 Task: Personal: Travel Packing Checklist.
Action: Mouse moved to (224, 123)
Screenshot: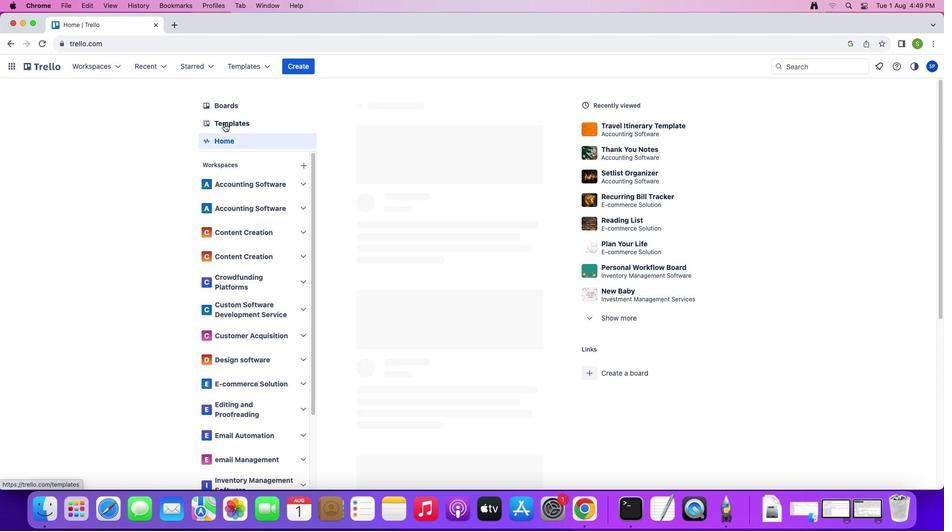 
Action: Mouse pressed left at (224, 123)
Screenshot: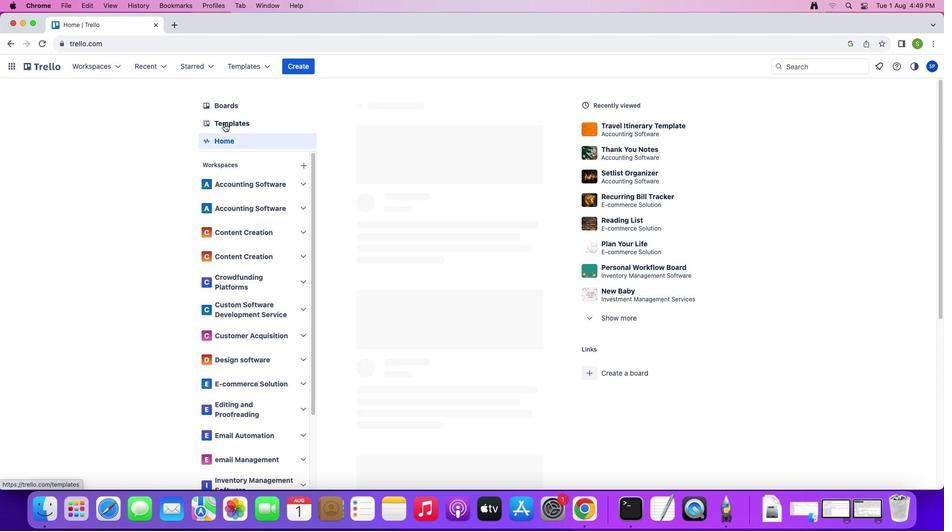 
Action: Mouse moved to (221, 261)
Screenshot: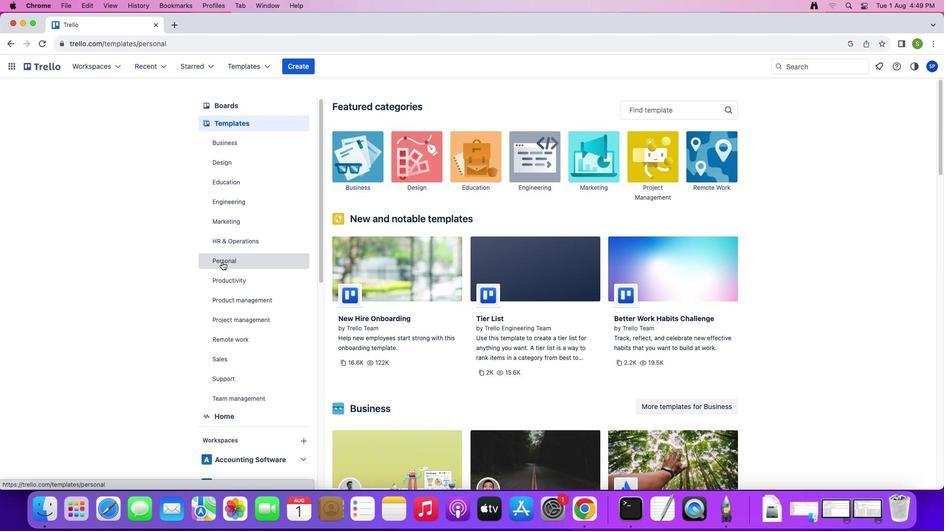 
Action: Mouse pressed left at (221, 261)
Screenshot: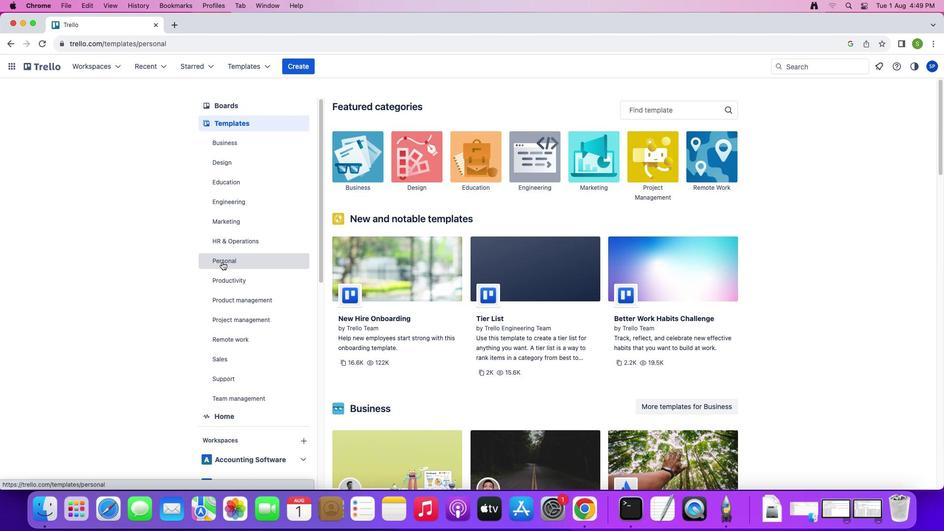 
Action: Mouse moved to (647, 102)
Screenshot: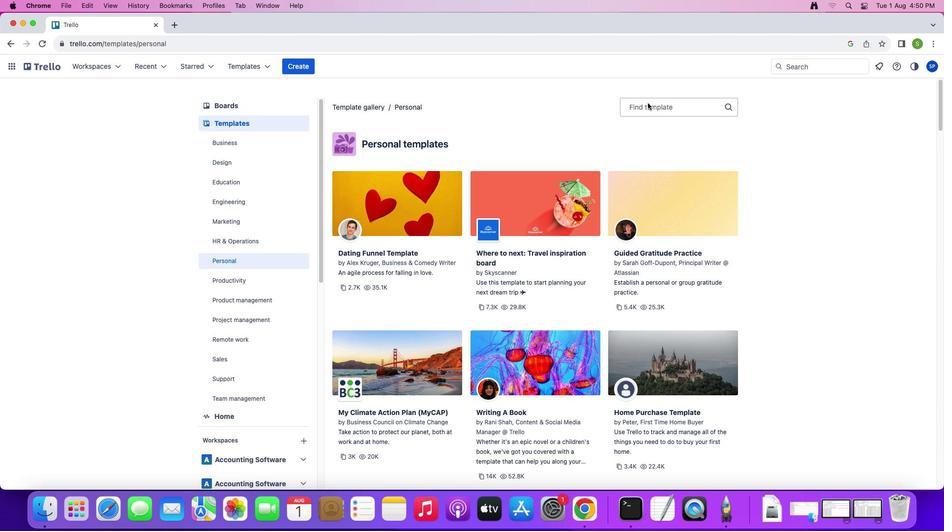 
Action: Mouse pressed left at (647, 102)
Screenshot: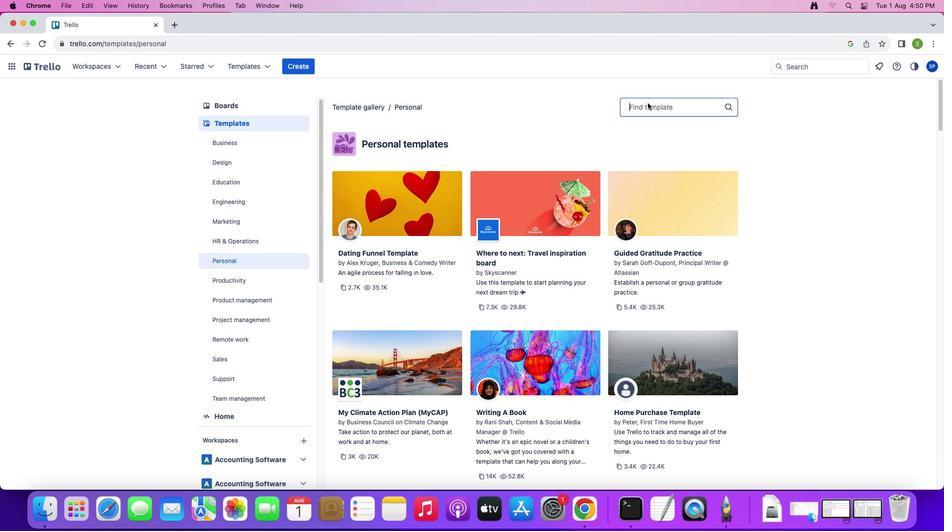 
Action: Mouse moved to (647, 103)
Screenshot: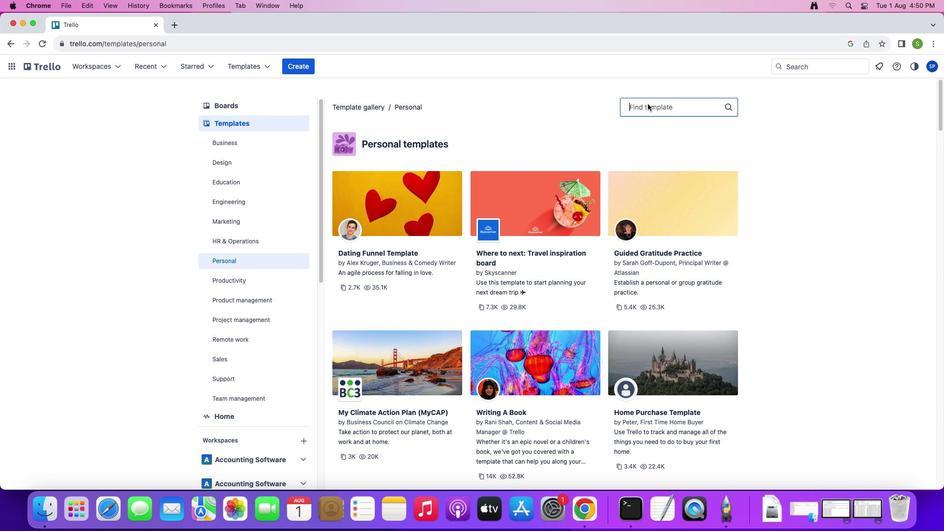 
Action: Key pressed 'T'Key.caps_lock'r''a''v''e''l'Key.spaceKey.caps_lock'P'Key.caps_lock'a''c''k''i''n''g'Key.spaceKey.caps_lock'C'Key.caps_lock'h'
Screenshot: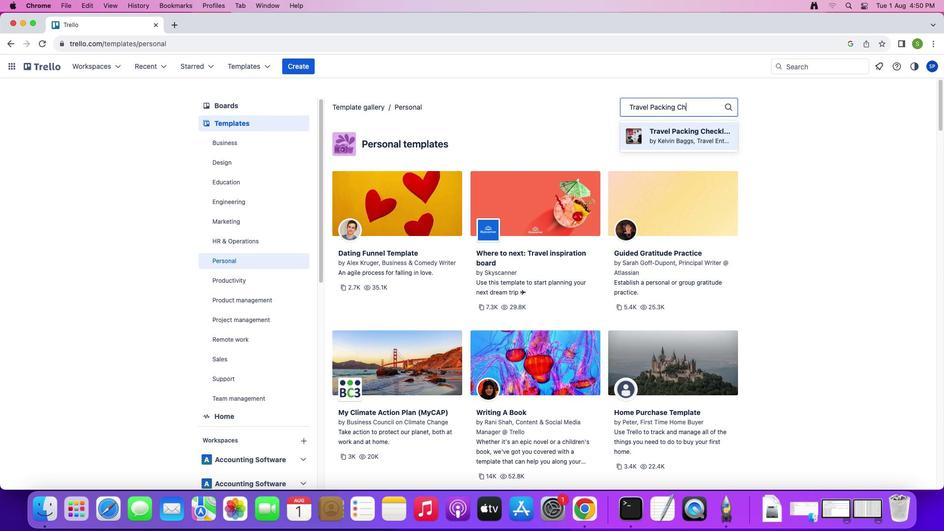 
Action: Mouse moved to (665, 130)
Screenshot: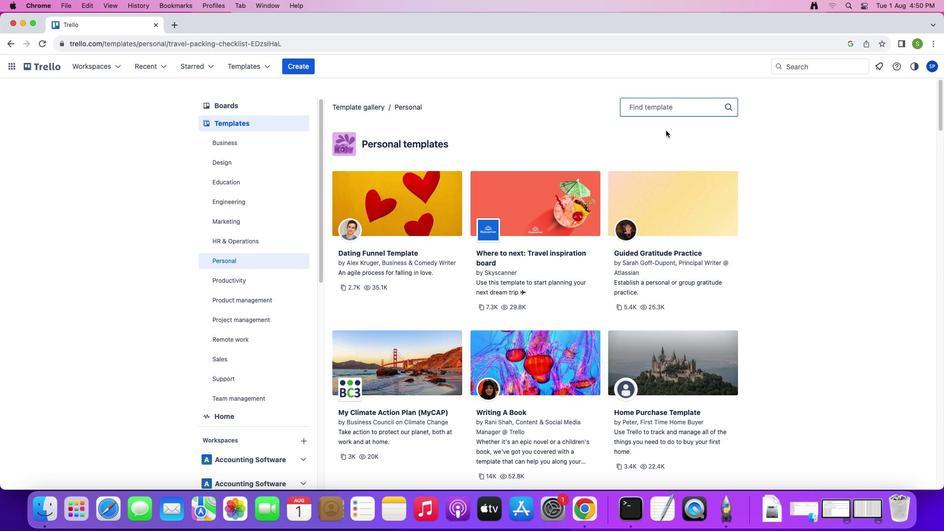 
Action: Mouse pressed left at (665, 130)
Screenshot: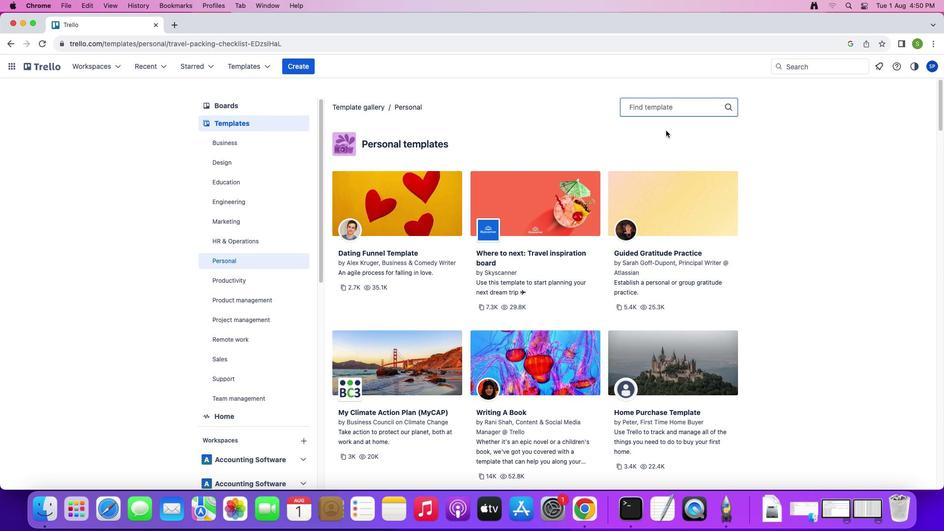 
Action: Mouse moved to (700, 147)
Screenshot: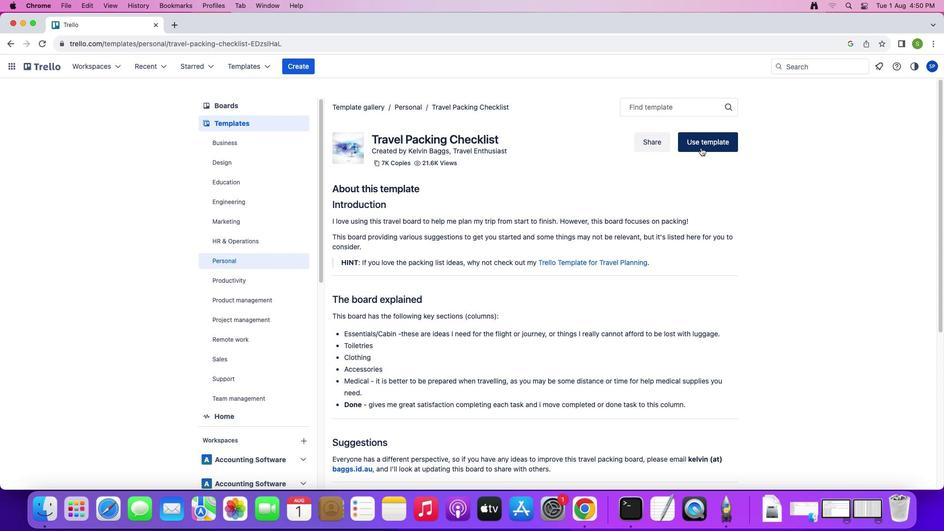 
Action: Mouse pressed left at (700, 147)
Screenshot: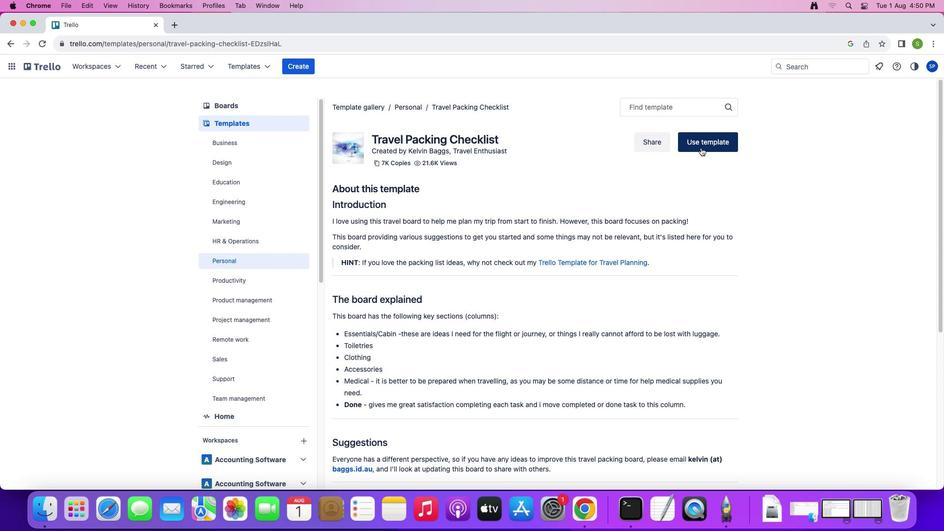 
Action: Mouse moved to (757, 231)
Screenshot: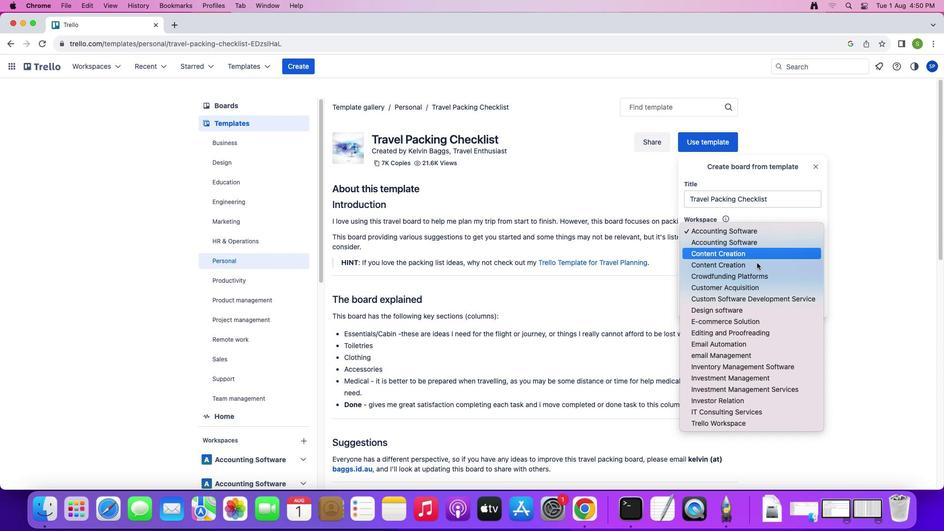 
Action: Mouse pressed left at (757, 231)
Screenshot: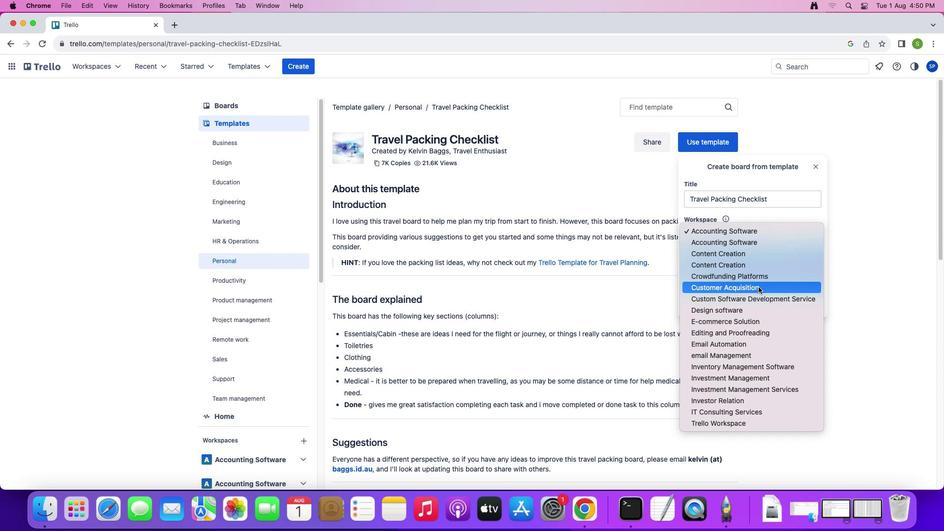 
Action: Mouse moved to (754, 316)
Screenshot: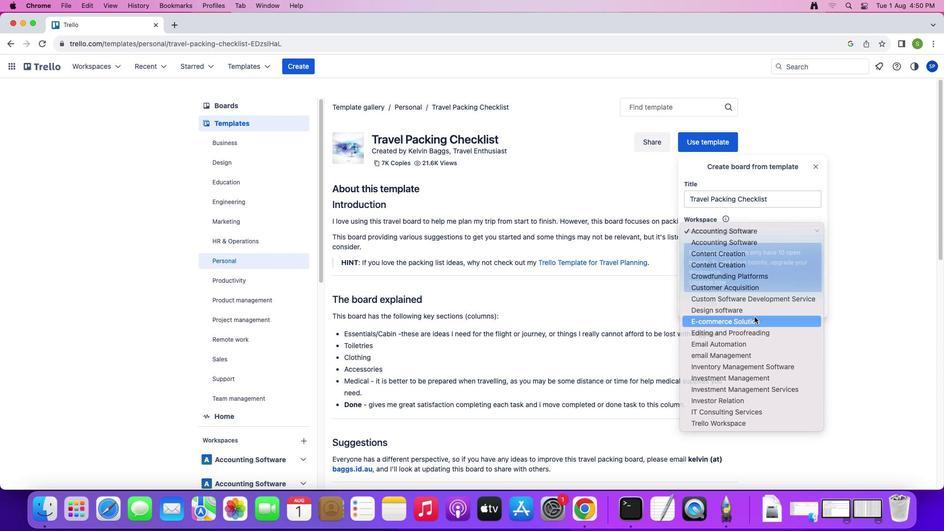 
Action: Mouse pressed left at (754, 316)
Screenshot: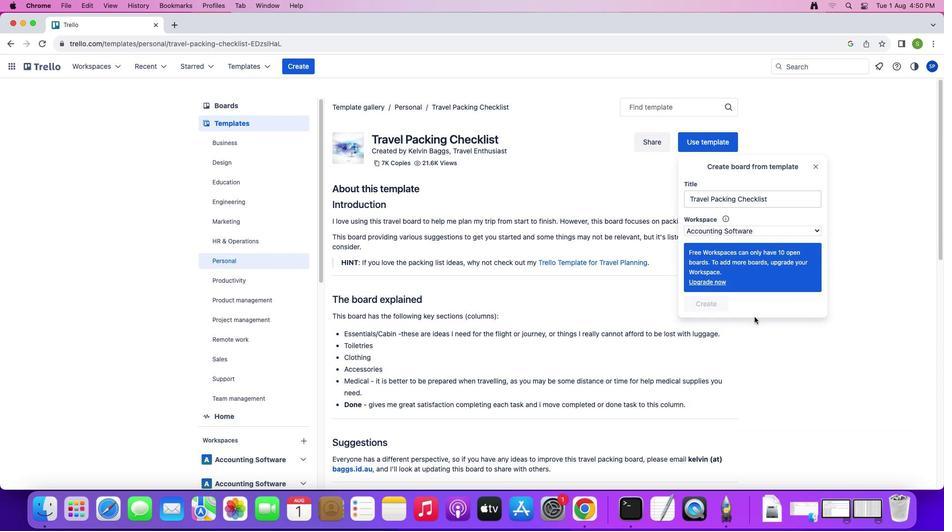 
Action: Mouse moved to (746, 228)
Screenshot: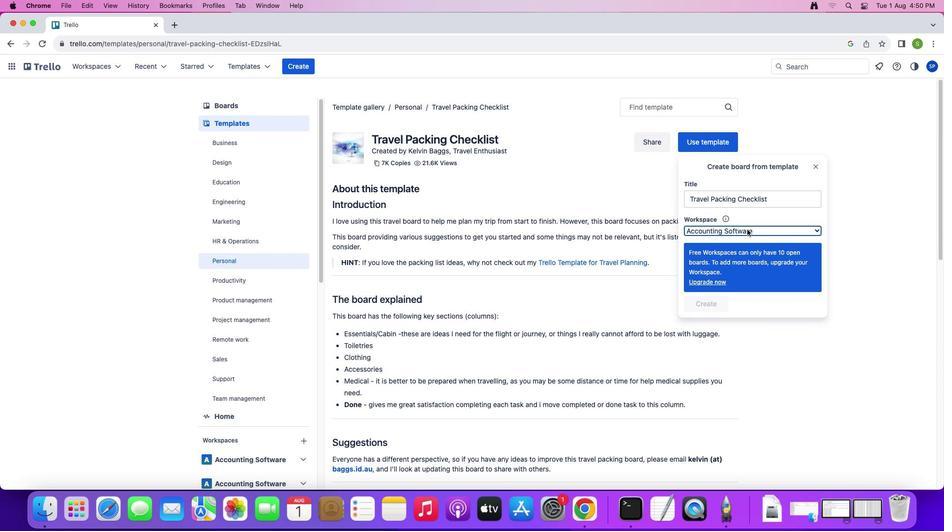 
Action: Mouse pressed left at (746, 228)
Screenshot: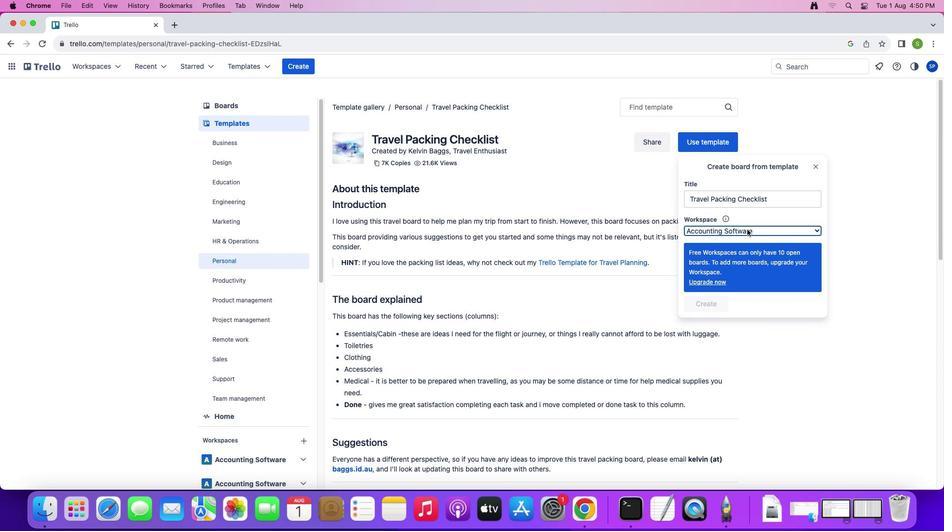 
Action: Mouse moved to (763, 232)
Screenshot: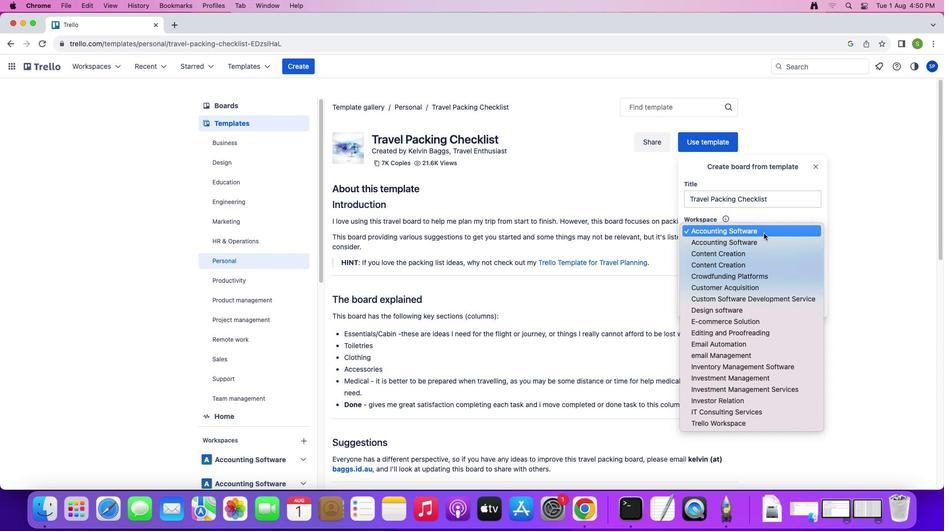 
Action: Mouse pressed left at (763, 232)
Screenshot: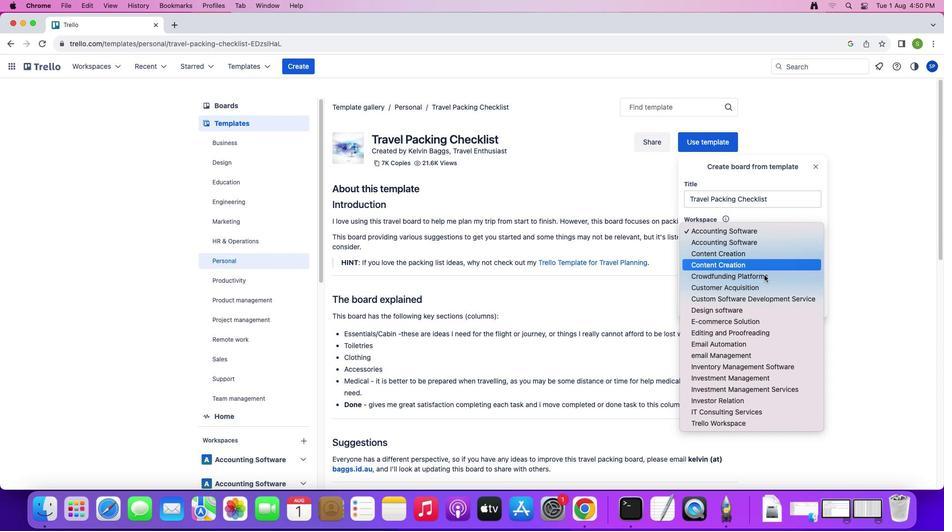 
Action: Mouse moved to (763, 396)
Screenshot: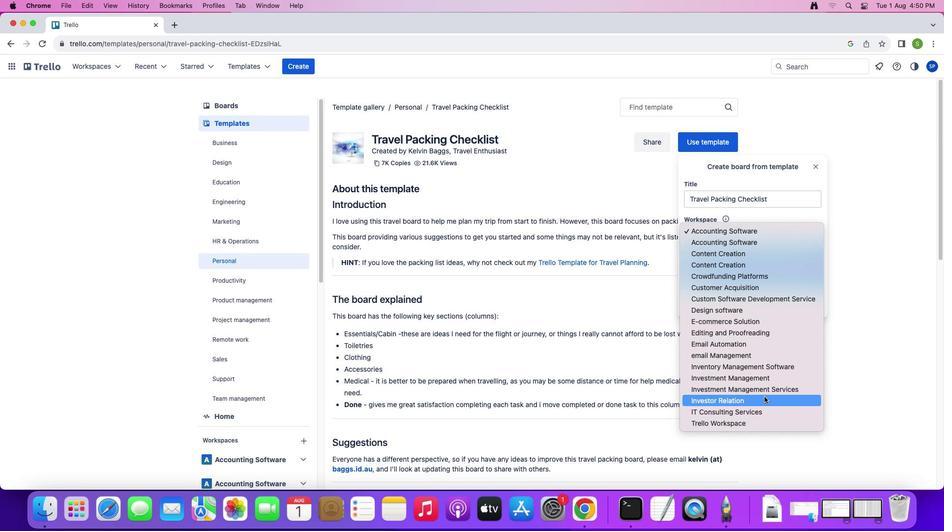 
Action: Mouse pressed left at (763, 396)
Screenshot: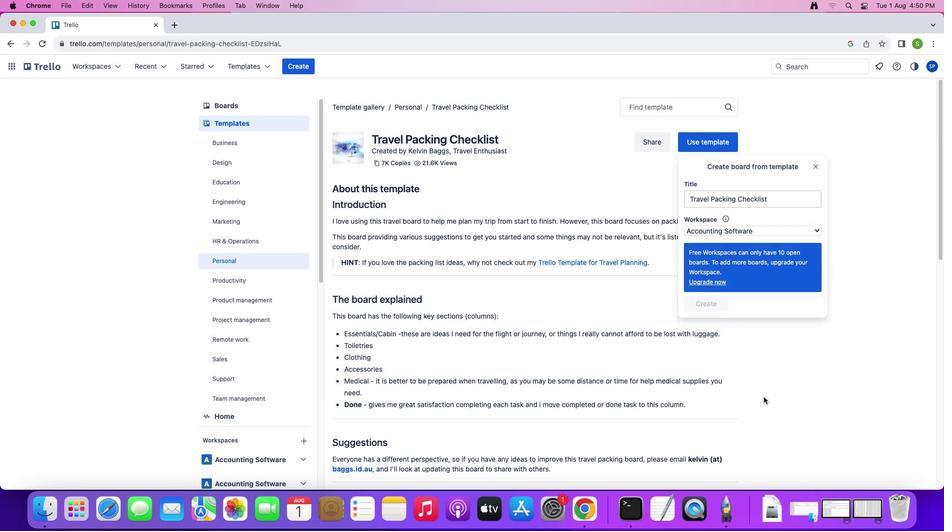 
Action: Mouse moved to (752, 230)
Screenshot: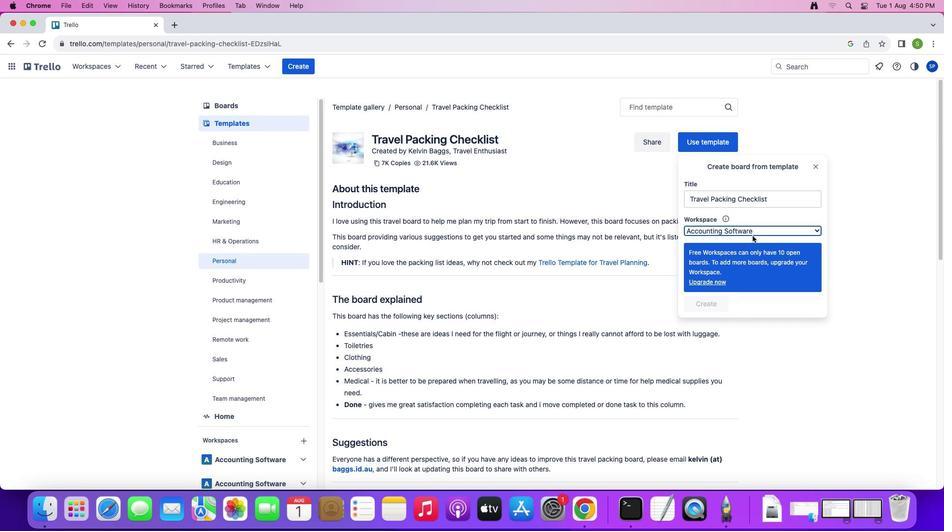 
Action: Mouse pressed left at (752, 230)
Screenshot: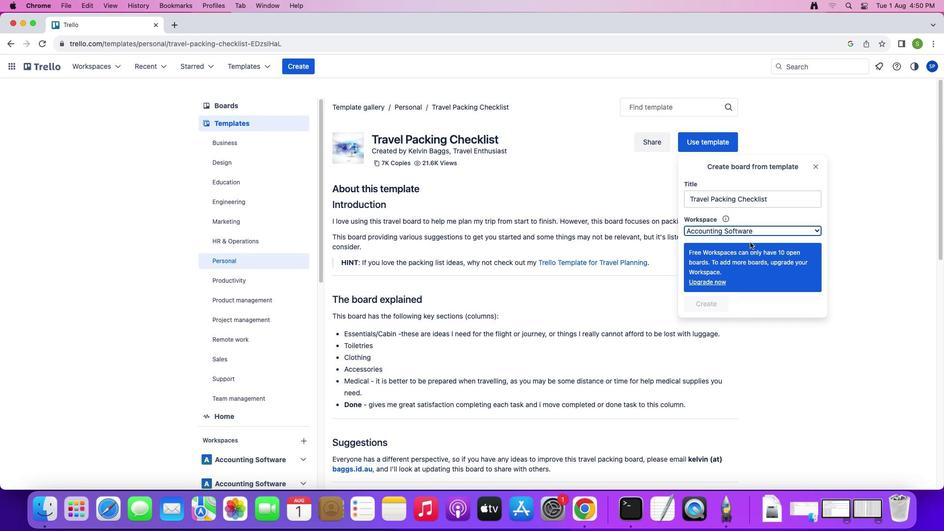 
Action: Mouse moved to (759, 230)
Screenshot: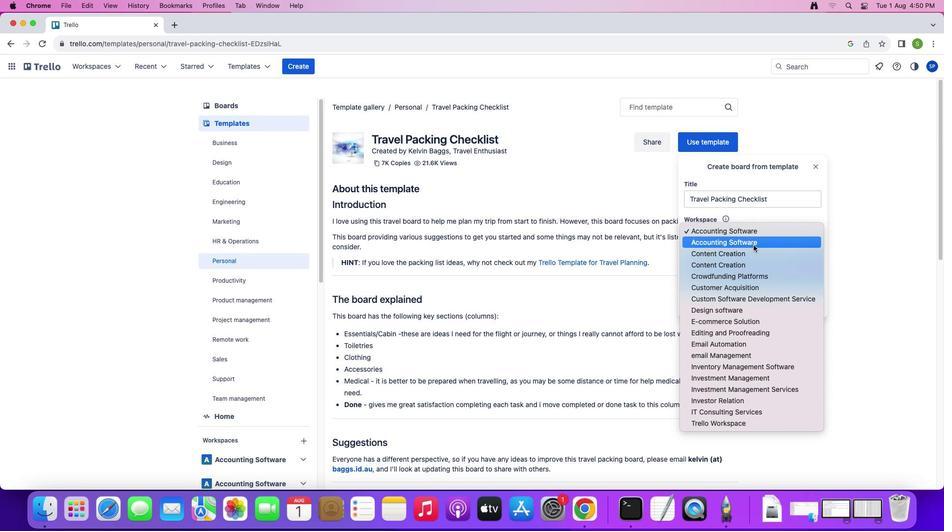 
Action: Mouse pressed left at (759, 230)
Screenshot: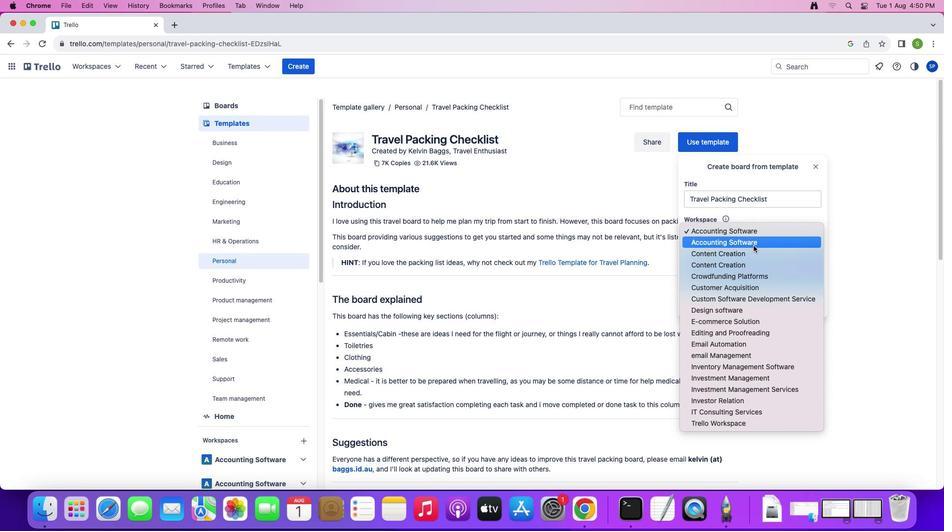 
Action: Mouse moved to (749, 257)
Screenshot: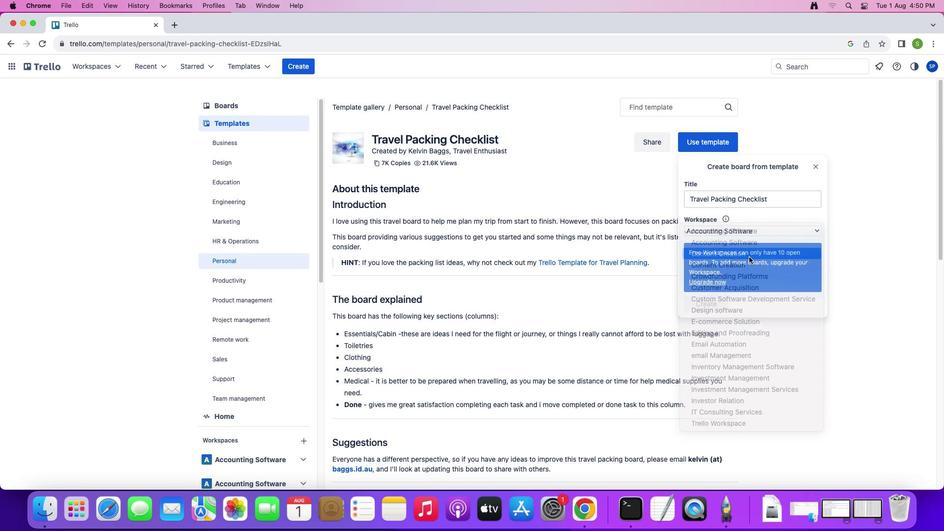 
Action: Mouse pressed left at (749, 257)
Screenshot: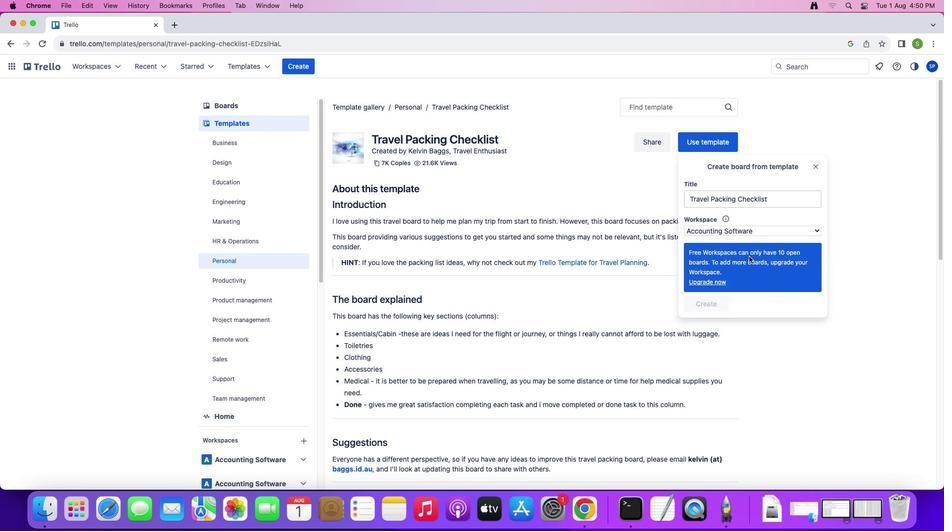 
Action: Mouse moved to (711, 333)
Screenshot: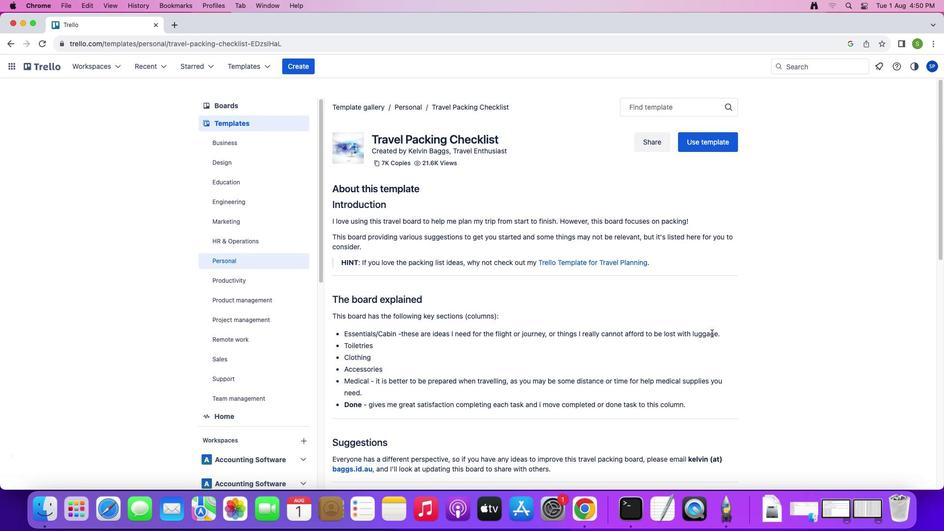 
Action: Mouse pressed left at (711, 333)
Screenshot: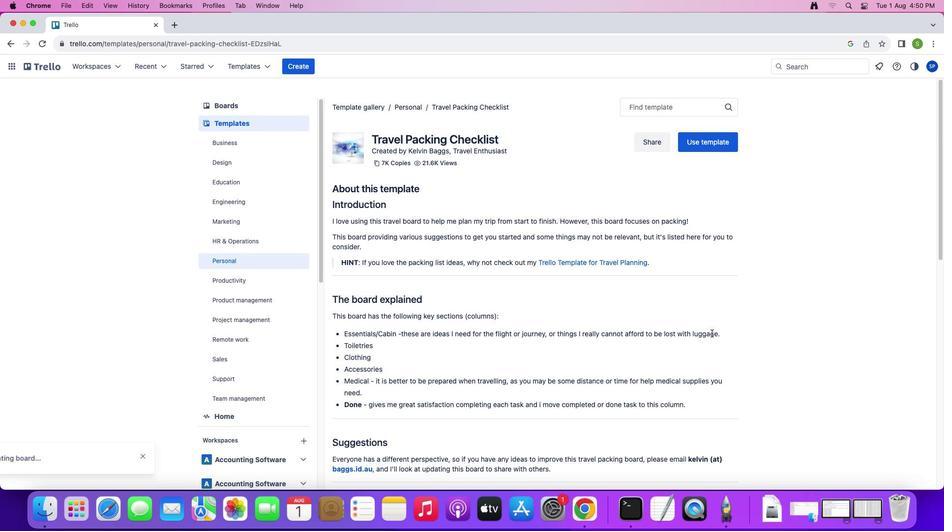 
Action: Mouse moved to (708, 150)
Screenshot: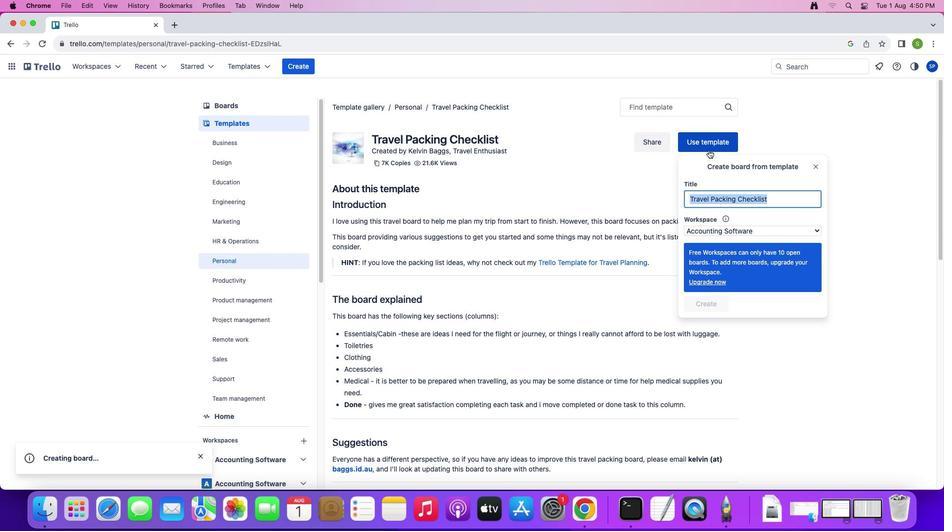 
Action: Mouse pressed left at (708, 150)
Screenshot: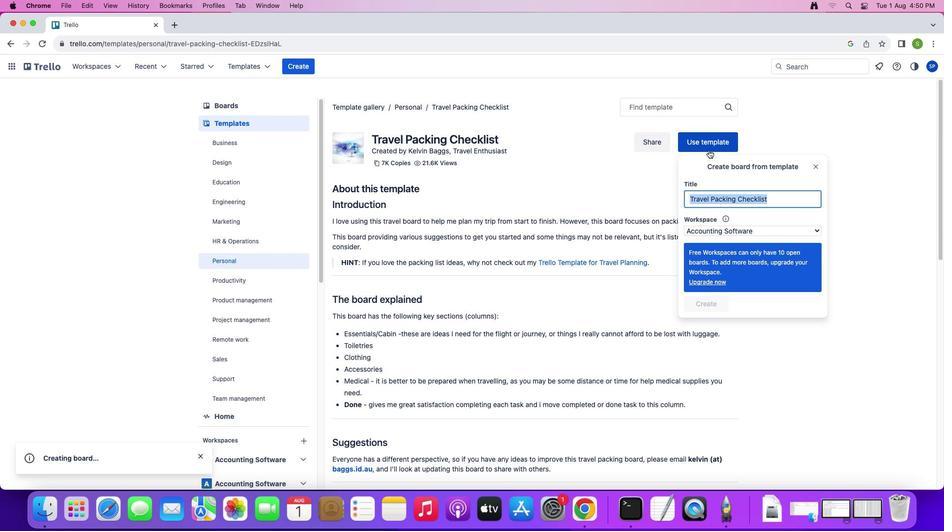
Action: Mouse moved to (817, 169)
Screenshot: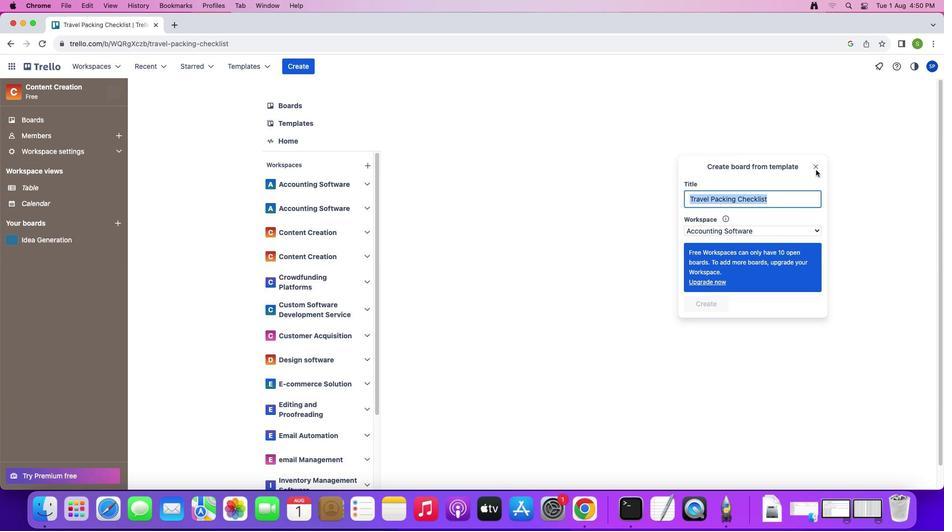 
Action: Mouse pressed left at (817, 169)
Screenshot: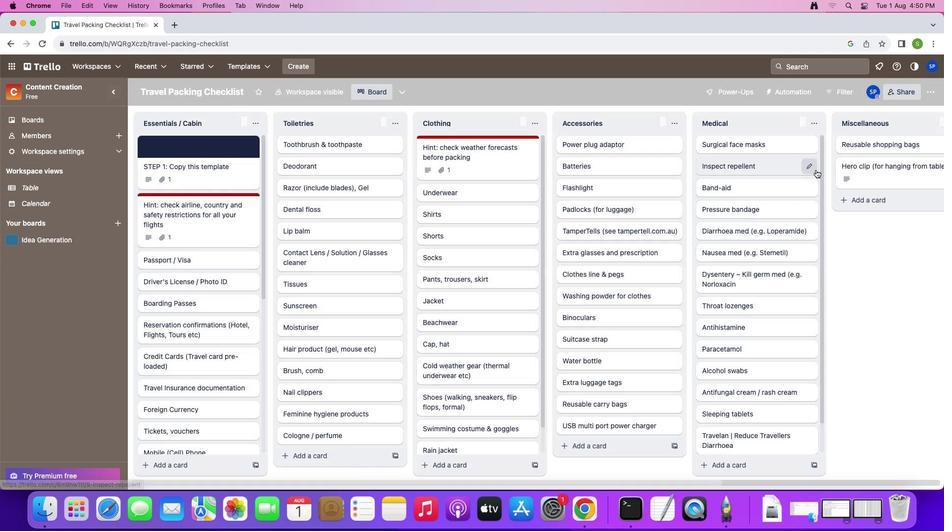 
Action: Mouse moved to (644, 93)
Screenshot: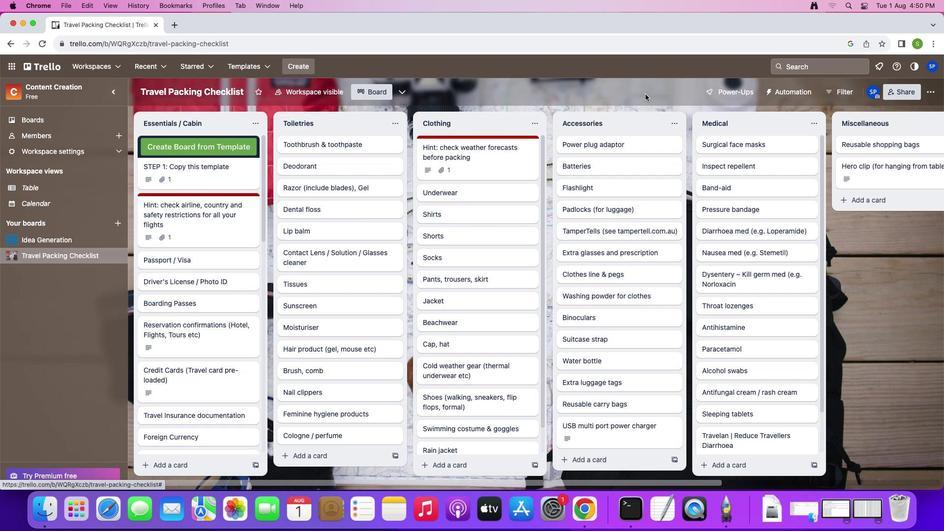 
Action: Mouse pressed left at (644, 93)
Screenshot: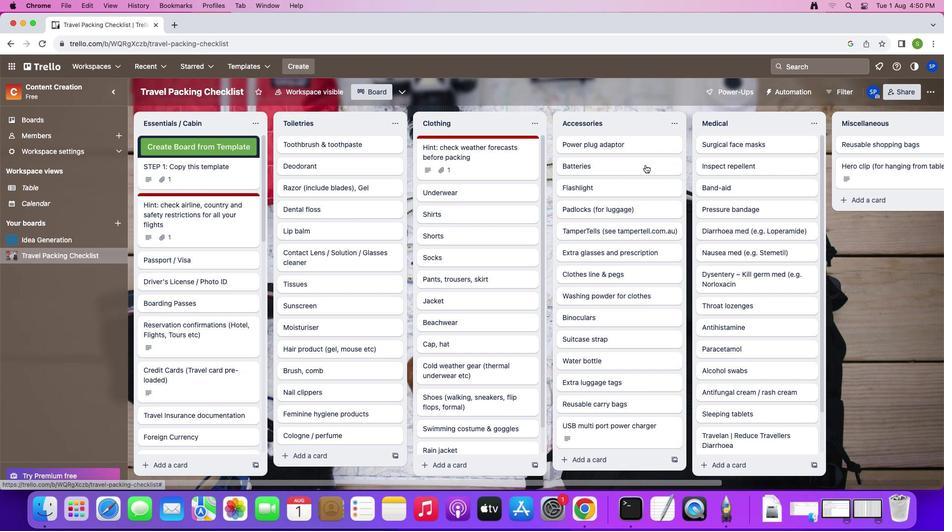 
Action: Mouse moved to (635, 485)
Screenshot: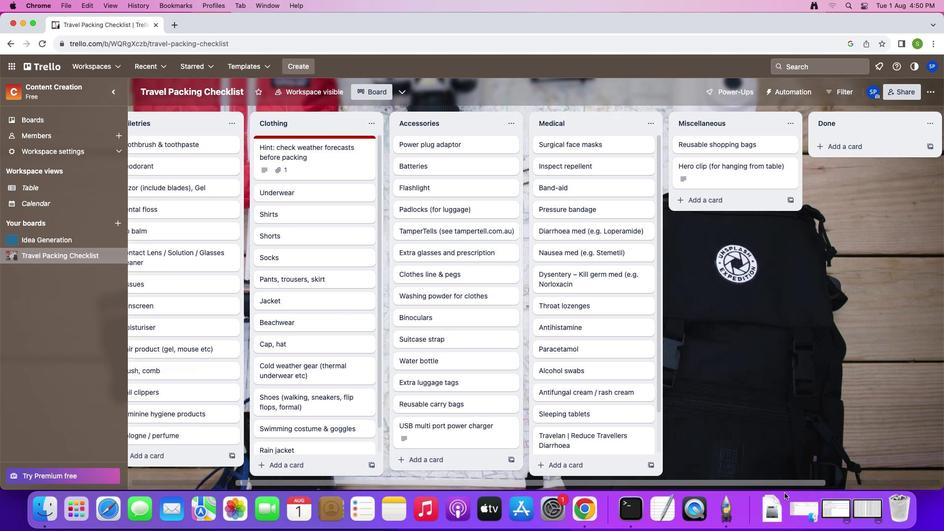 
Action: Mouse pressed left at (635, 485)
Screenshot: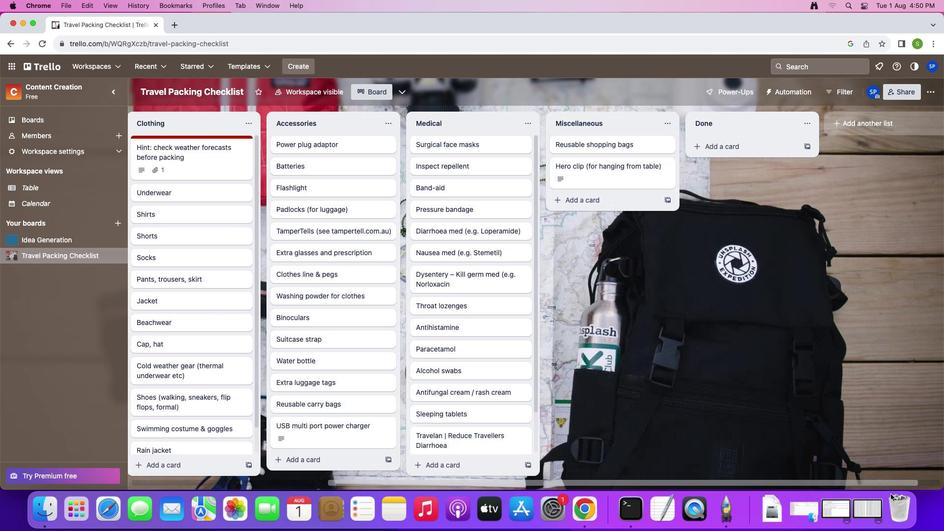 
Action: Mouse moved to (853, 123)
Screenshot: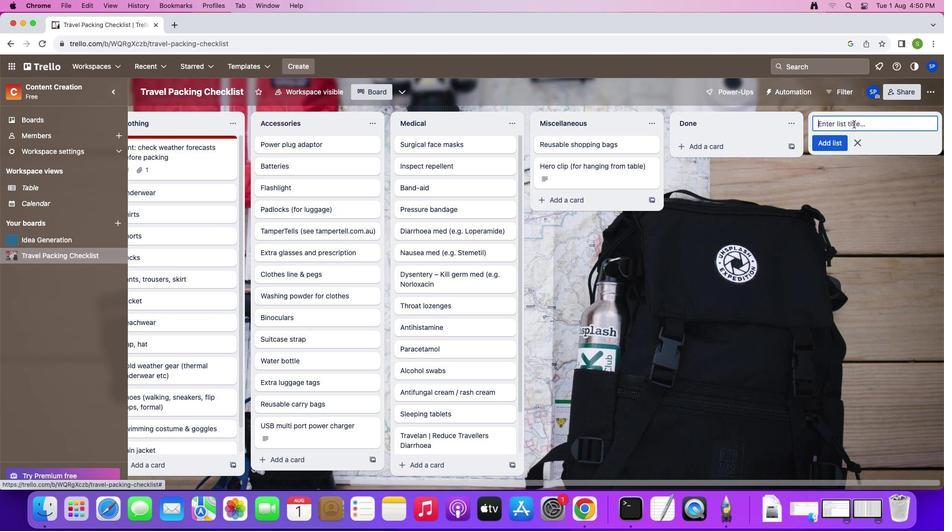 
Action: Mouse pressed left at (853, 123)
Screenshot: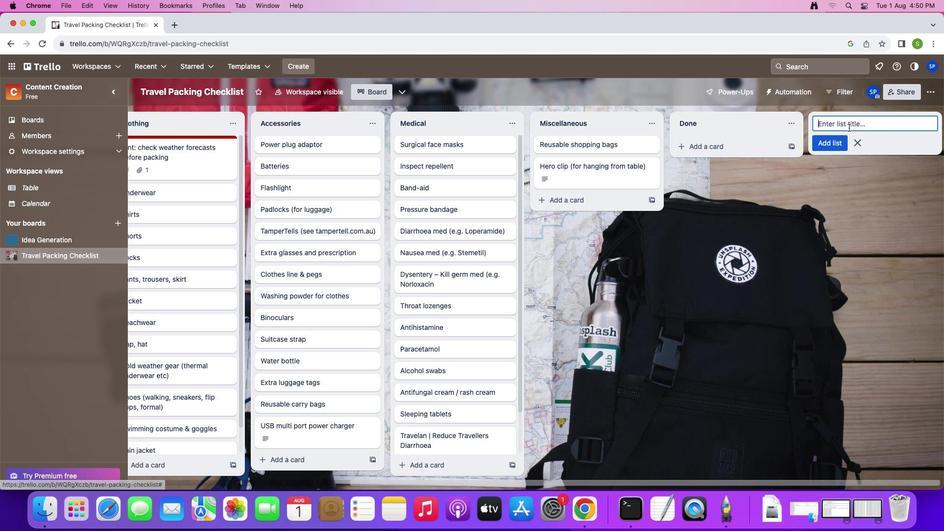 
Action: Mouse moved to (805, 242)
Screenshot: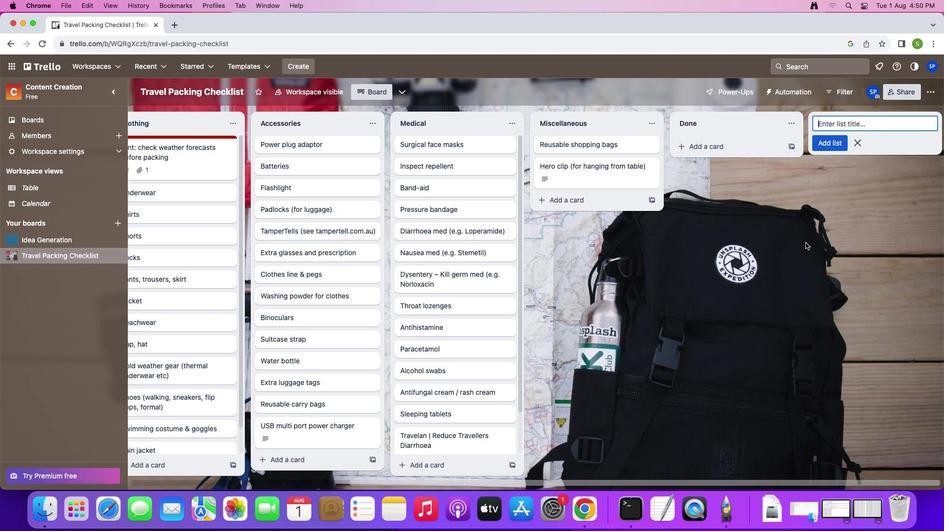 
Action: Key pressed Key.shift'T''r''a''v''e''l'Key.spaceKey.shift'P''l''a''n''n''i''n''g'Key.spaceKey.shift'T''e''m''p''l''a''t''e'Key.enterKey.shift'O'Key.backspaceKey.shift'P''l''a''n'Key.spaceKey.shift'Y''o''u''r'Key.spaceKey.shift'L''i''f''e'Key.enterKey.shift'F''i''n''d'Key.spaceKey.shift'Y''o''u''r'Key.spaceKey.shift'P''a''s''s''i''o''n'Key.spaceKey.shift'I''n'Key.spaceKey.shift'L''i''f''e'Key.enter
Screenshot: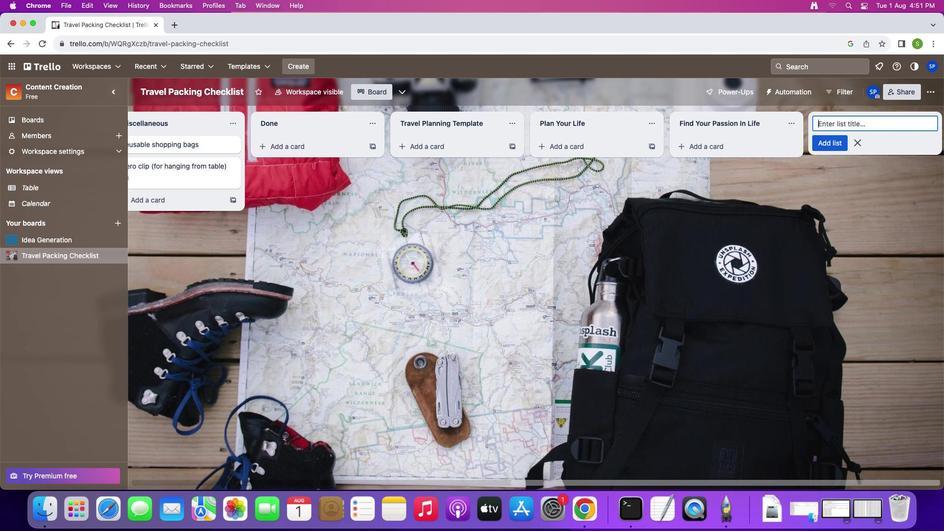 
Action: Mouse moved to (857, 145)
Screenshot: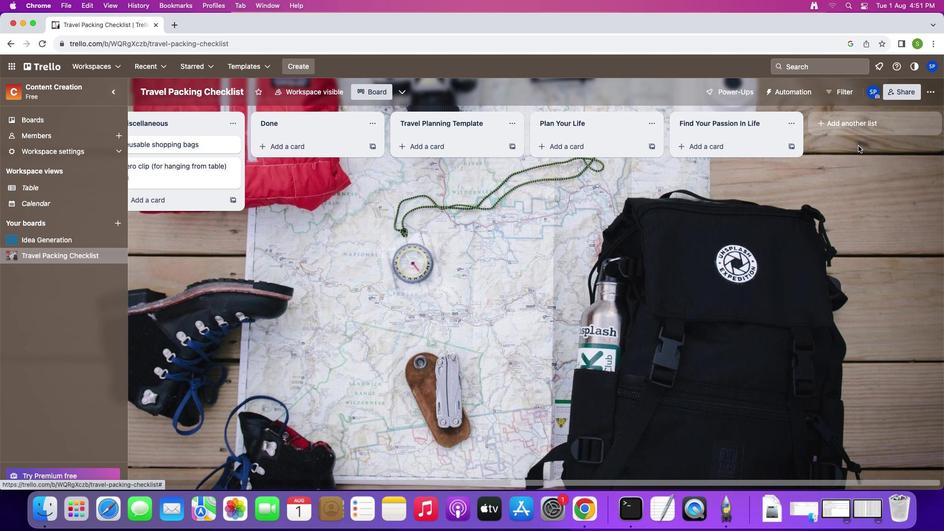 
Action: Mouse pressed left at (857, 145)
Screenshot: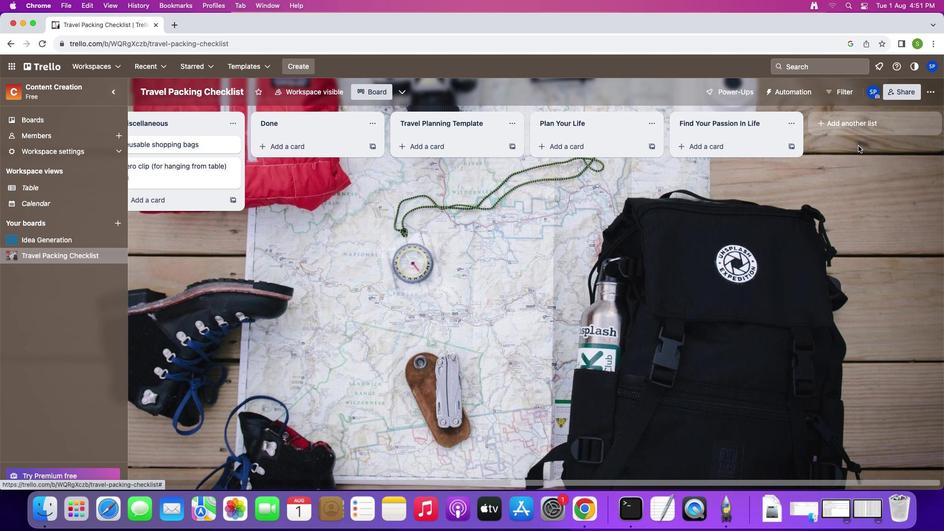 
Action: Mouse moved to (423, 142)
Screenshot: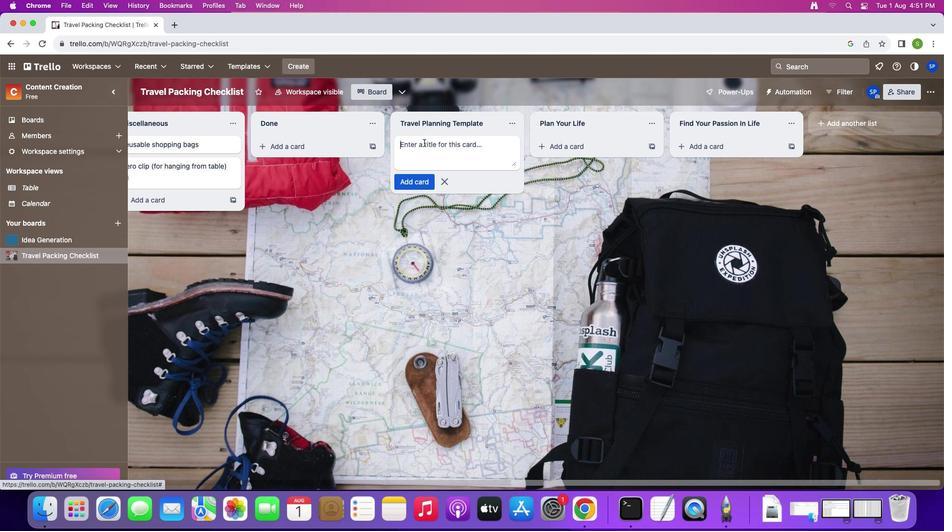 
Action: Mouse pressed left at (423, 142)
Screenshot: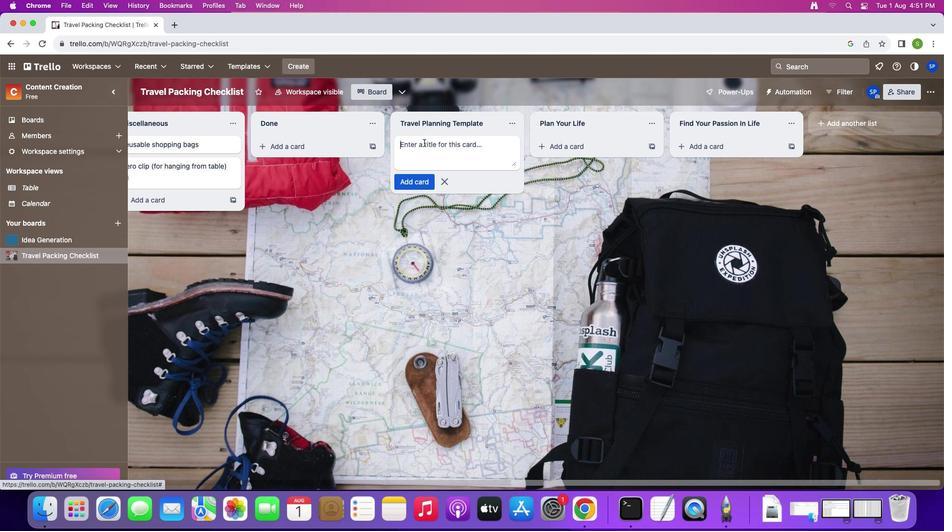 
Action: Mouse moved to (429, 149)
Screenshot: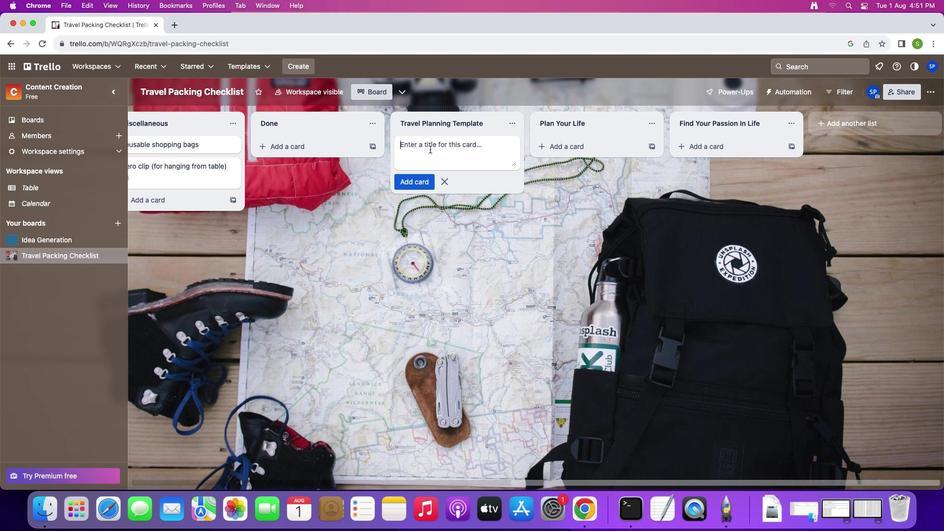 
Action: Key pressed Key.shift'T''r''a''v''e''l'Key.spaceKey.shift'P''l''a''n''n''i''n''g'Key.enter
Screenshot: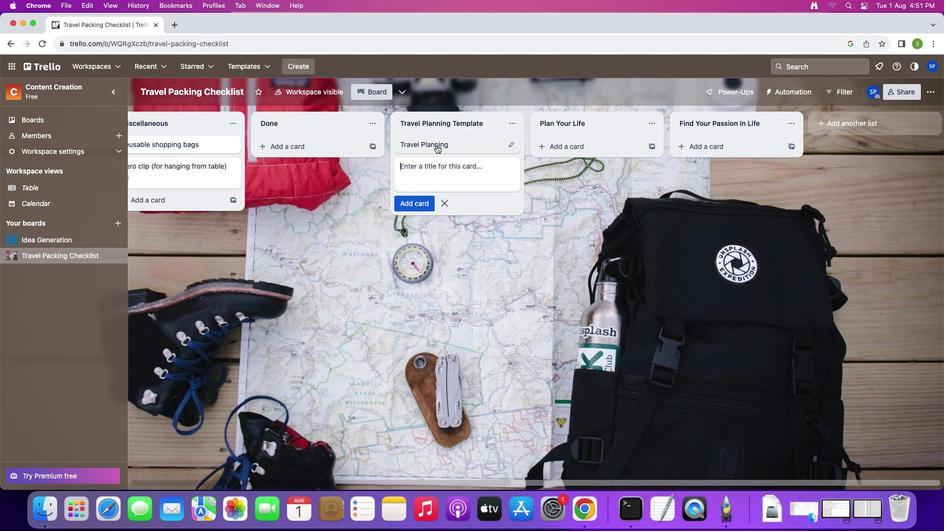 
Action: Mouse moved to (570, 145)
Screenshot: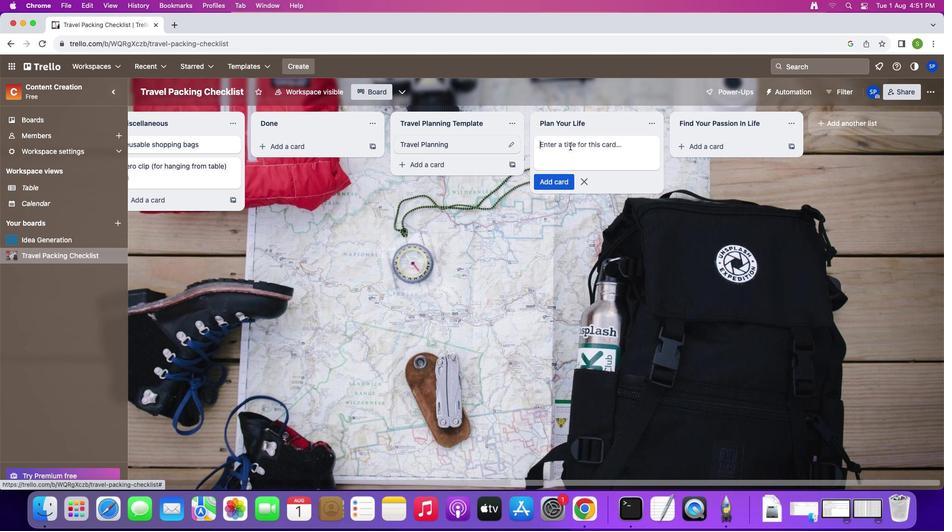 
Action: Mouse pressed left at (570, 145)
Screenshot: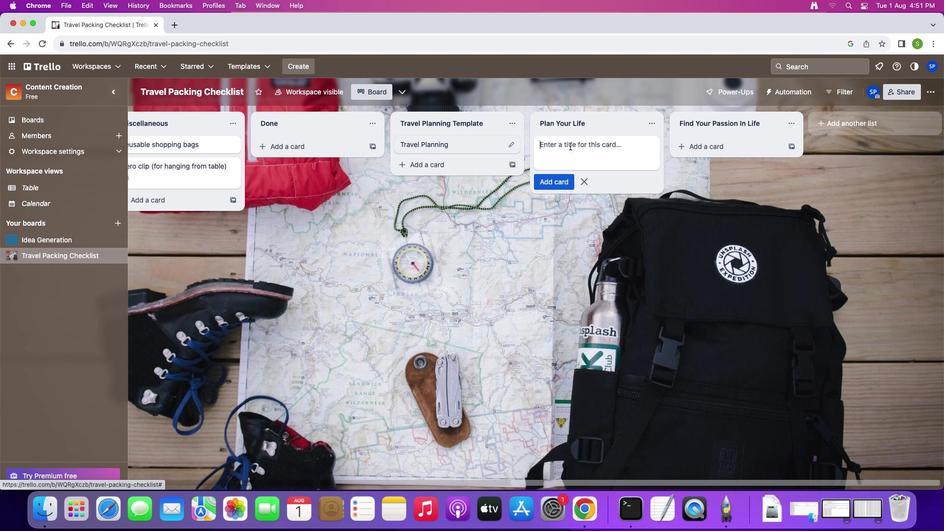 
Action: Key pressed Key.shift'P''l''a''n'Key.enter
Screenshot: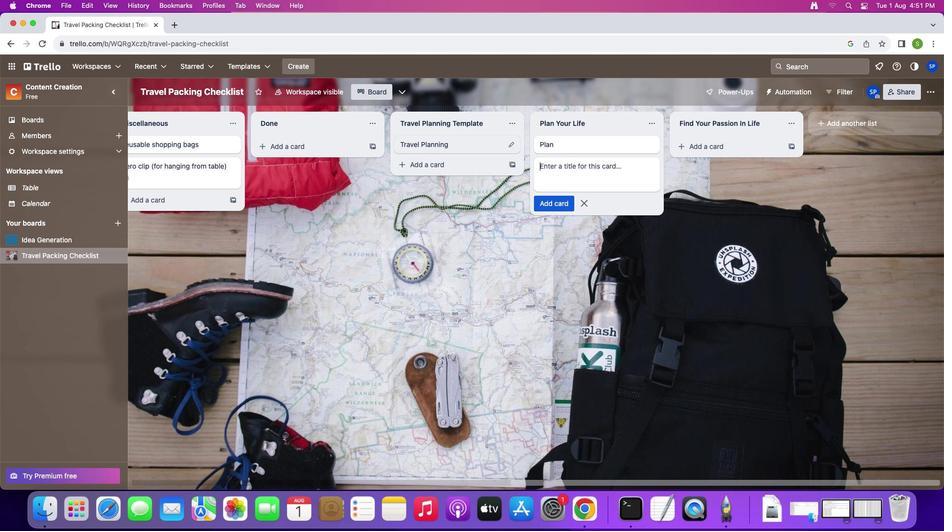 
Action: Mouse moved to (717, 142)
Screenshot: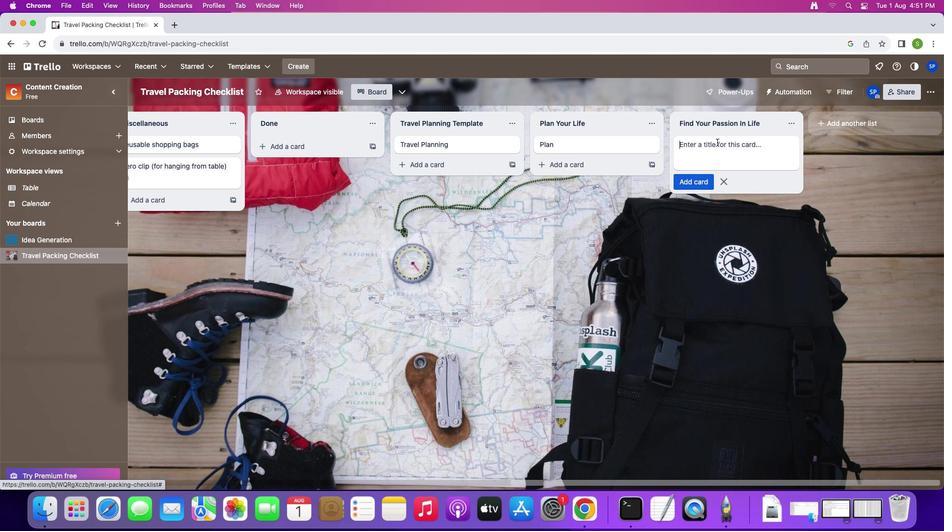 
Action: Mouse pressed left at (717, 142)
Screenshot: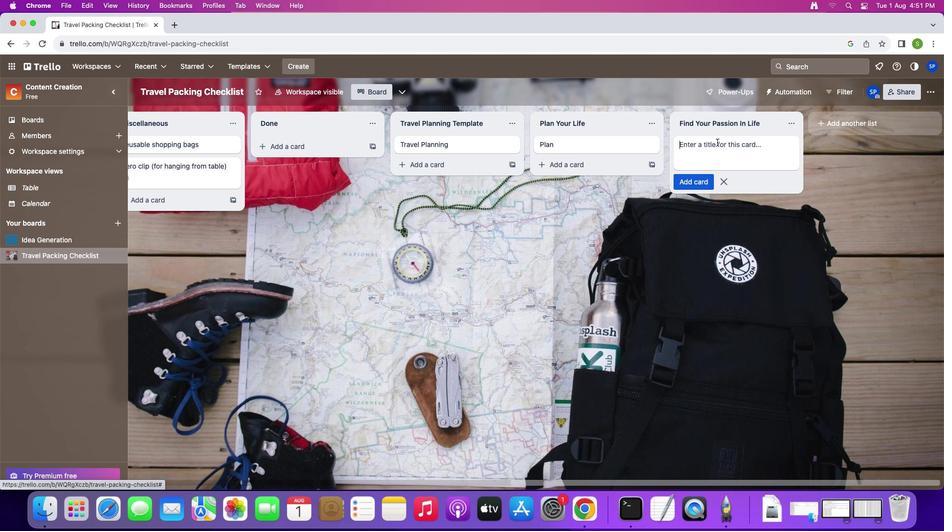 
Action: Key pressed Key.shift'P''a''s''s''i''o''n'Key.enter
Screenshot: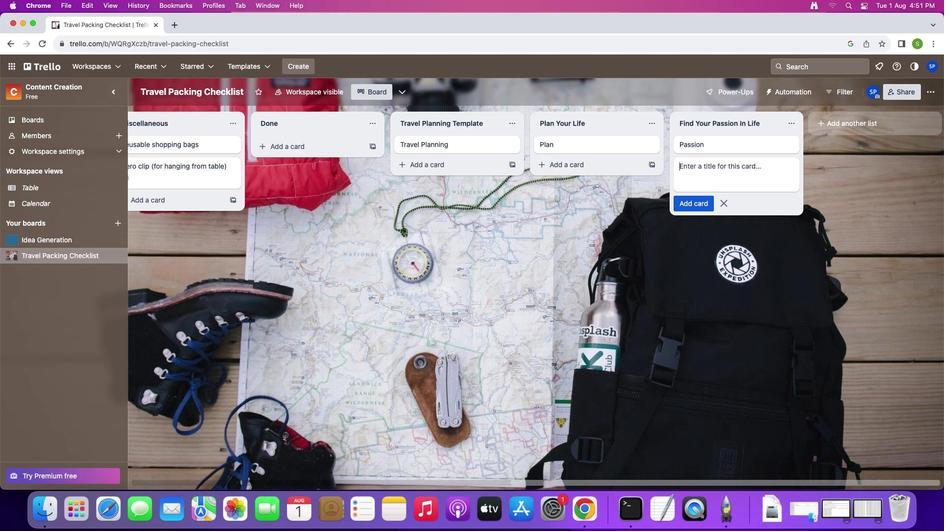 
Action: Mouse moved to (427, 138)
Screenshot: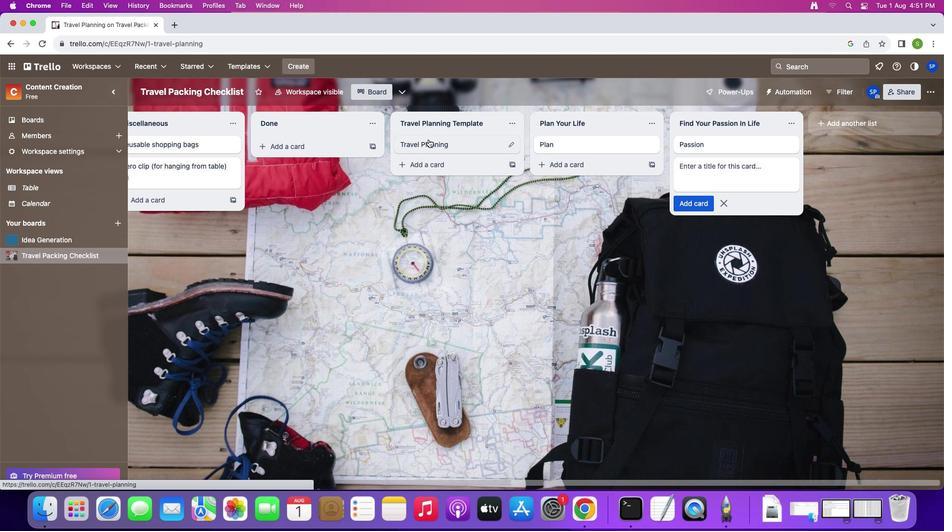 
Action: Mouse pressed left at (427, 138)
Screenshot: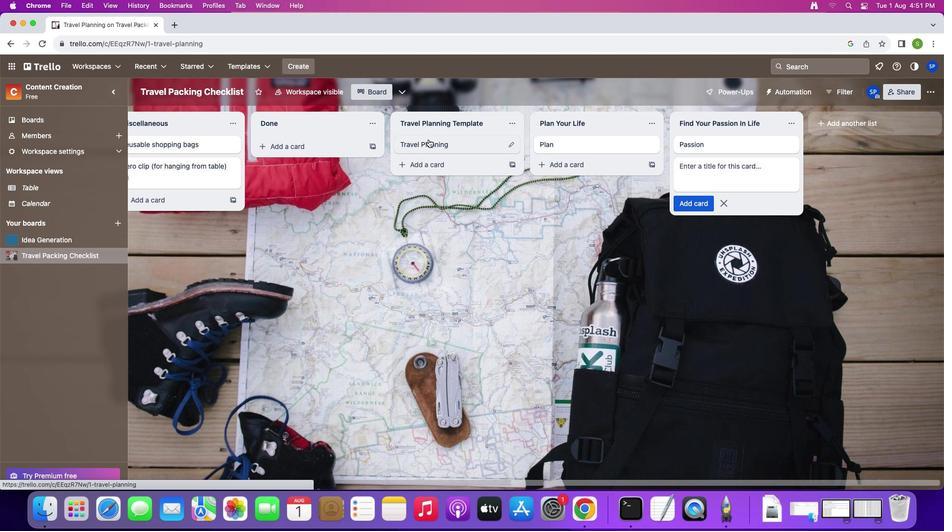 
Action: Mouse moved to (598, 142)
Screenshot: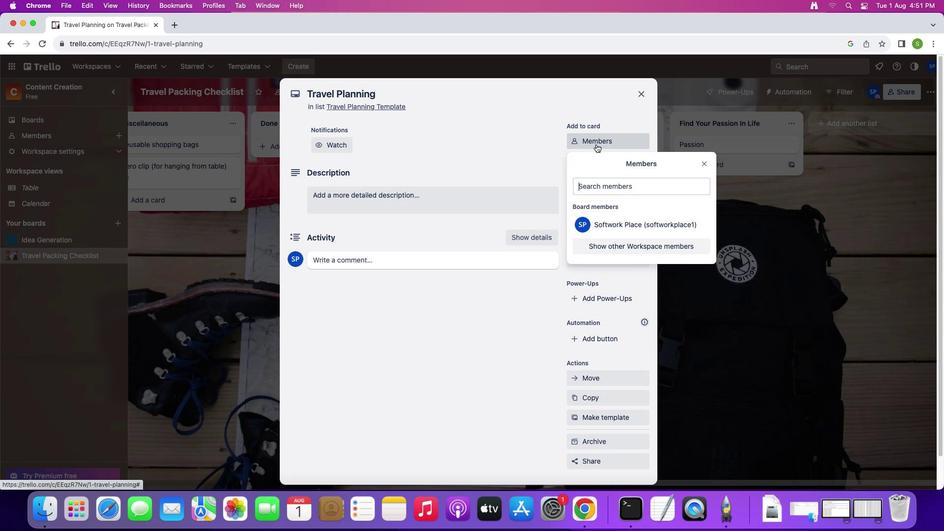 
Action: Mouse pressed left at (598, 142)
Screenshot: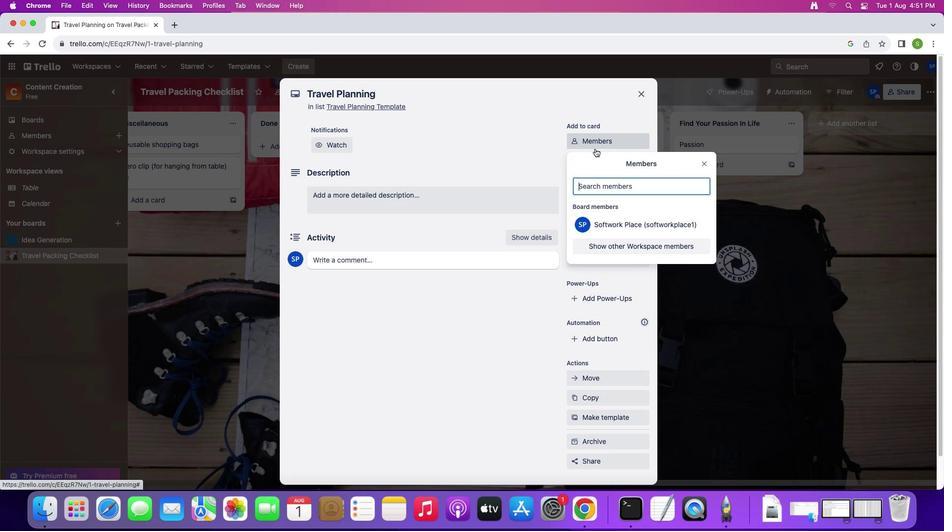 
Action: Mouse moved to (596, 183)
Screenshot: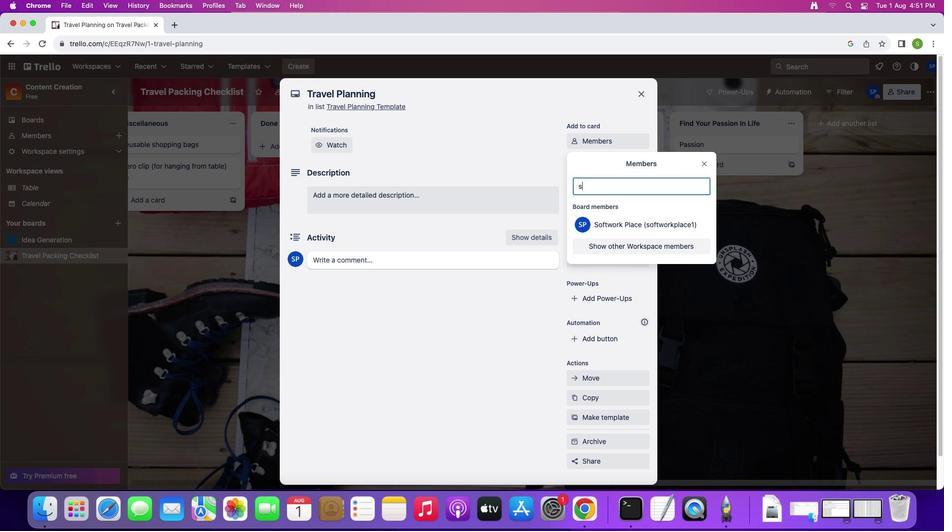 
Action: Key pressed 's''o''f''t''a''g''e''.''3'Key.shift'@''s''o''f''t''a''g''e''.''n''e''t'
Screenshot: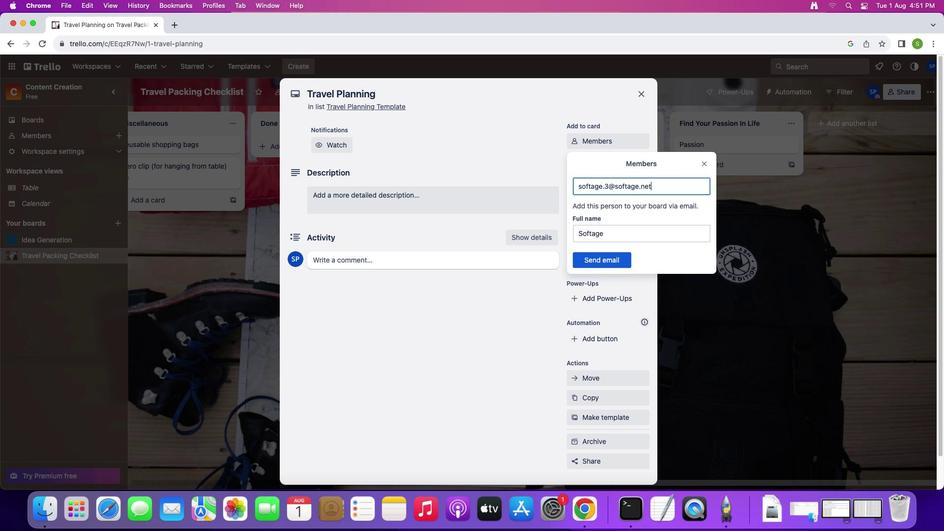
Action: Mouse moved to (604, 262)
Screenshot: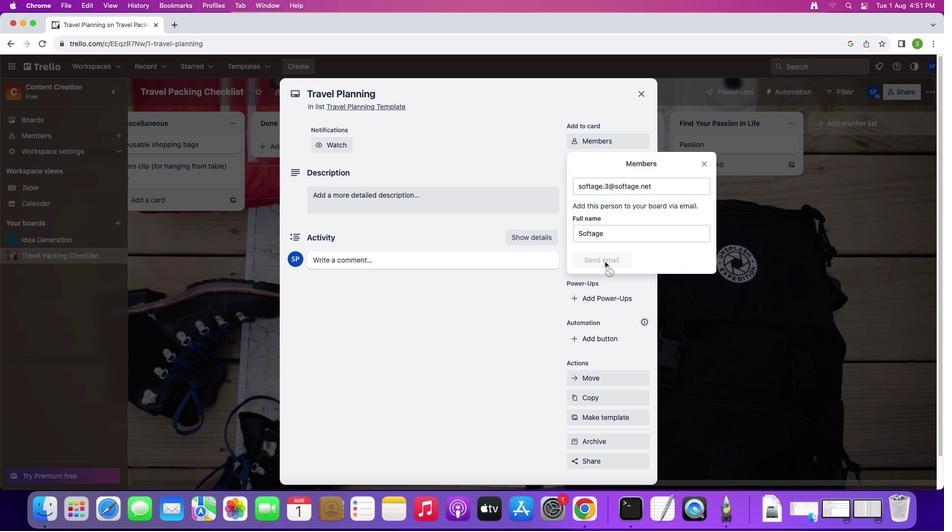 
Action: Mouse pressed left at (604, 262)
Screenshot: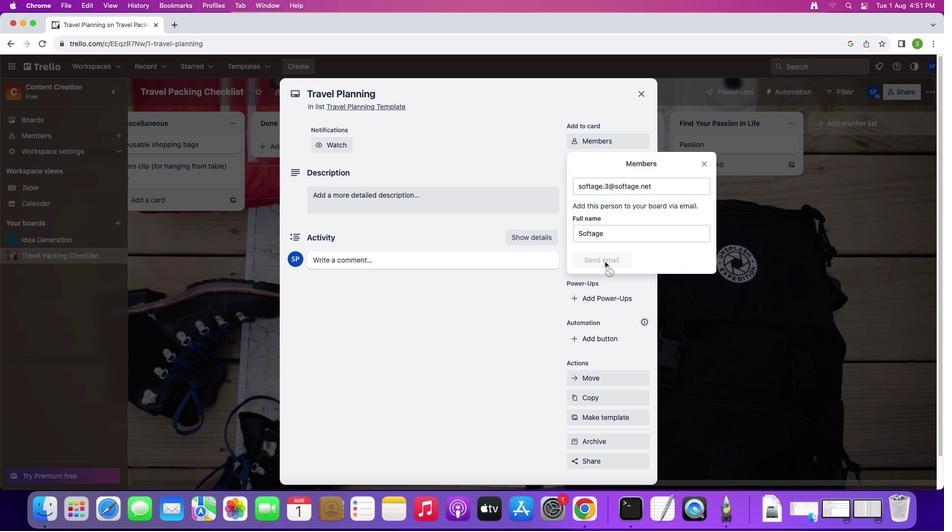 
Action: Mouse moved to (594, 194)
Screenshot: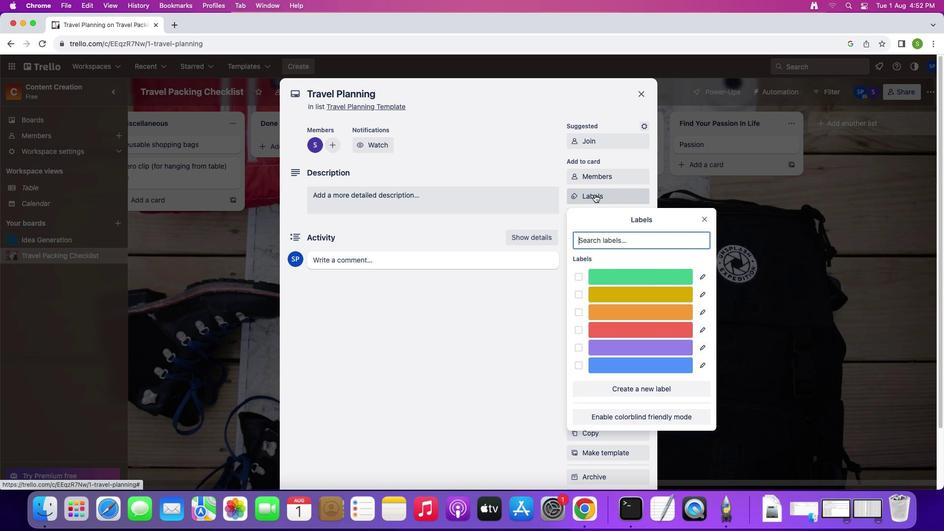 
Action: Mouse pressed left at (594, 194)
Screenshot: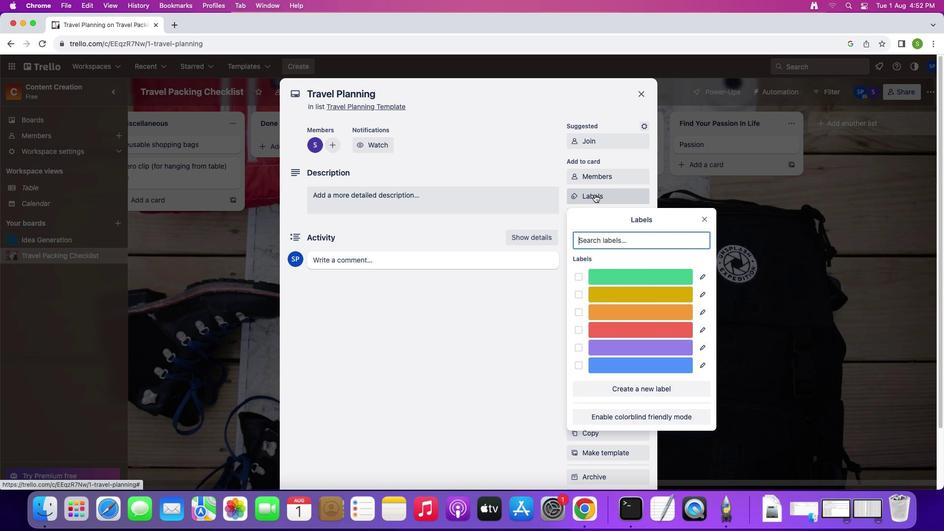 
Action: Mouse moved to (608, 346)
Screenshot: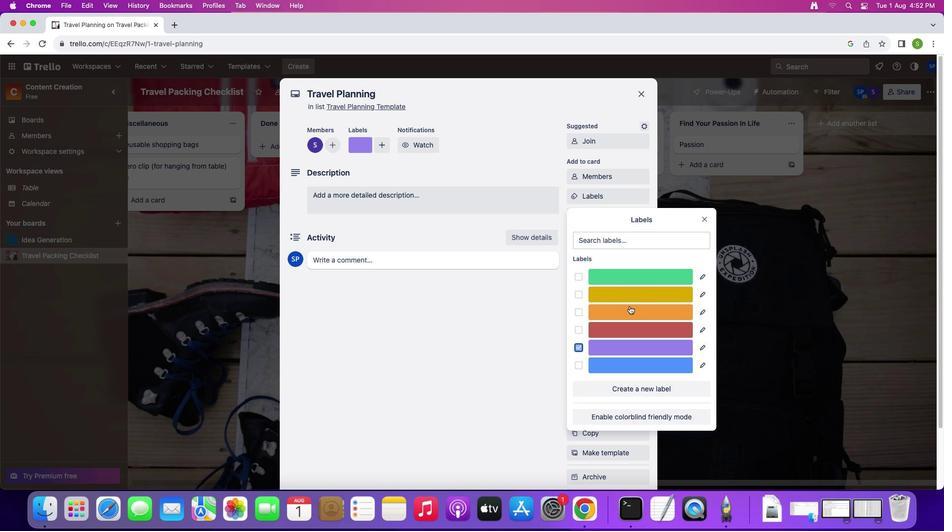 
Action: Mouse pressed left at (608, 346)
Screenshot: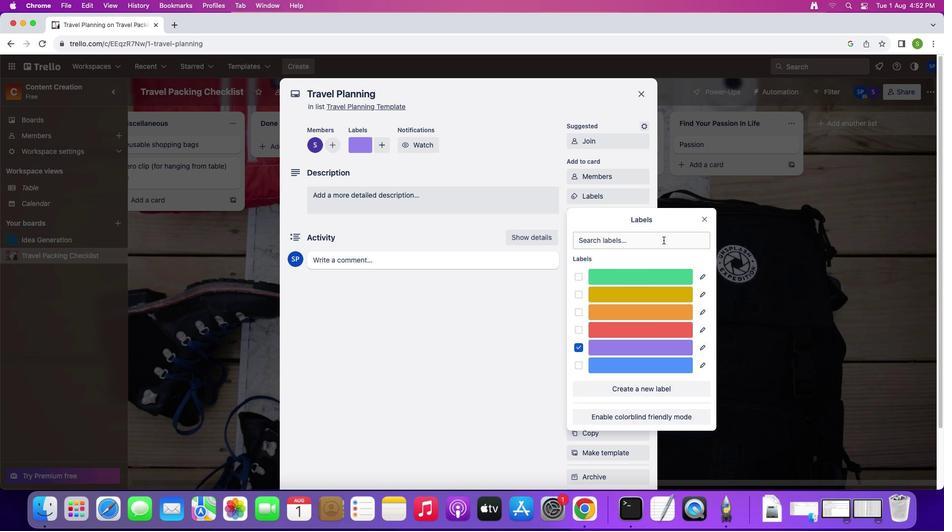 
Action: Mouse moved to (704, 223)
Screenshot: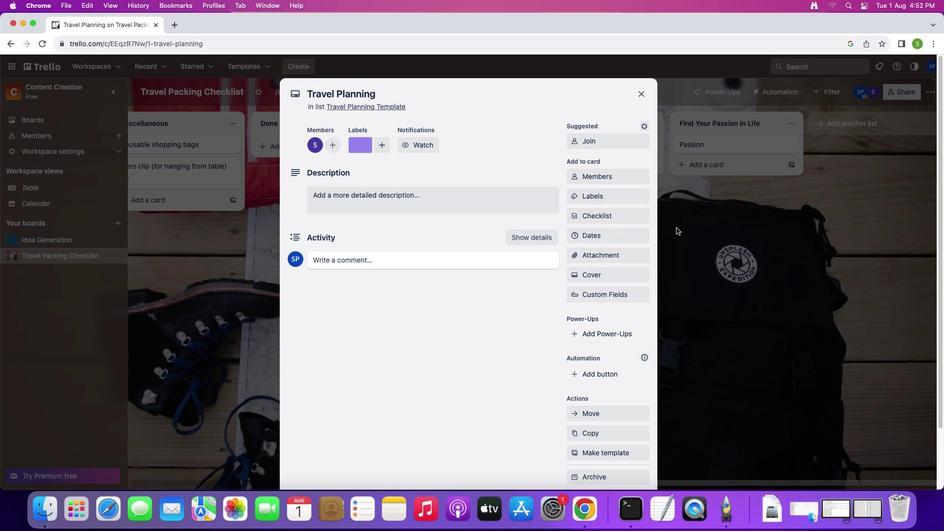 
Action: Mouse pressed left at (704, 223)
Screenshot: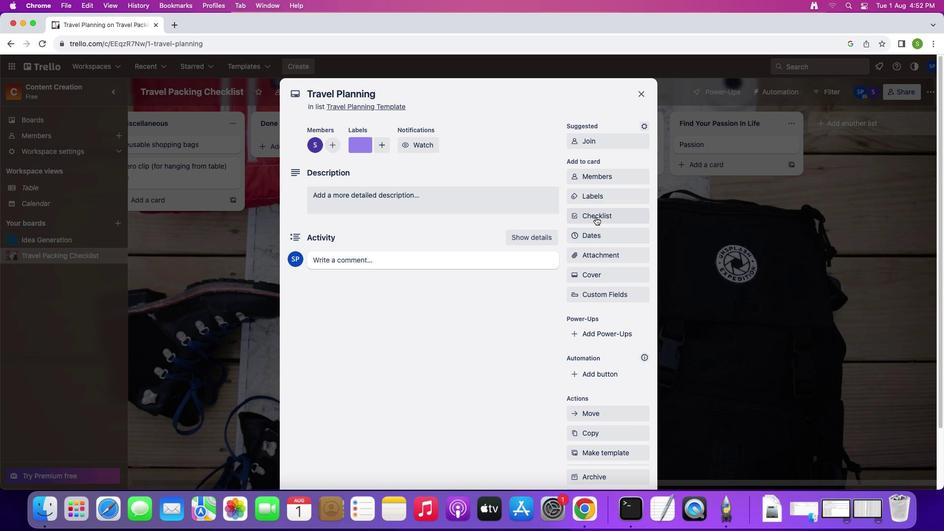 
Action: Mouse moved to (595, 216)
Screenshot: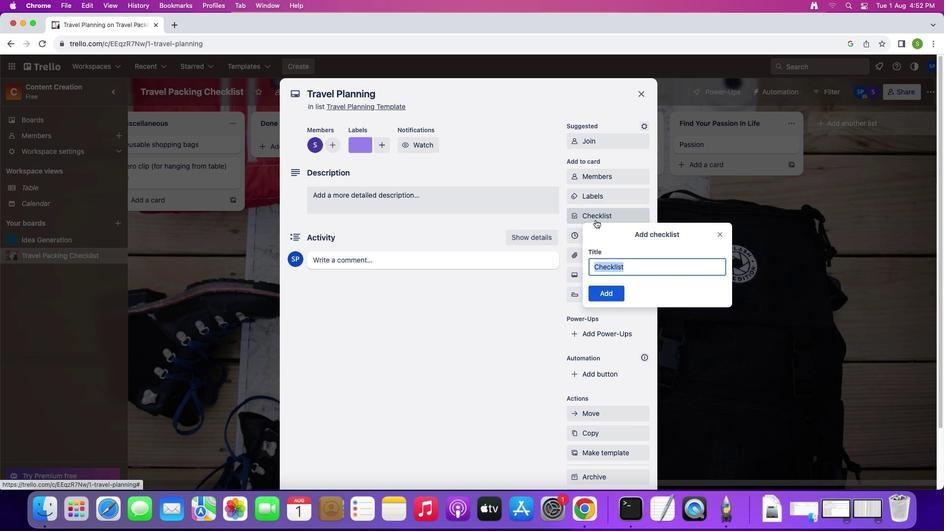 
Action: Mouse pressed left at (595, 216)
Screenshot: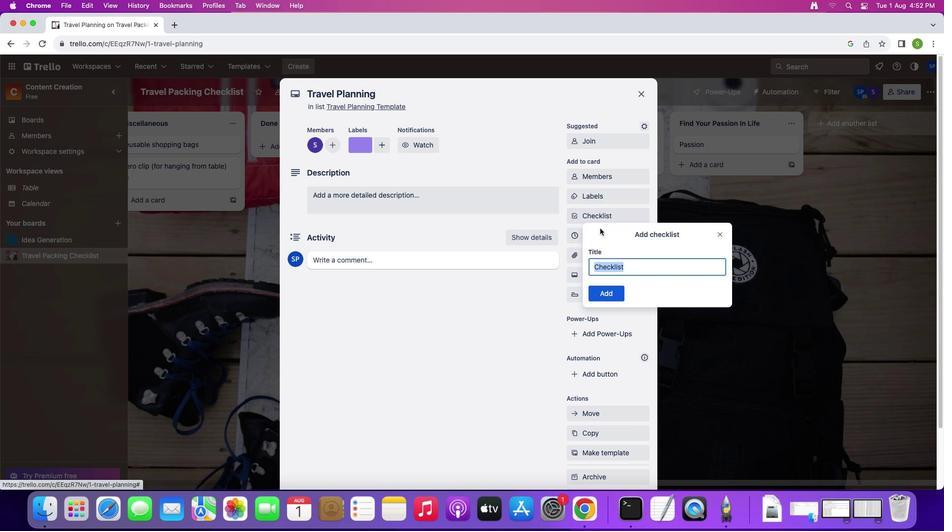 
Action: Mouse moved to (610, 229)
Screenshot: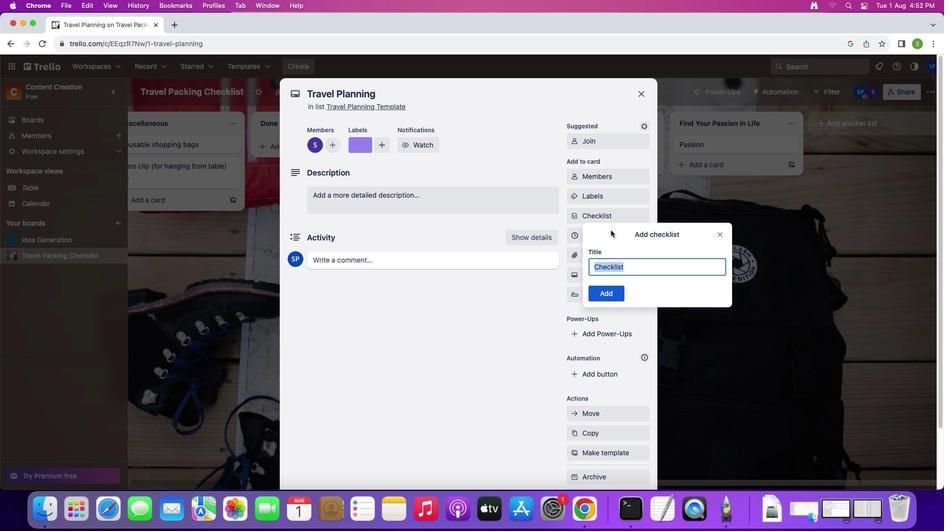 
Action: Key pressed Key.shift'p''l''a''n'
Screenshot: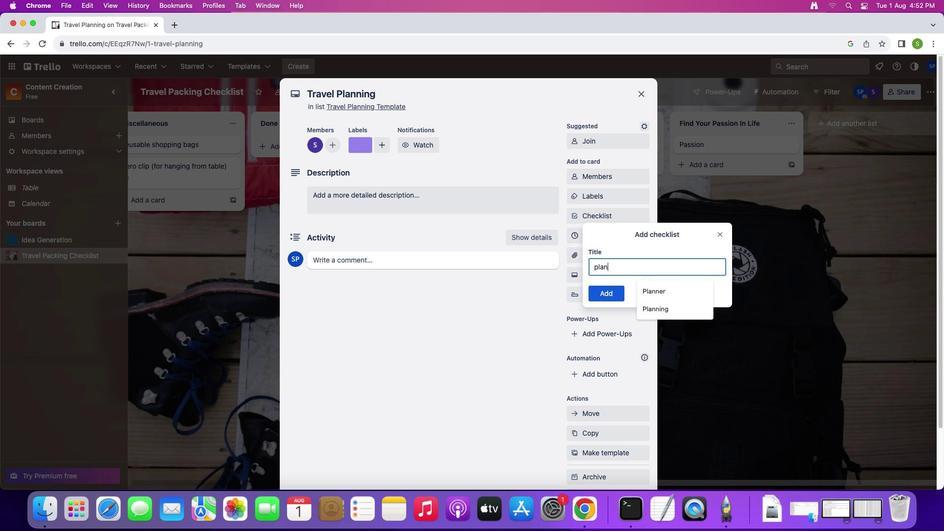 
Action: Mouse moved to (591, 290)
Screenshot: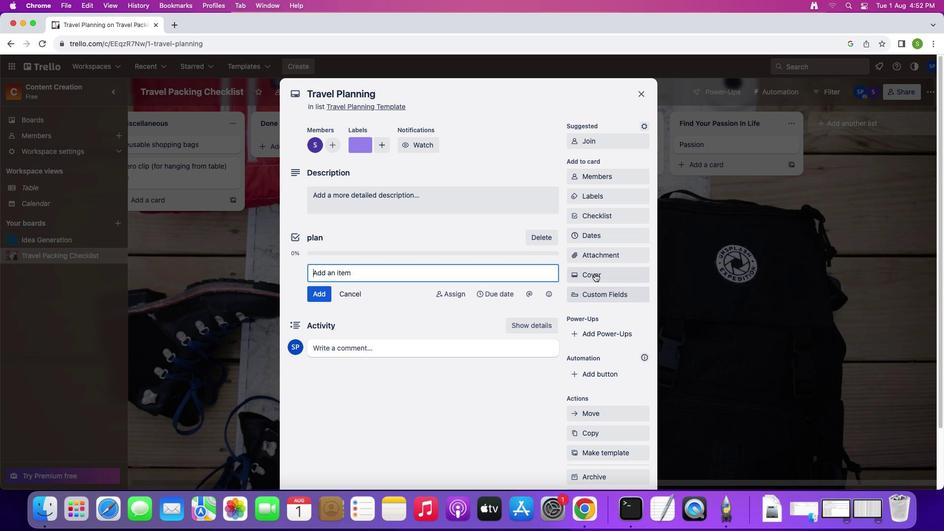 
Action: Mouse pressed left at (591, 290)
Screenshot: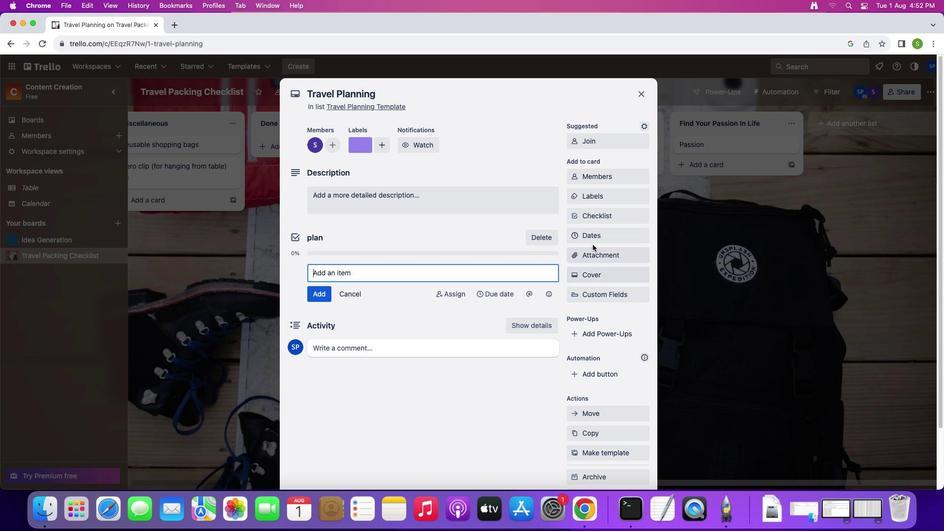 
Action: Mouse moved to (608, 235)
Screenshot: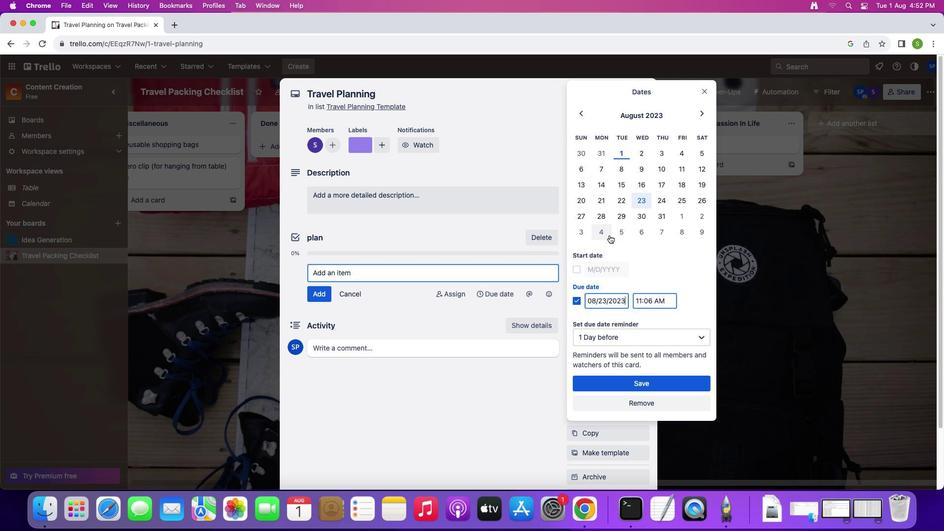
Action: Mouse pressed left at (608, 235)
Screenshot: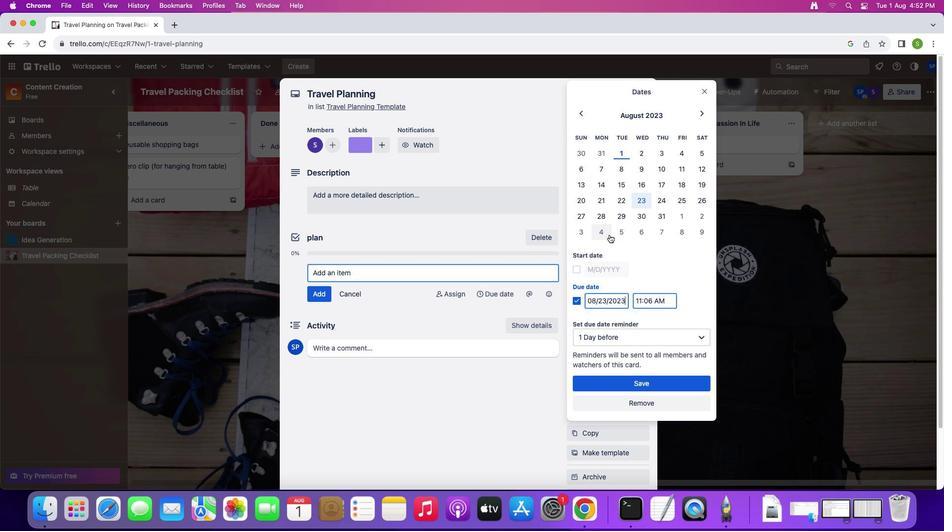
Action: Mouse moved to (668, 199)
Screenshot: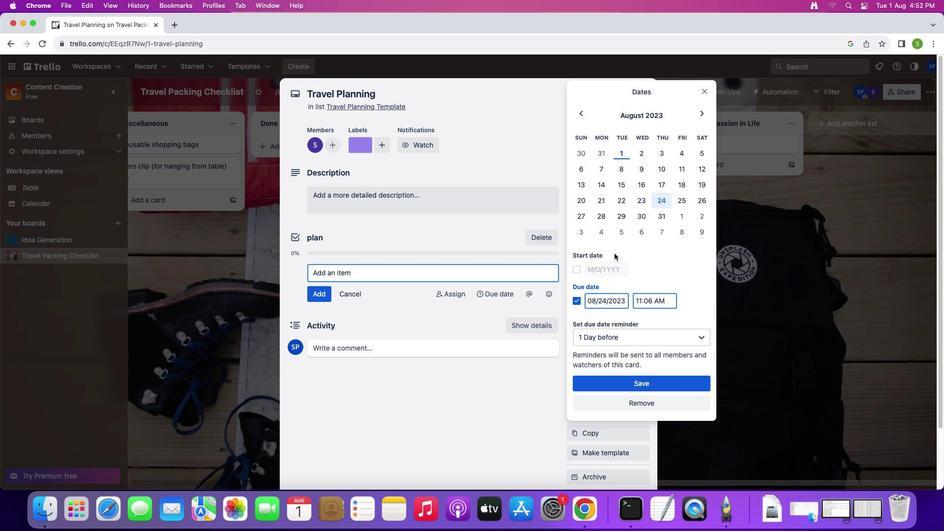 
Action: Mouse pressed left at (668, 199)
Screenshot: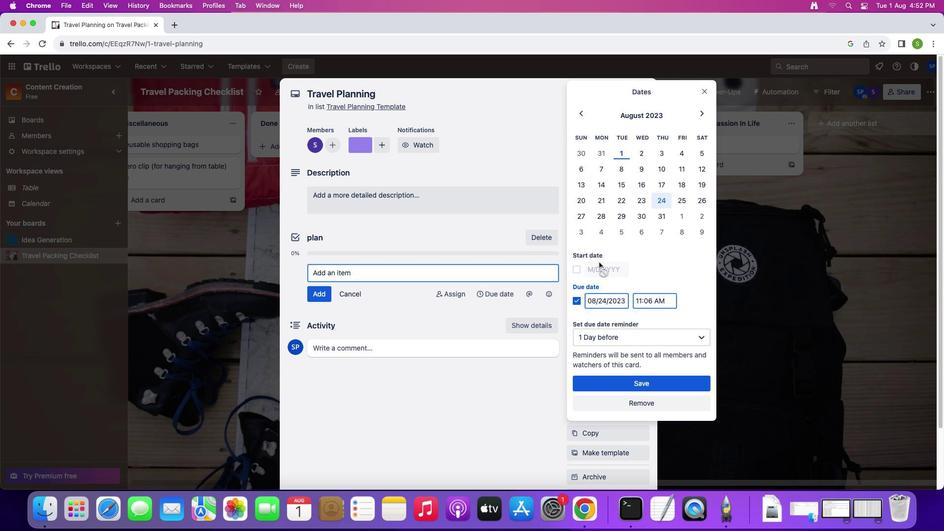 
Action: Mouse moved to (580, 271)
Screenshot: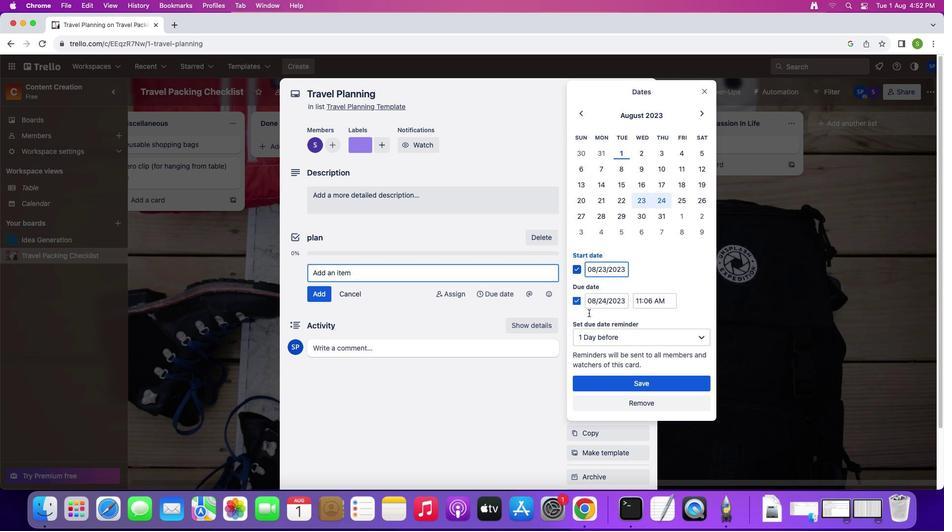 
Action: Mouse pressed left at (580, 271)
Screenshot: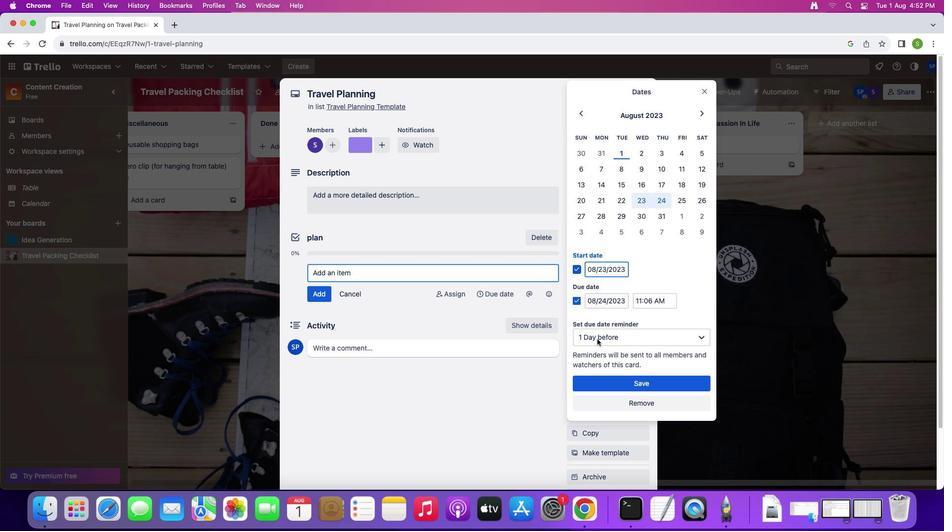 
Action: Mouse moved to (622, 385)
Screenshot: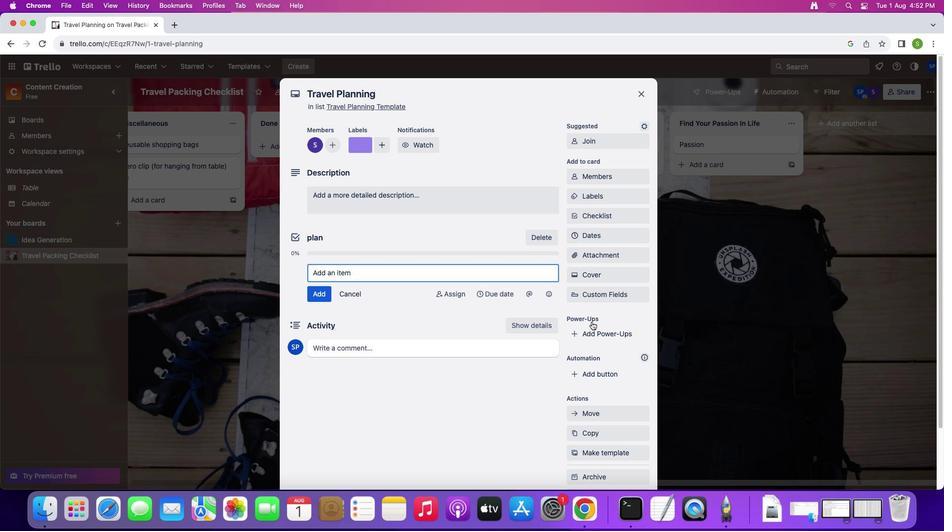 
Action: Mouse pressed left at (622, 385)
Screenshot: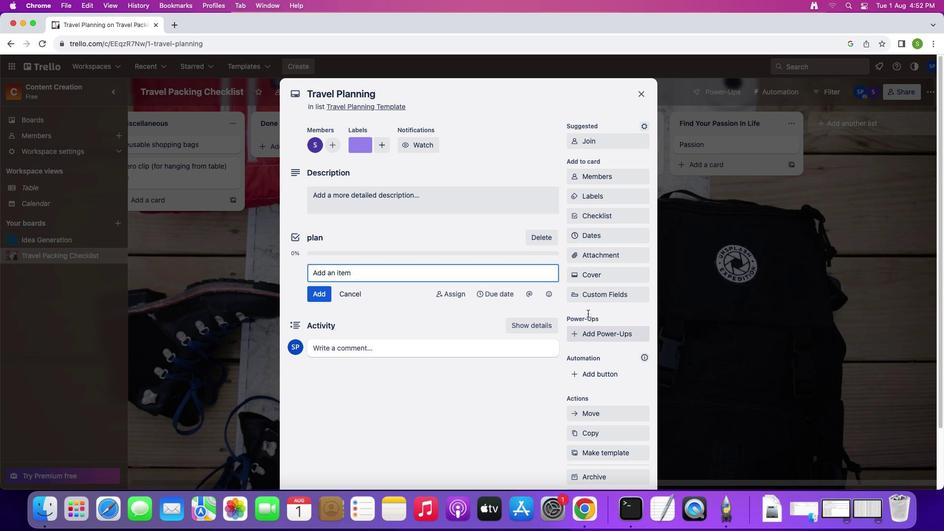 
Action: Mouse moved to (609, 273)
Screenshot: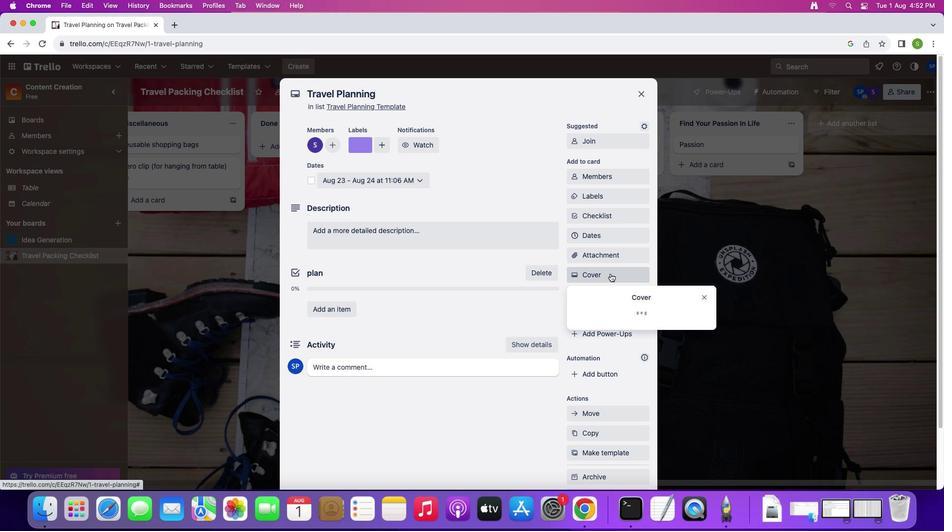 
Action: Mouse pressed left at (609, 273)
Screenshot: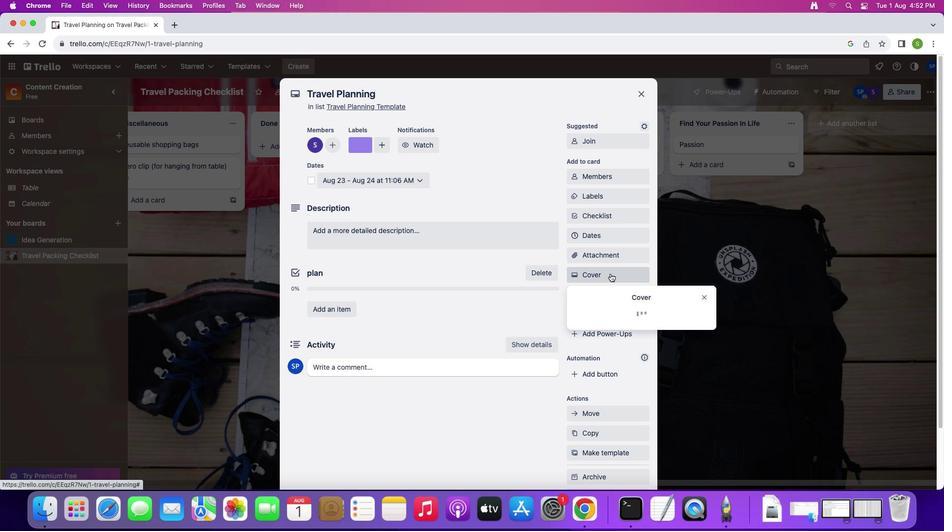 
Action: Mouse moved to (661, 308)
Screenshot: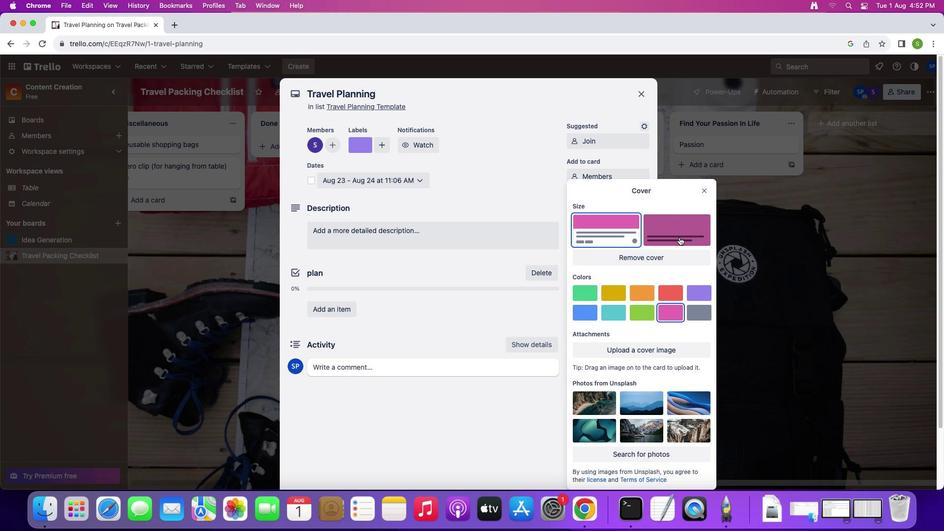
Action: Mouse pressed left at (661, 308)
Screenshot: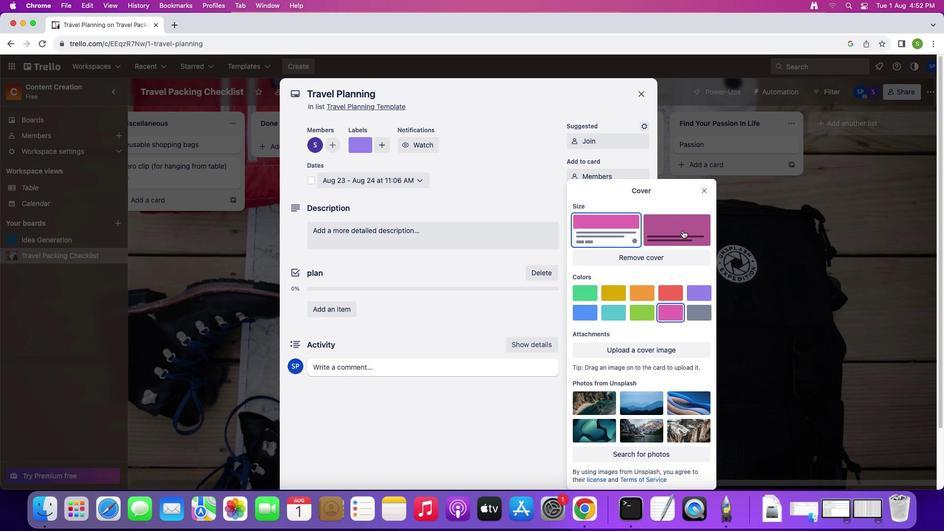 
Action: Mouse moved to (701, 188)
Screenshot: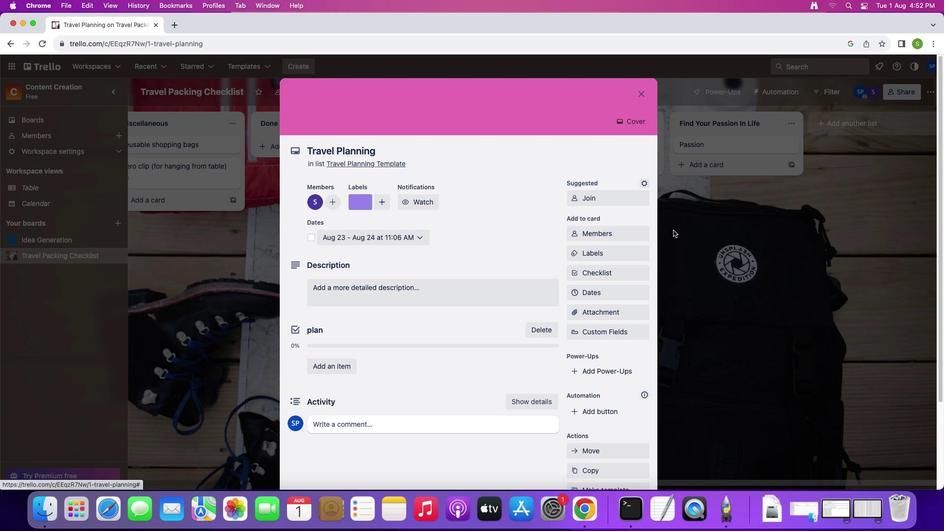 
Action: Mouse pressed left at (701, 188)
Screenshot: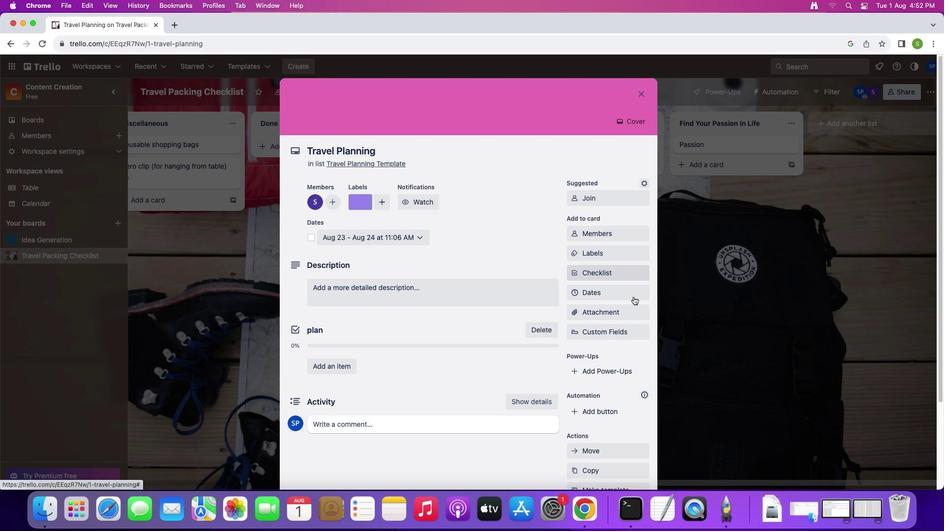 
Action: Mouse moved to (607, 340)
Screenshot: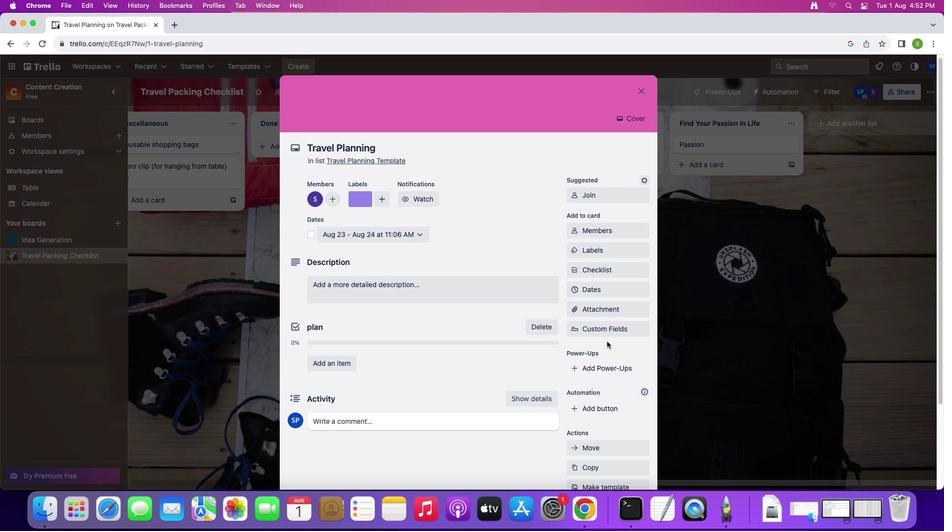 
Action: Mouse scrolled (607, 340) with delta (0, 0)
Screenshot: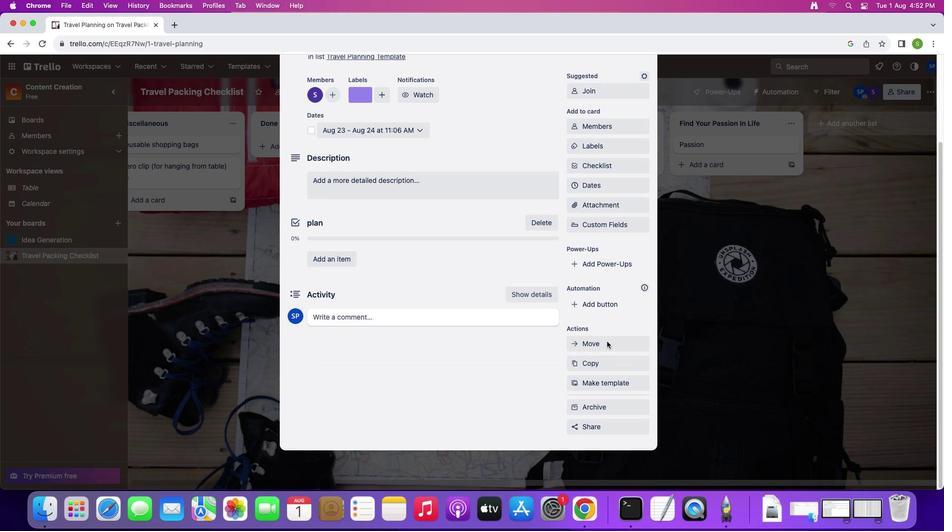 
Action: Mouse scrolled (607, 340) with delta (0, 0)
Screenshot: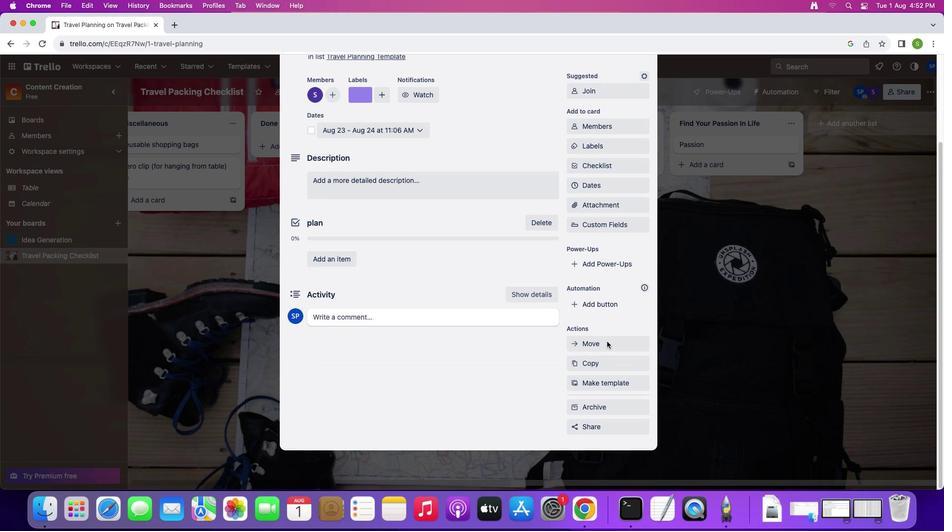 
Action: Mouse scrolled (607, 340) with delta (0, 0)
Screenshot: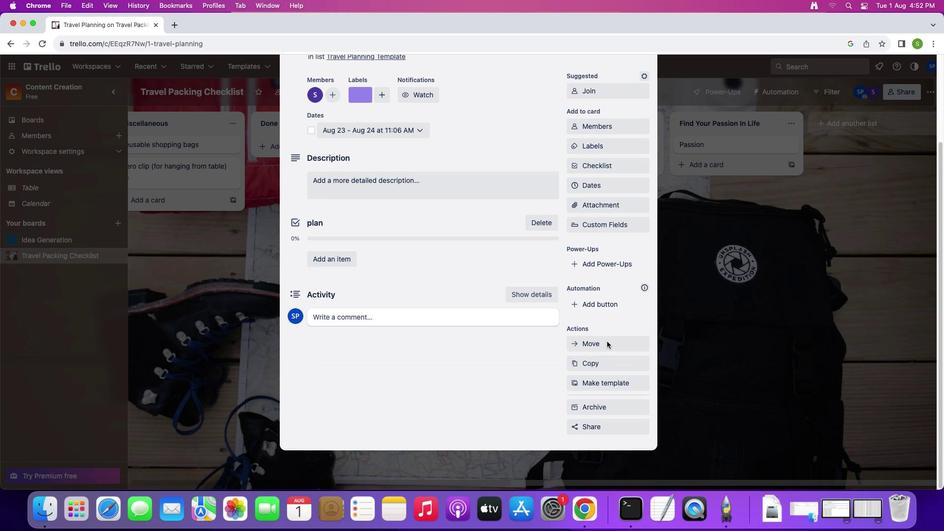 
Action: Mouse scrolled (607, 340) with delta (0, -1)
Screenshot: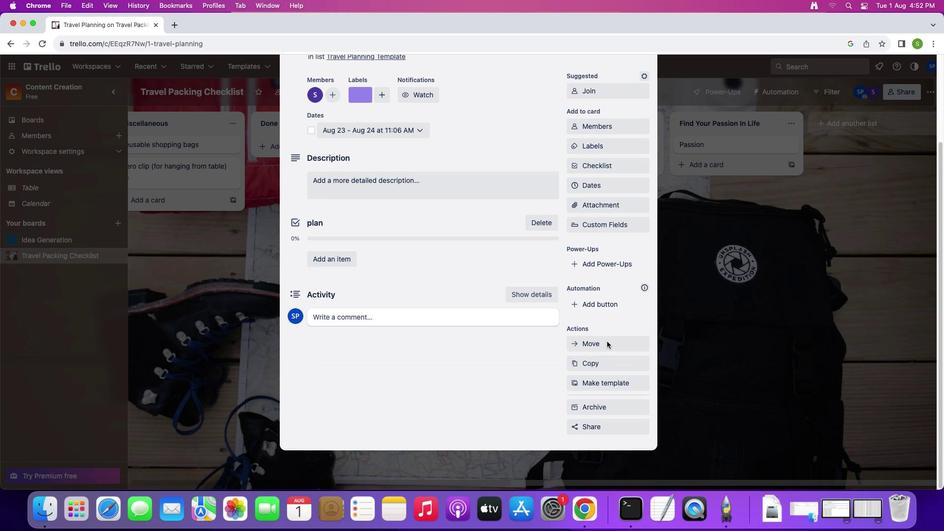 
Action: Mouse moved to (607, 340)
Screenshot: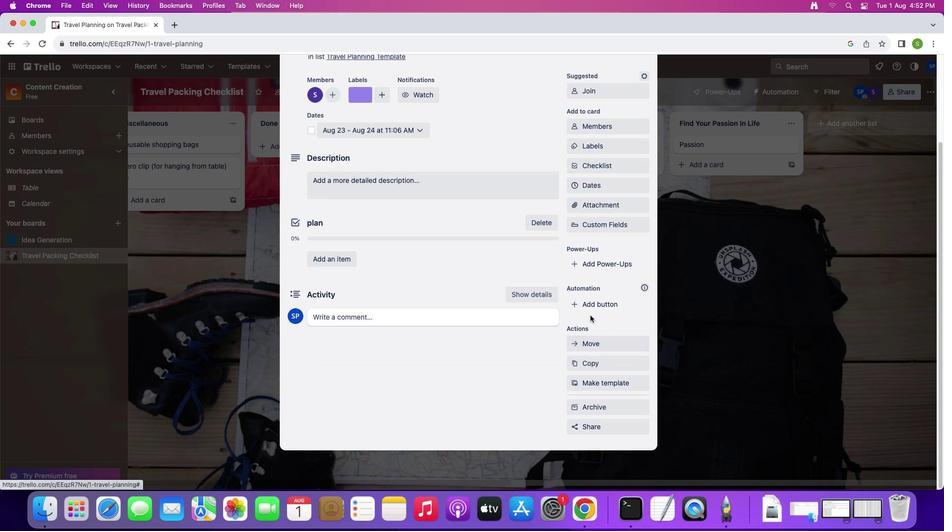 
Action: Mouse scrolled (607, 340) with delta (0, 0)
Screenshot: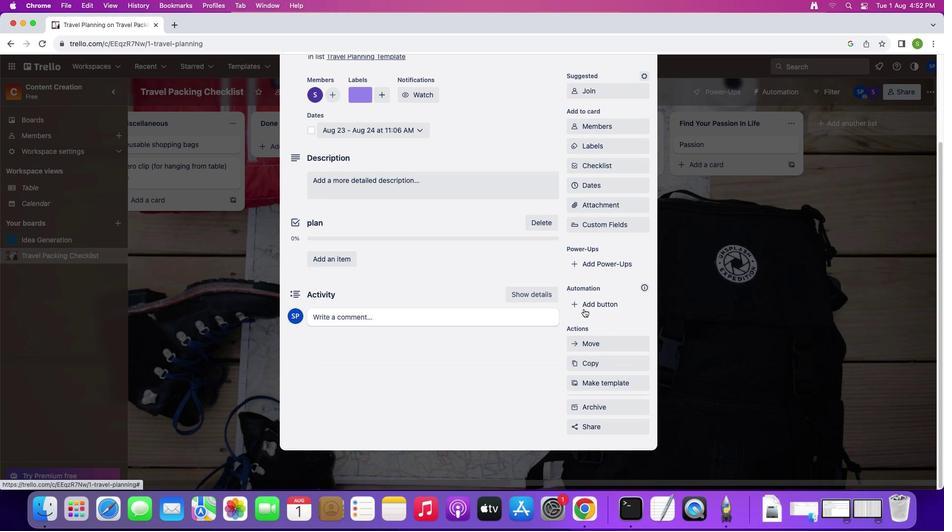 
Action: Mouse scrolled (607, 340) with delta (0, 0)
Screenshot: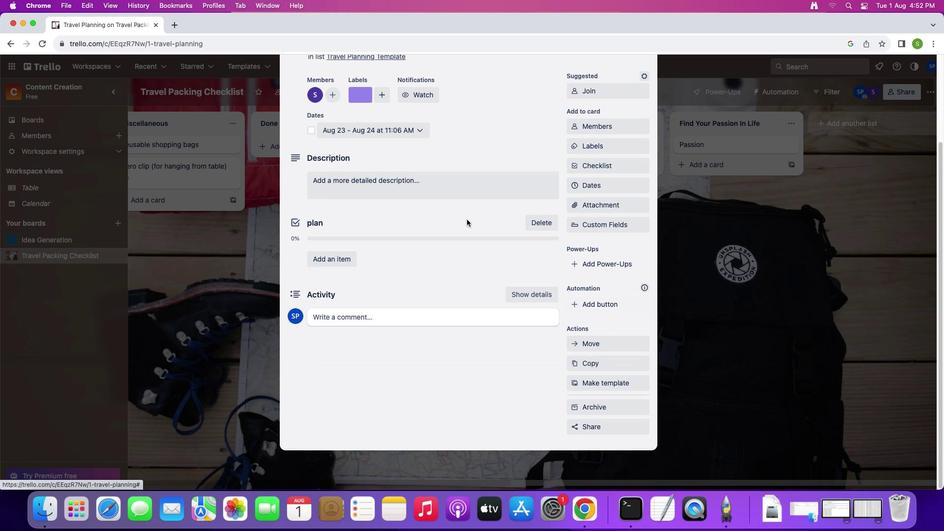 
Action: Mouse moved to (402, 93)
Screenshot: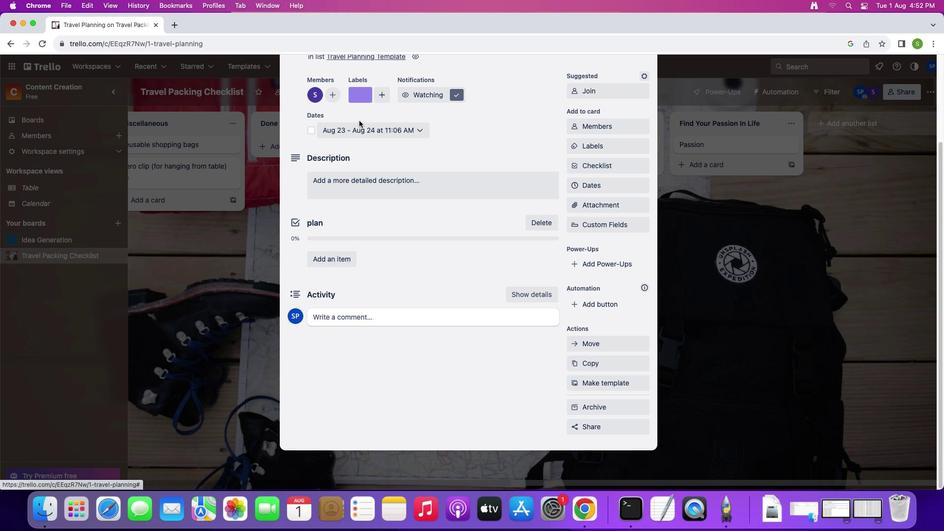
Action: Mouse pressed left at (402, 93)
Screenshot: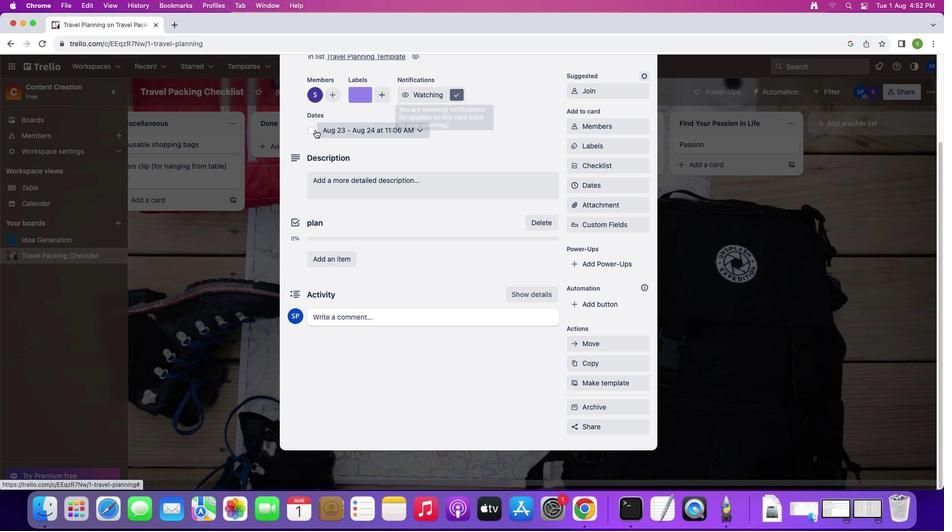 
Action: Mouse moved to (309, 131)
Screenshot: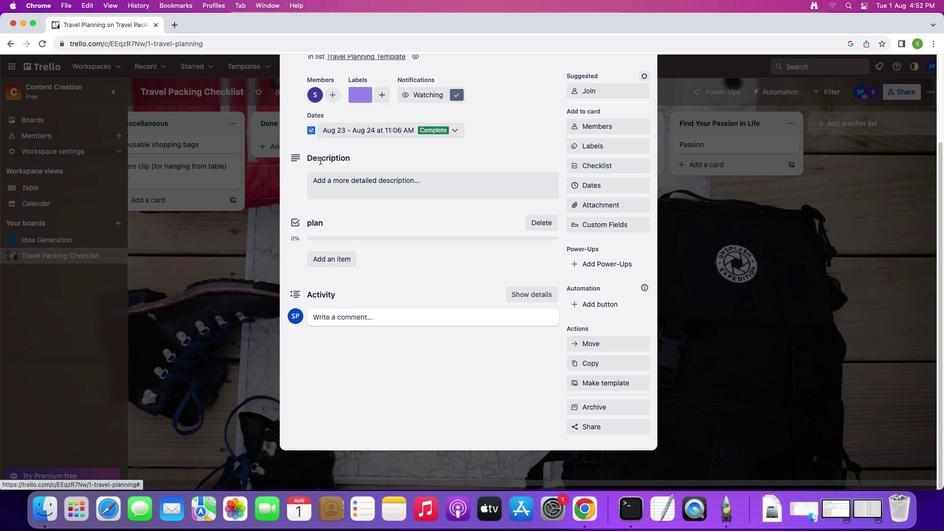 
Action: Mouse pressed left at (309, 131)
Screenshot: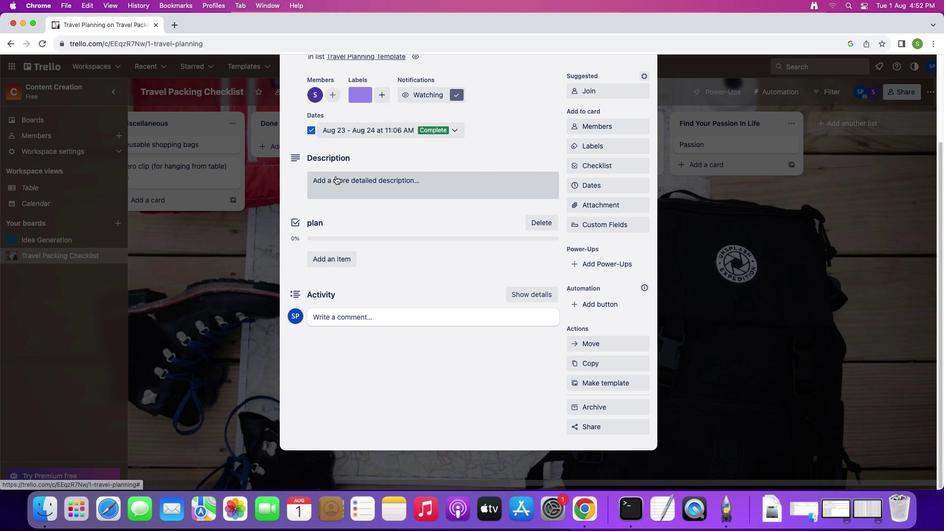 
Action: Mouse moved to (335, 177)
Screenshot: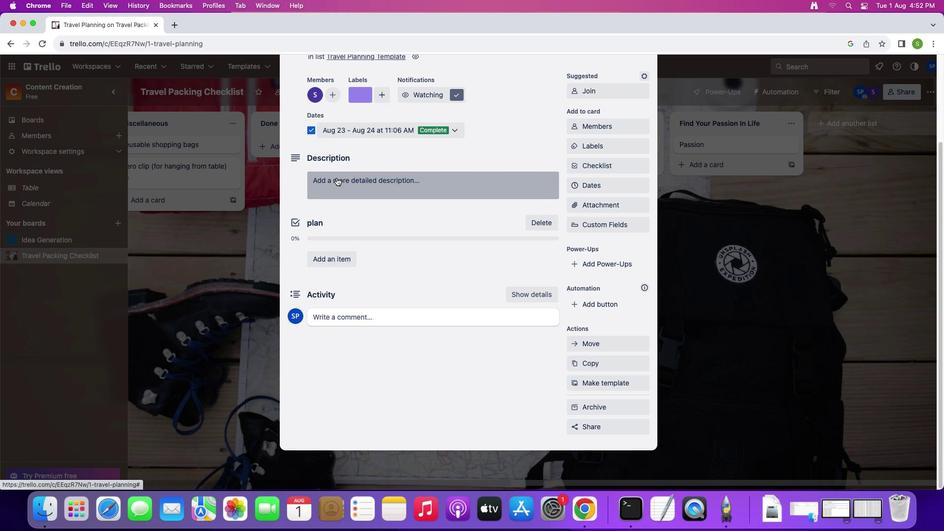 
Action: Mouse pressed left at (335, 177)
Screenshot: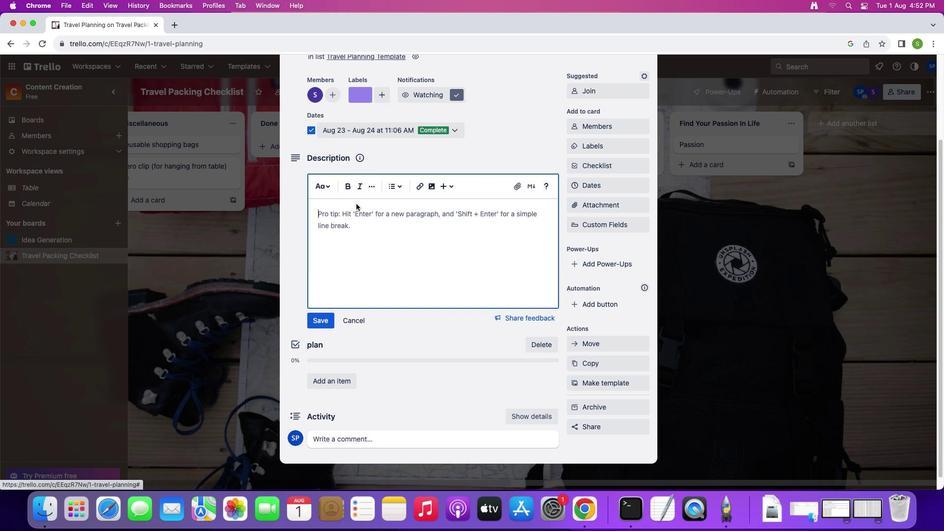 
Action: Mouse moved to (366, 220)
Screenshot: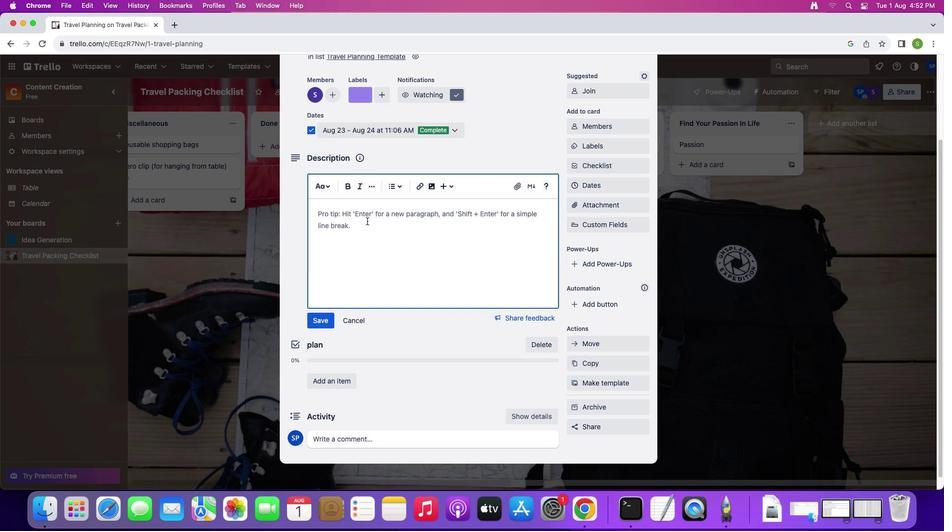 
Action: Key pressed Key.shift'P''l''a''n'Key.space'y''o''u''r'Key.space't''r''i''p'Key.space'f''r''o''m'Key.space's''t''a''t'Key.backspace'r''t'Key.space't''o'Key.space'f''i''n''i''s''h'
Screenshot: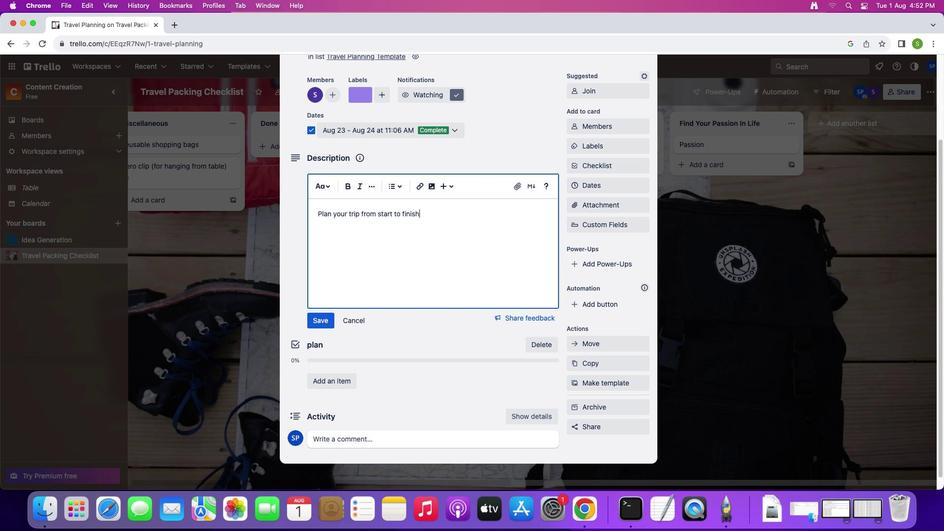 
Action: Mouse moved to (308, 318)
Screenshot: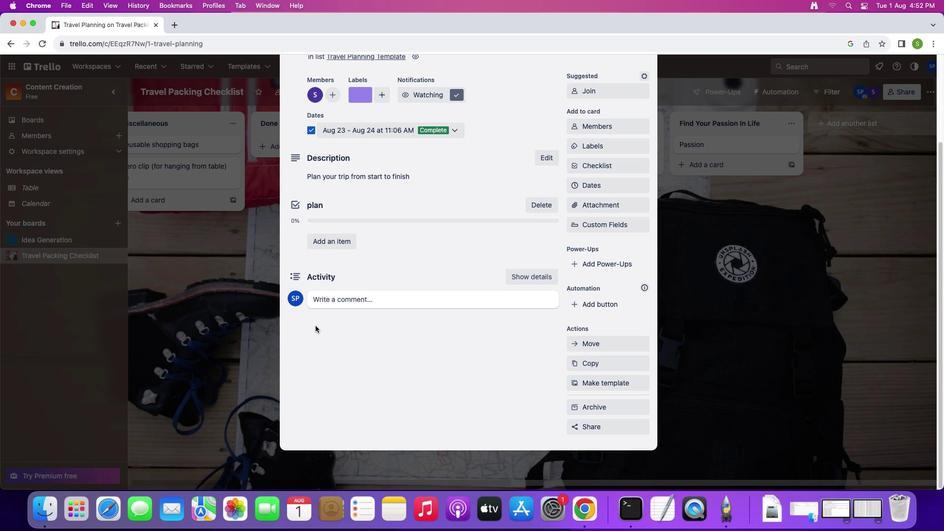 
Action: Mouse pressed left at (308, 318)
Screenshot: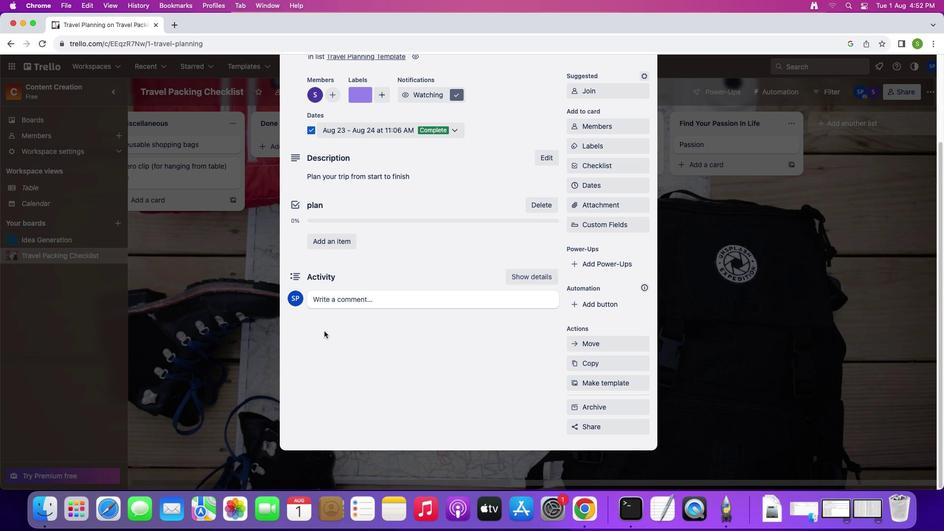 
Action: Mouse moved to (346, 303)
Screenshot: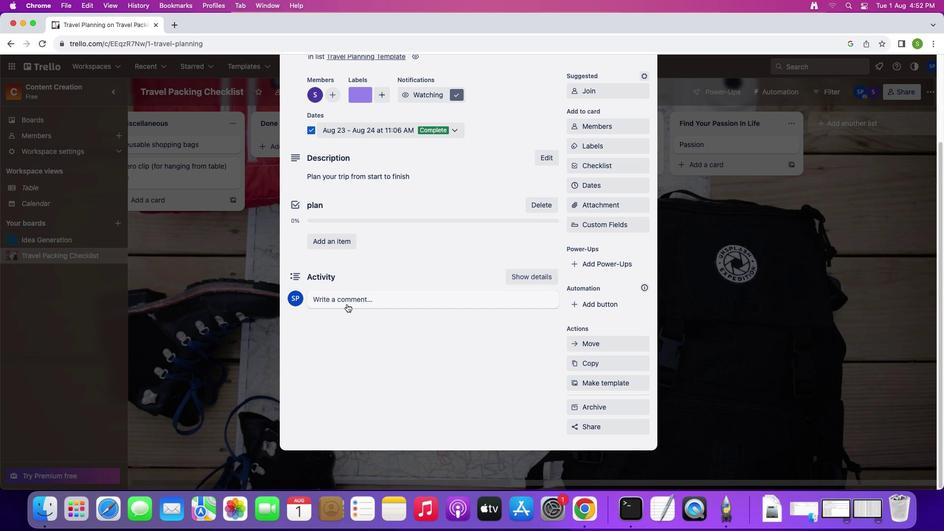 
Action: Mouse pressed left at (346, 303)
Screenshot: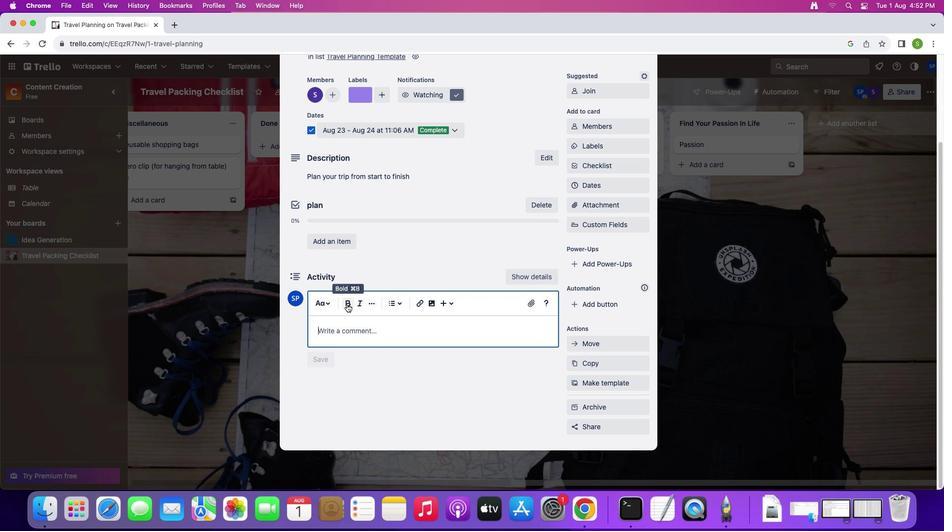 
Action: Mouse moved to (351, 330)
Screenshot: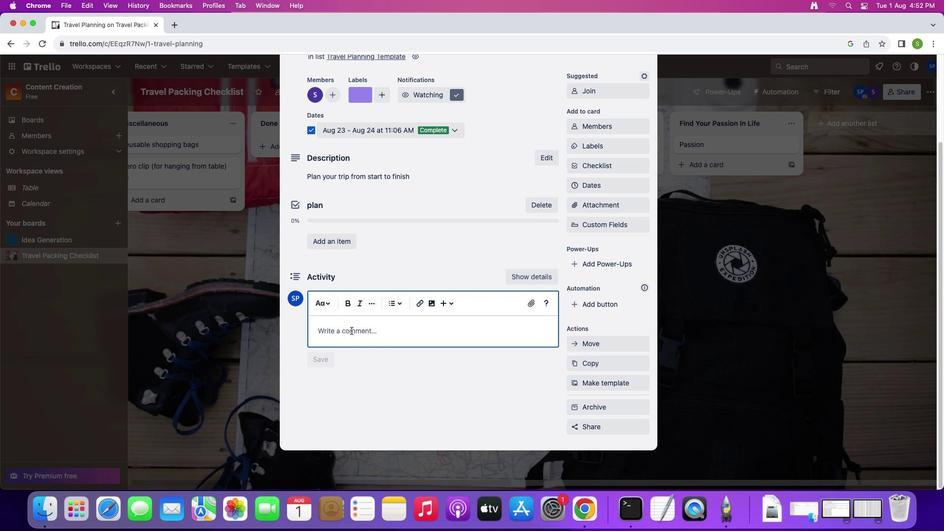 
Action: Key pressed Key.shift'F''i''n''i''s''h'
Screenshot: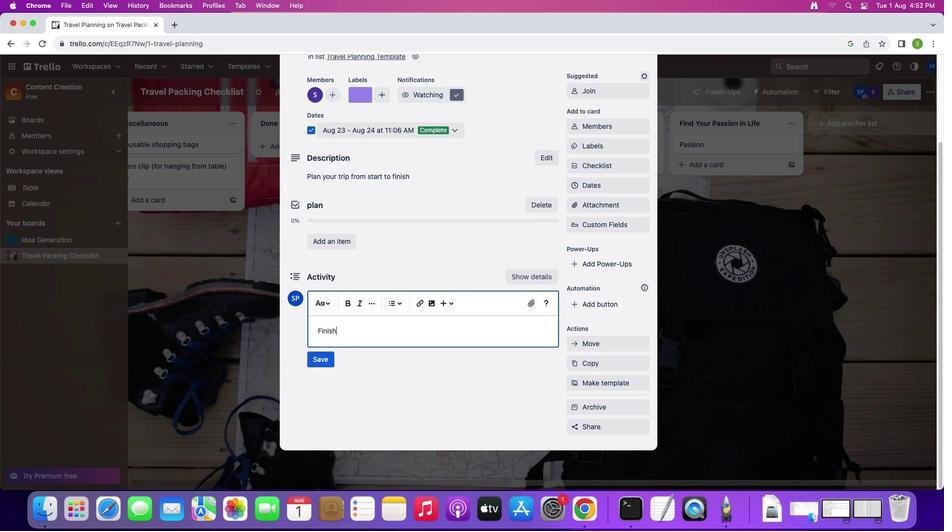 
Action: Mouse moved to (319, 360)
Screenshot: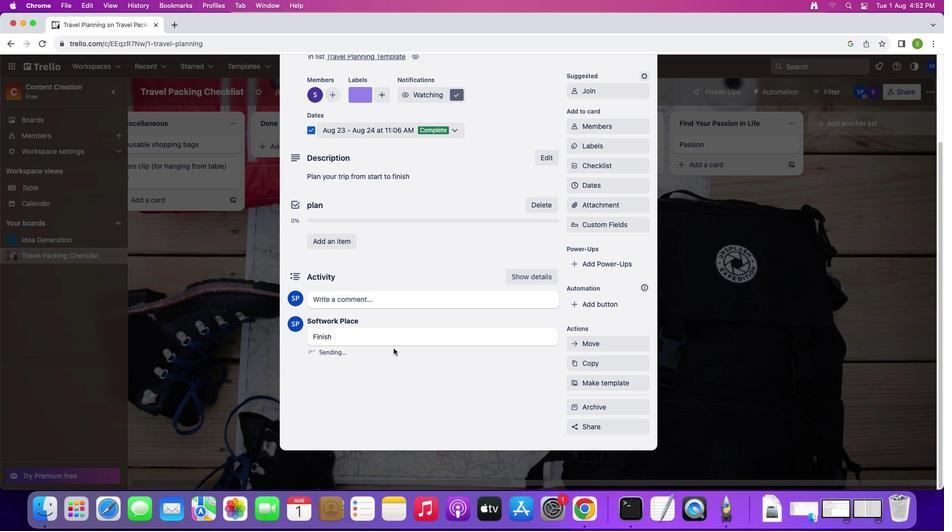 
Action: Mouse pressed left at (319, 360)
Screenshot: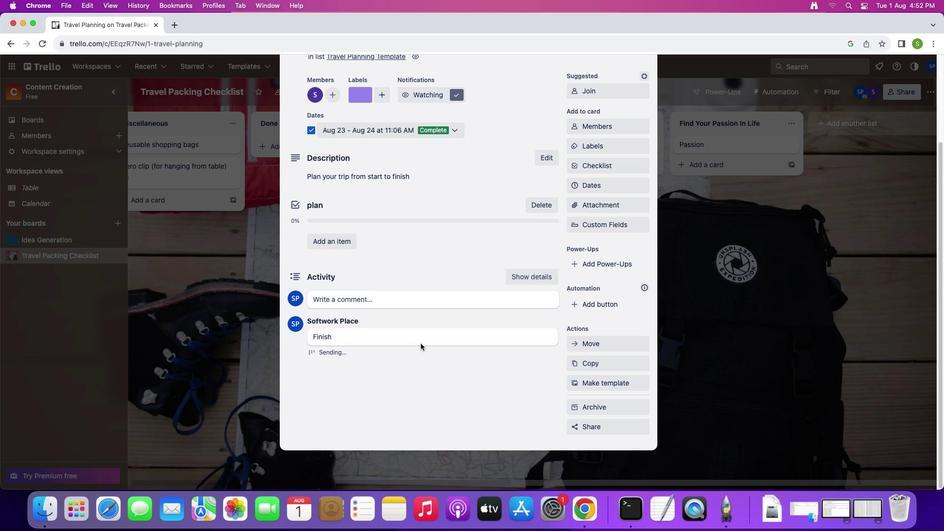 
Action: Mouse moved to (421, 342)
Screenshot: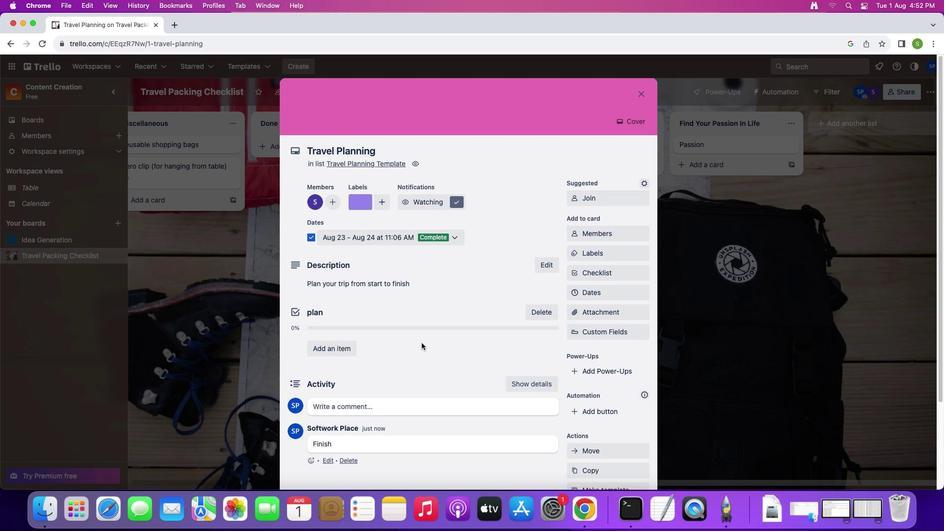 
Action: Mouse scrolled (421, 342) with delta (0, 0)
Screenshot: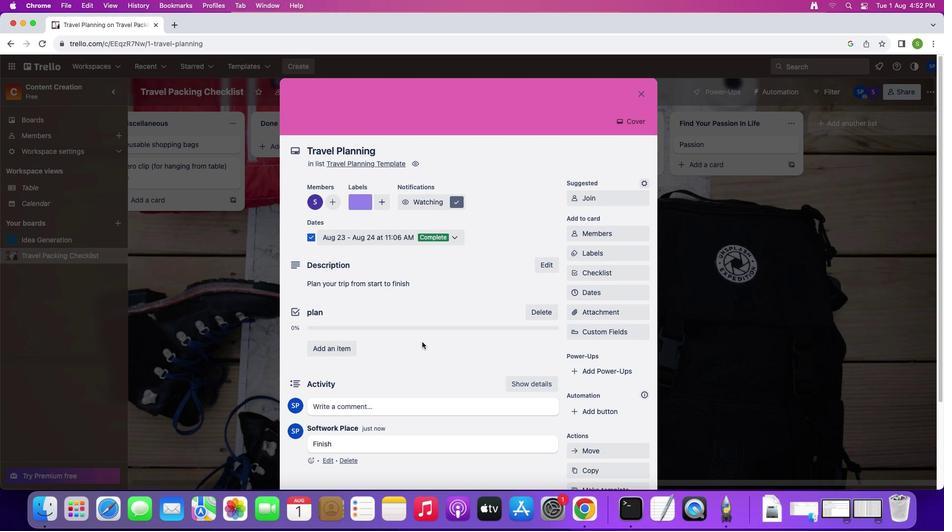 
Action: Mouse scrolled (421, 342) with delta (0, 0)
Screenshot: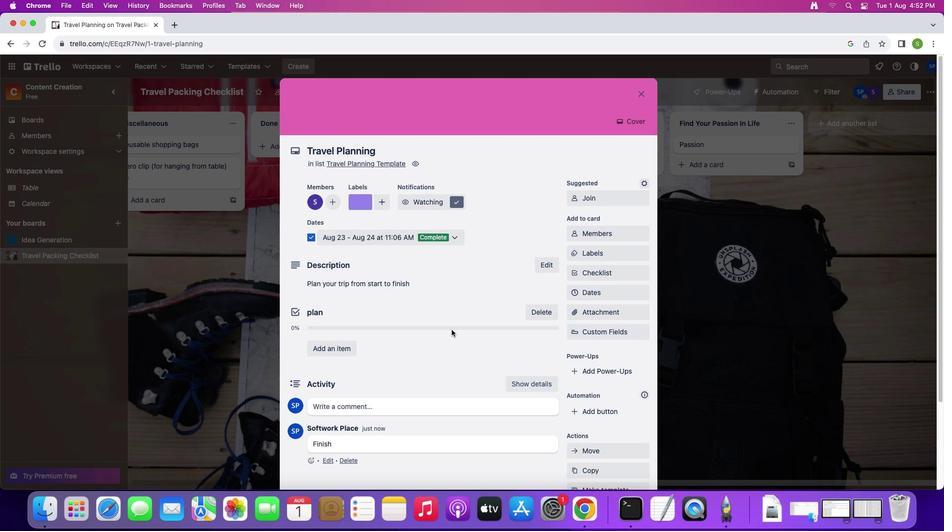 
Action: Mouse scrolled (421, 342) with delta (0, 0)
Screenshot: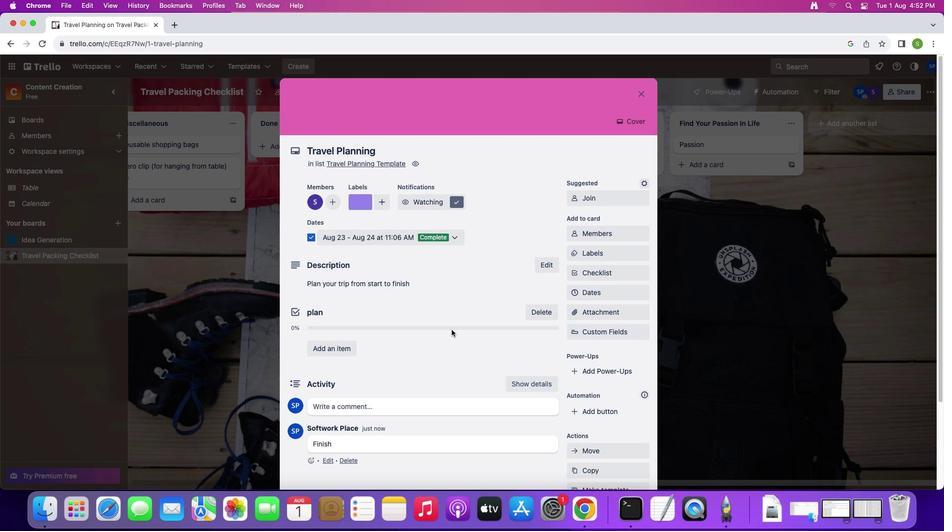 
Action: Mouse scrolled (421, 342) with delta (0, 1)
Screenshot: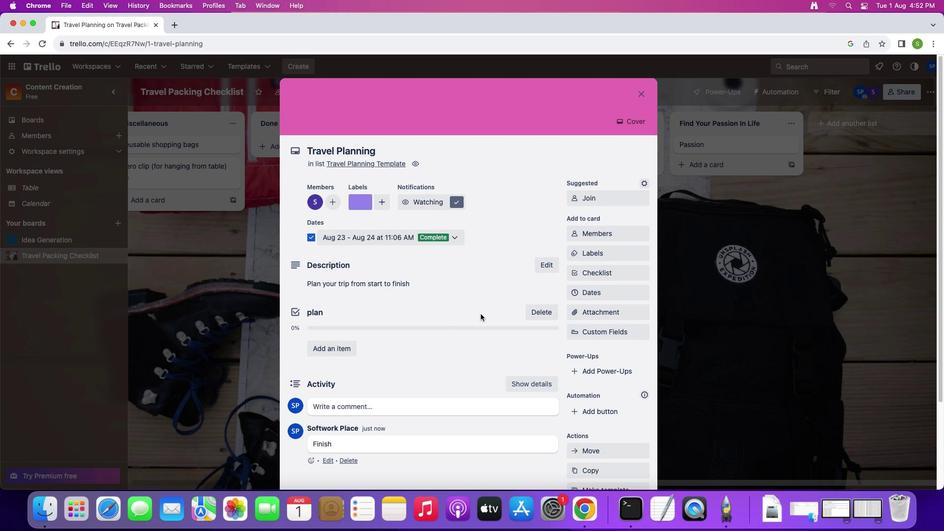 
Action: Mouse scrolled (421, 342) with delta (0, 0)
Screenshot: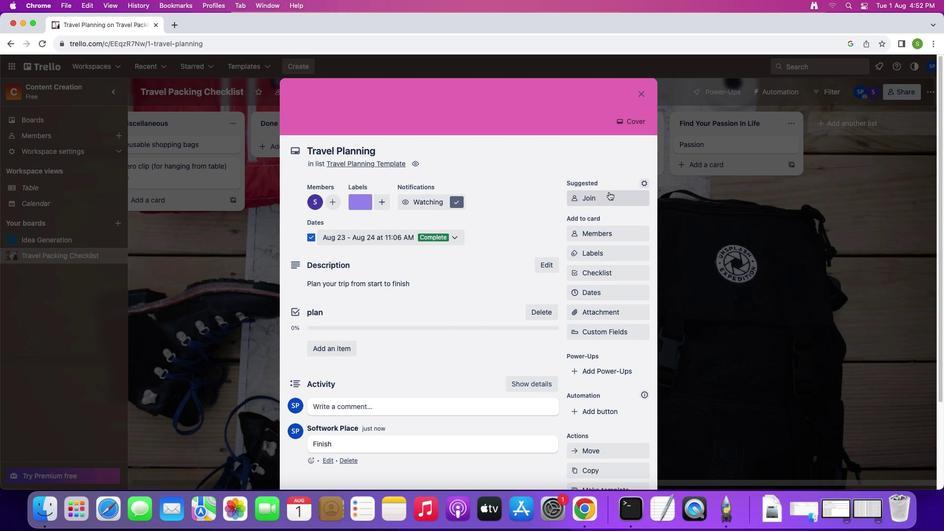 
Action: Mouse scrolled (421, 342) with delta (0, 0)
Screenshot: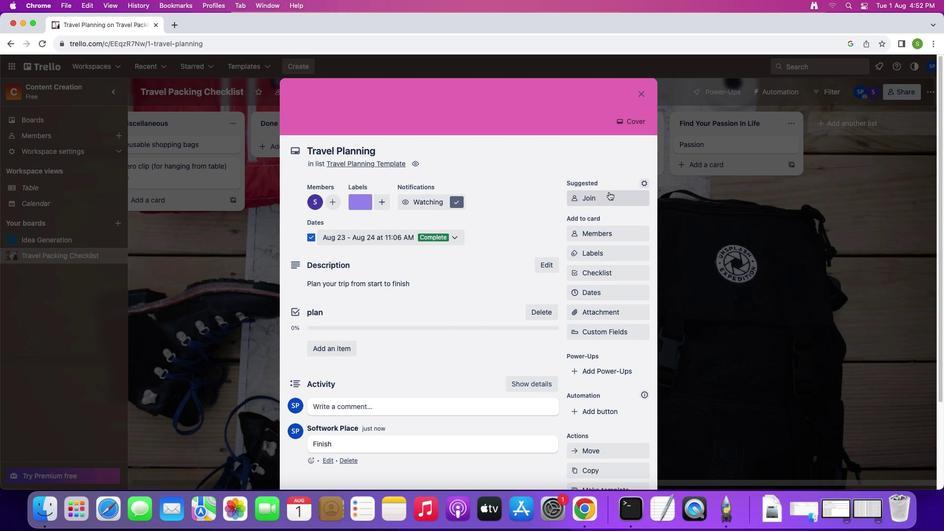 
Action: Mouse scrolled (421, 342) with delta (0, 0)
Screenshot: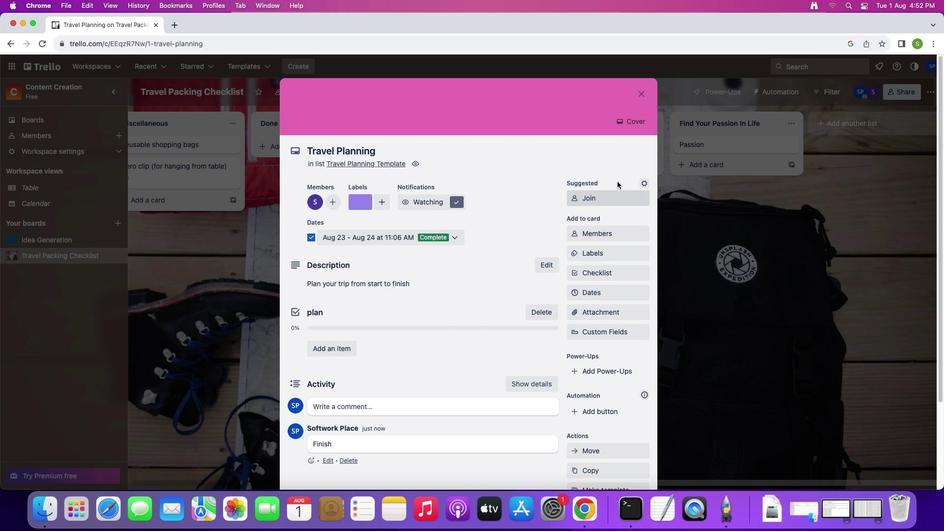 
Action: Mouse moved to (646, 90)
Screenshot: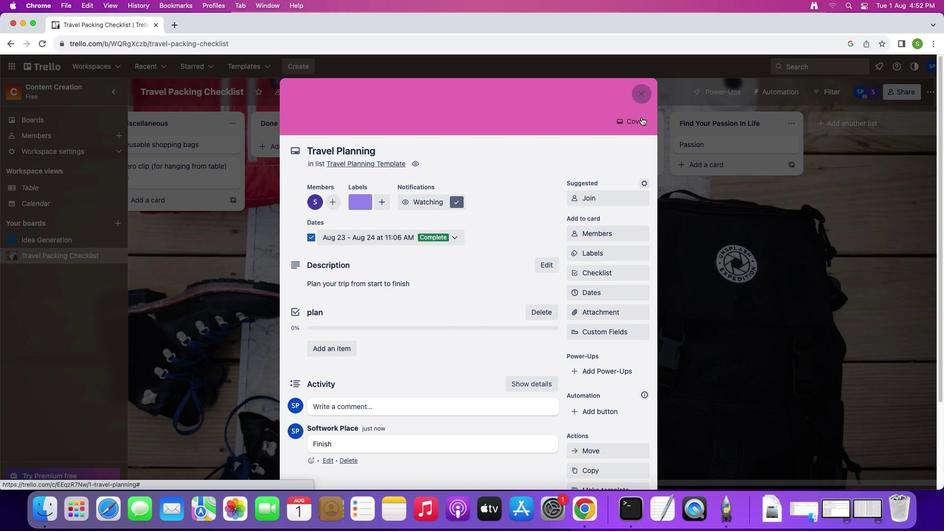 
Action: Mouse pressed left at (646, 90)
Screenshot: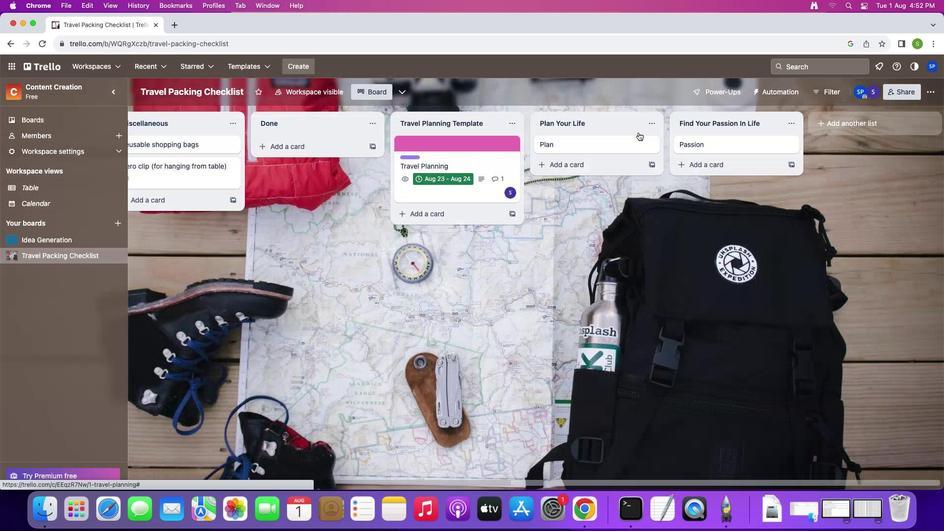 
Action: Mouse moved to (607, 146)
Screenshot: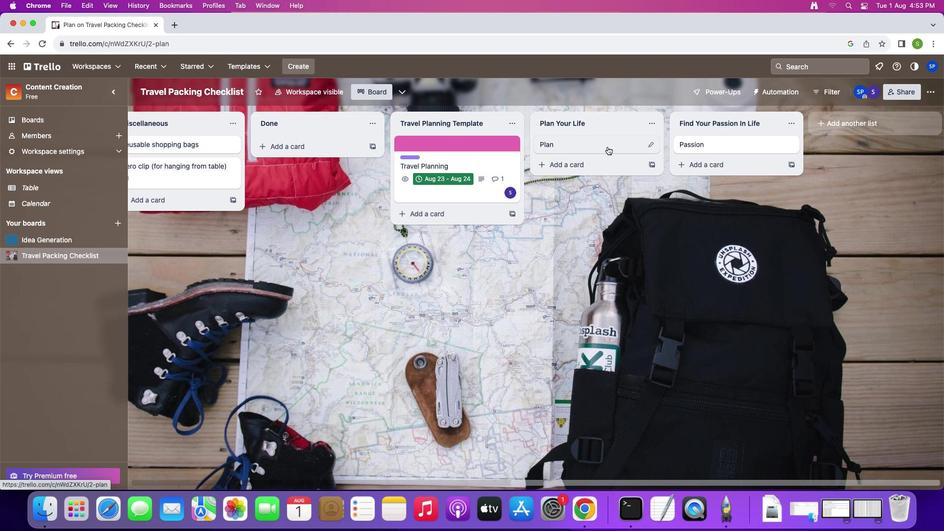 
Action: Mouse pressed left at (607, 146)
Screenshot: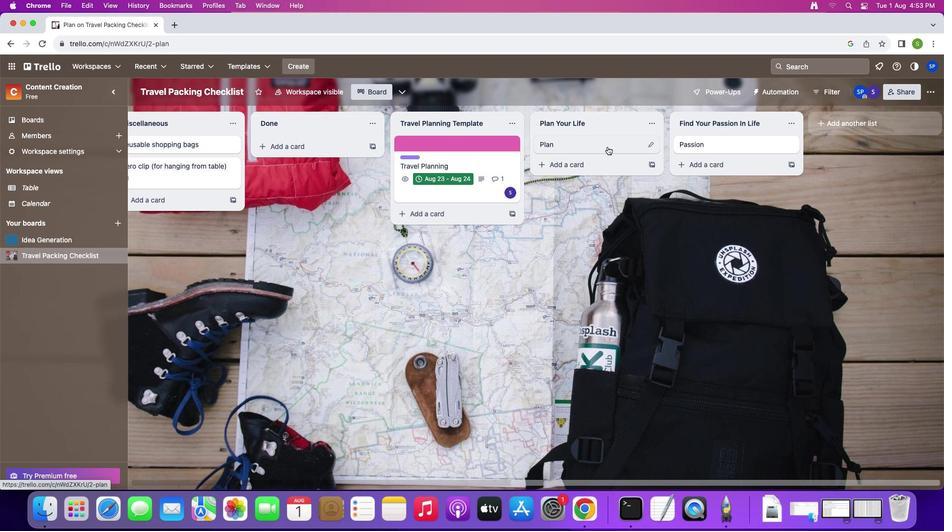 
Action: Mouse moved to (591, 172)
Screenshot: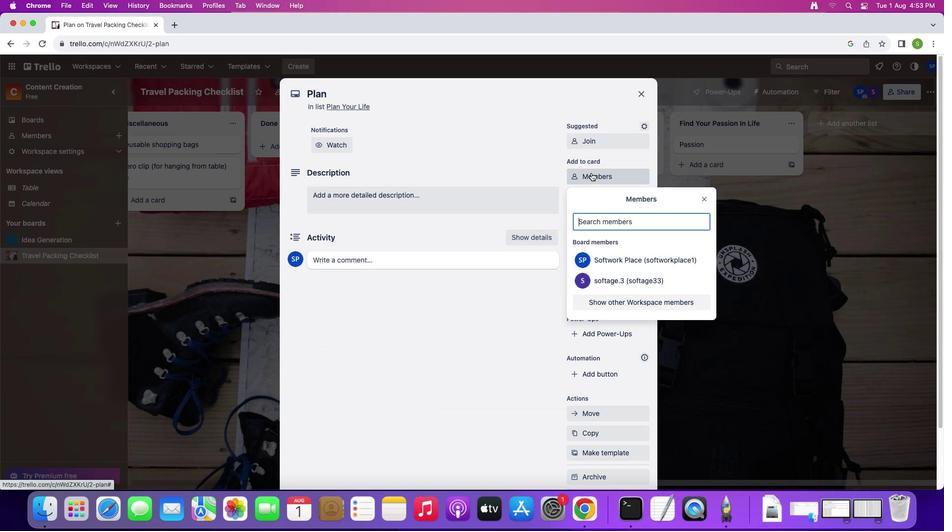 
Action: Mouse pressed left at (591, 172)
Screenshot: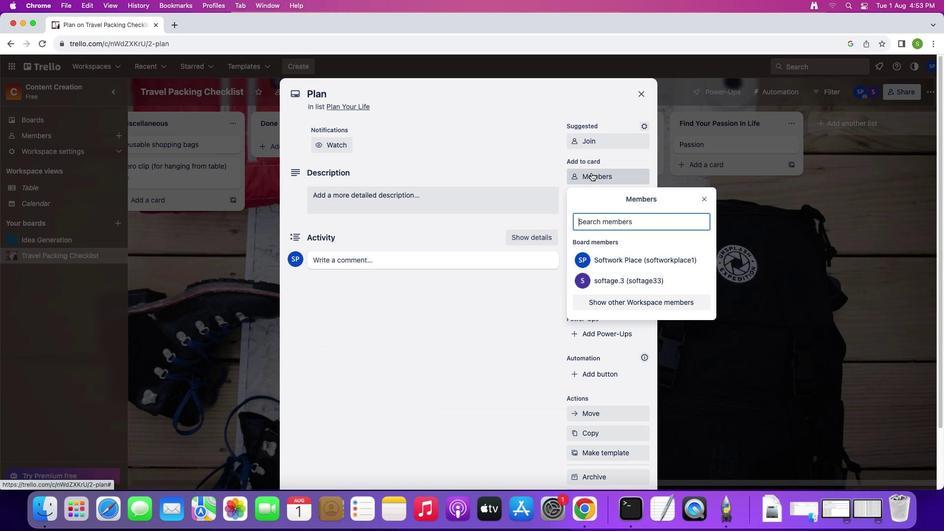 
Action: Key pressed 's''o''f''t''a''g''e''.''4'Key.shift'@''s''o''f''t''a''g''e''.''n''e''t'
Screenshot: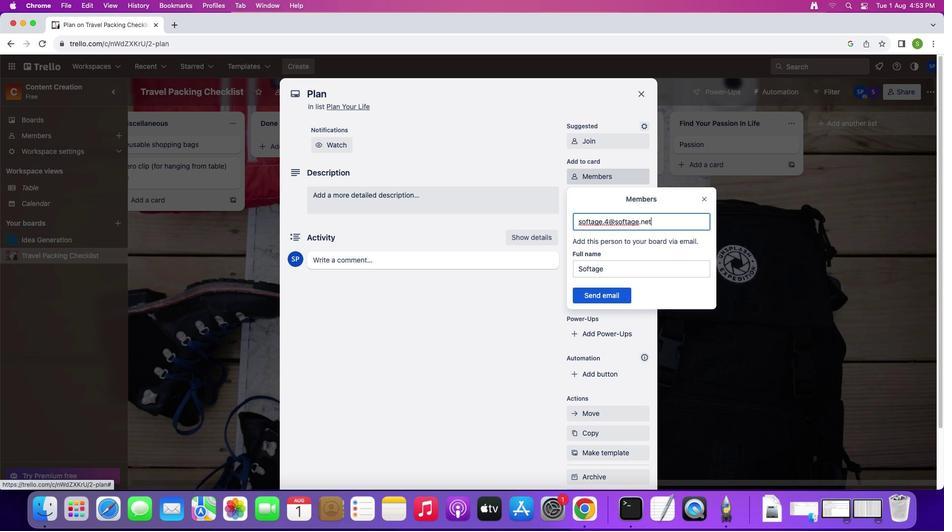 
Action: Mouse moved to (598, 293)
Screenshot: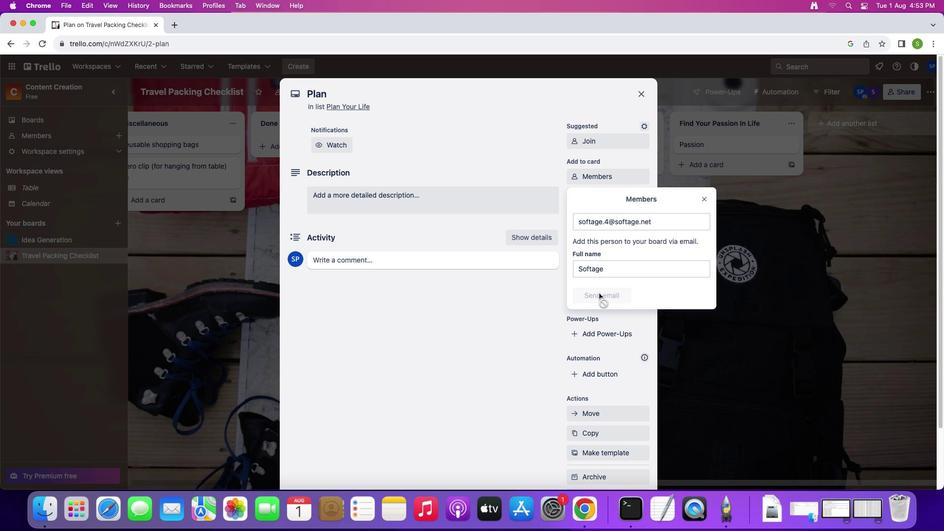 
Action: Mouse pressed left at (598, 293)
Screenshot: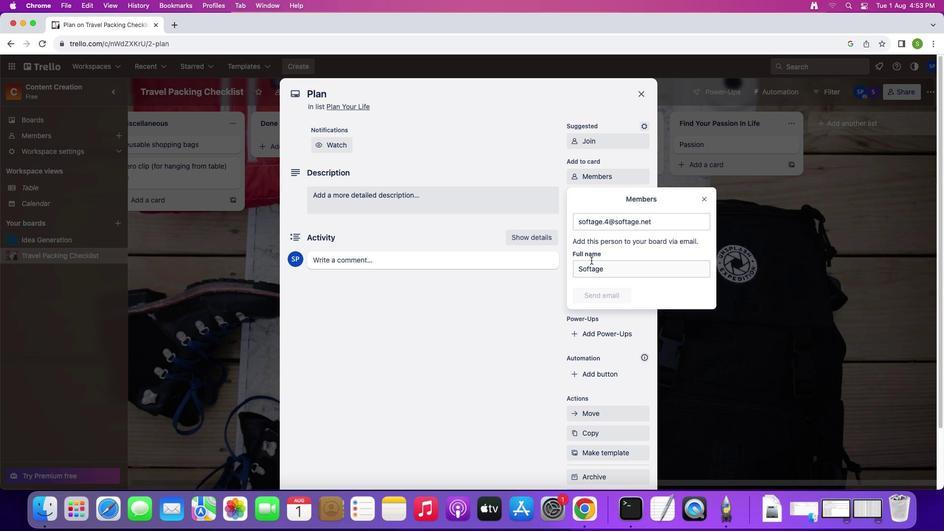 
Action: Mouse moved to (602, 195)
Screenshot: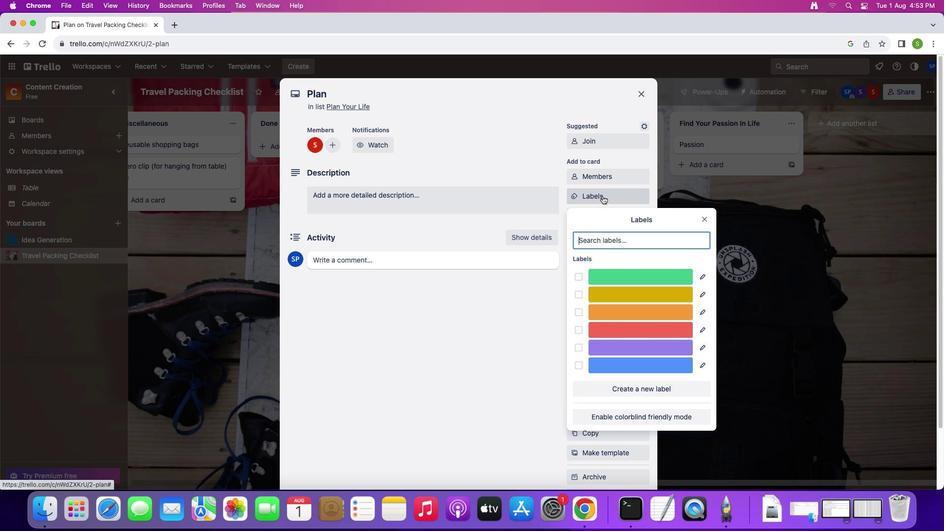 
Action: Mouse pressed left at (602, 195)
Screenshot: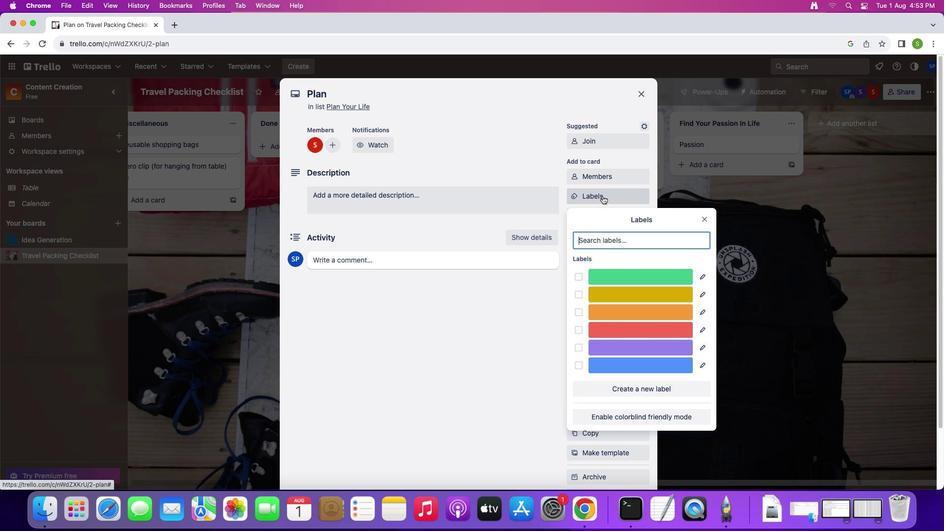 
Action: Mouse moved to (622, 279)
Screenshot: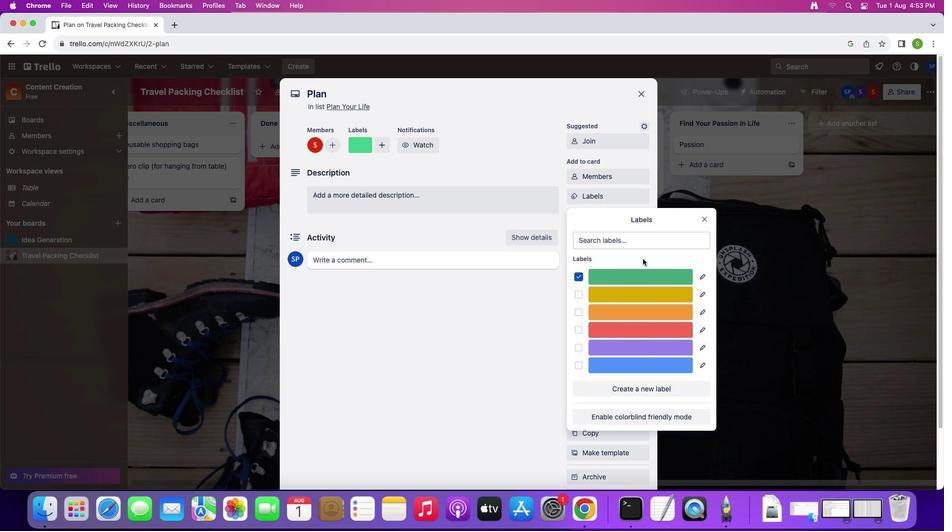 
Action: Mouse pressed left at (622, 279)
Screenshot: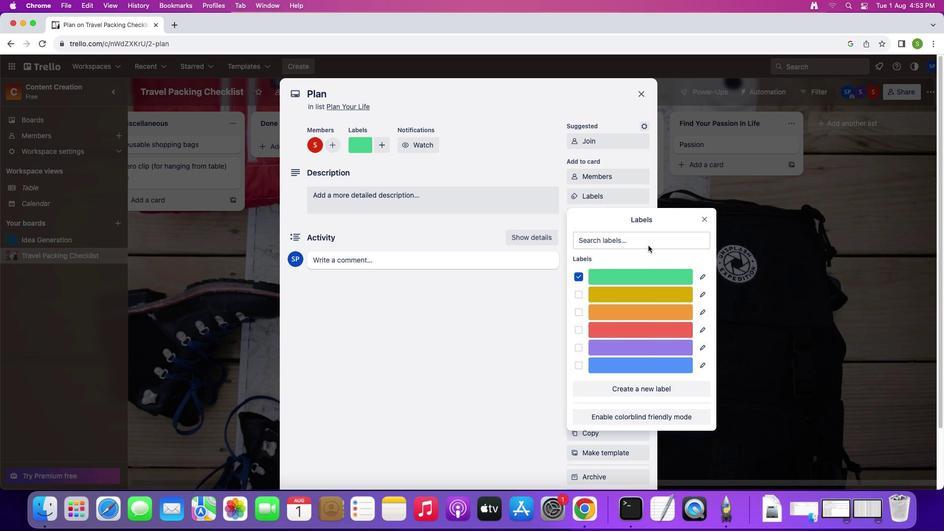 
Action: Mouse moved to (703, 217)
Screenshot: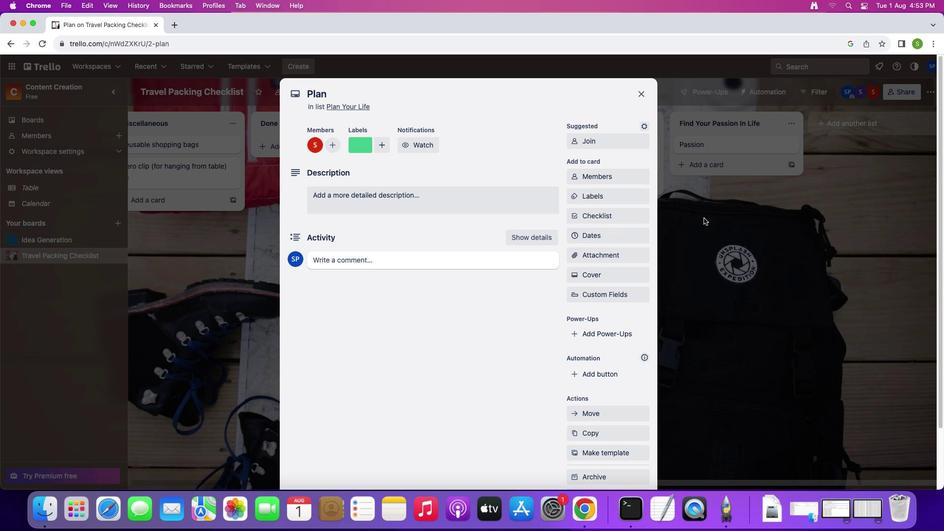 
Action: Mouse pressed left at (703, 217)
Screenshot: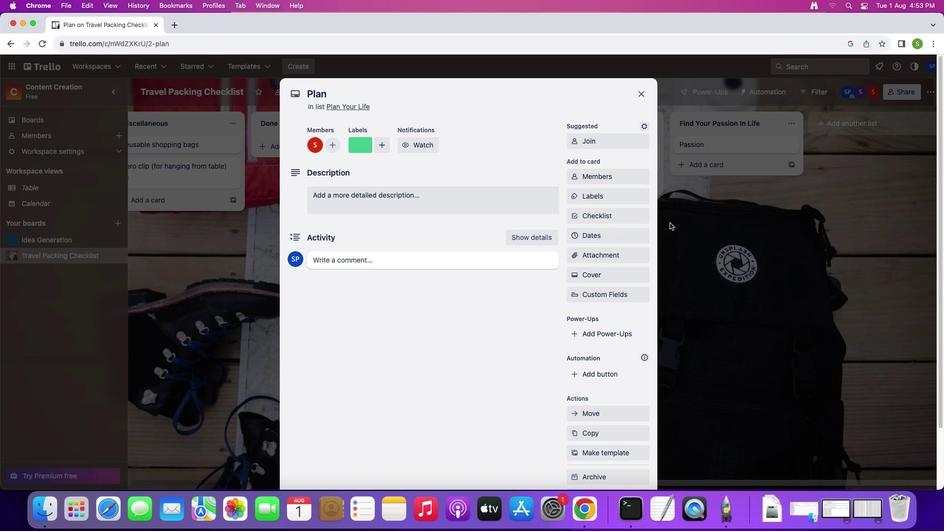 
Action: Mouse moved to (621, 216)
Screenshot: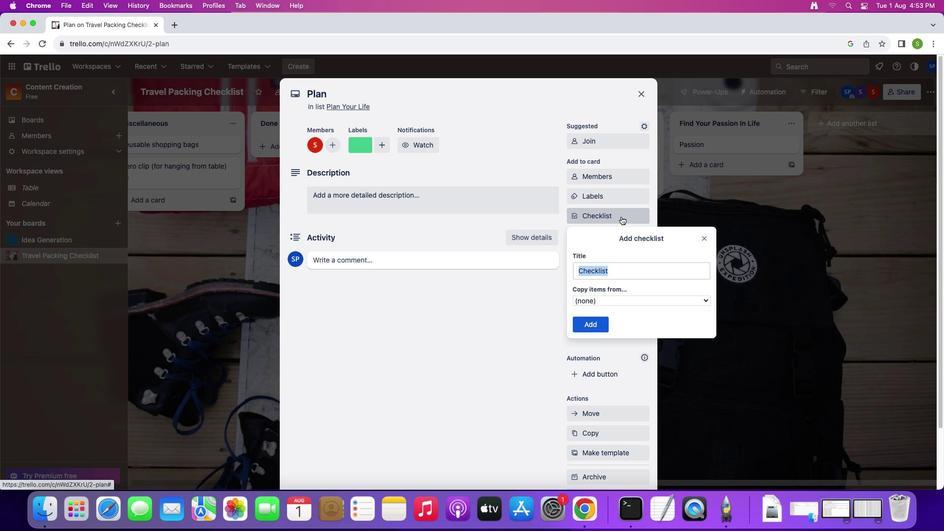 
Action: Mouse pressed left at (621, 216)
Screenshot: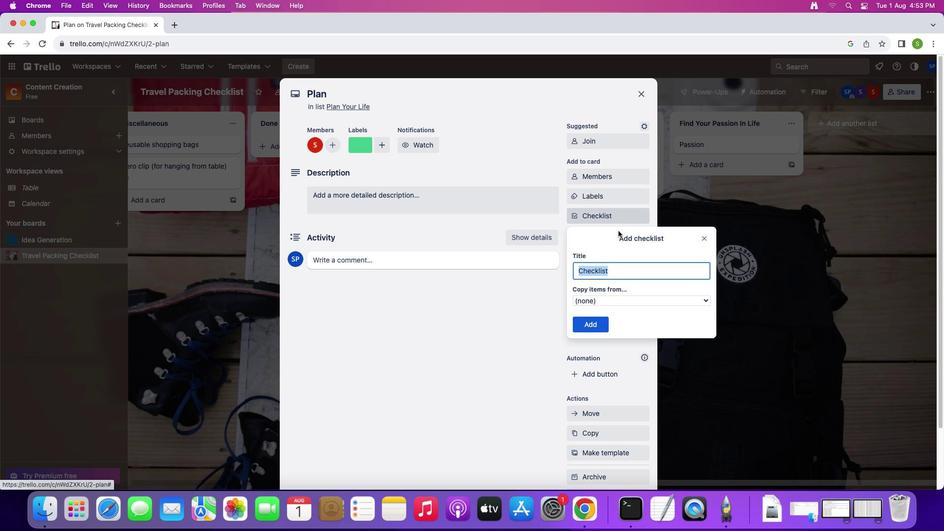 
Action: Mouse moved to (615, 269)
Screenshot: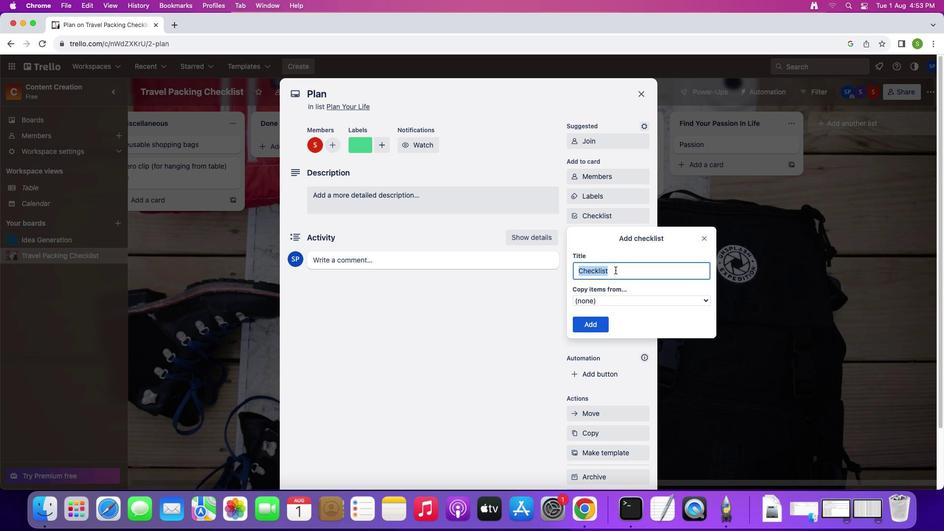 
Action: Key pressed Key.shift'L''i''f''e'
Screenshot: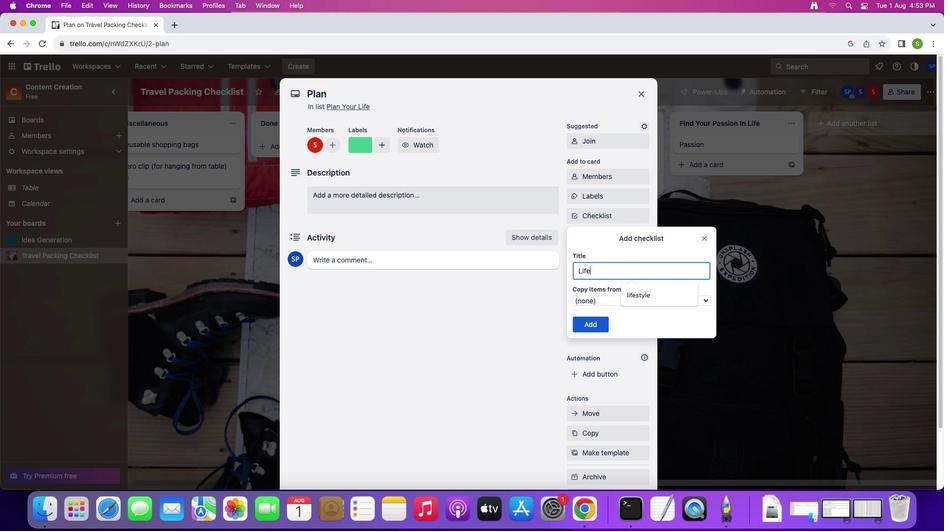 
Action: Mouse moved to (595, 319)
Screenshot: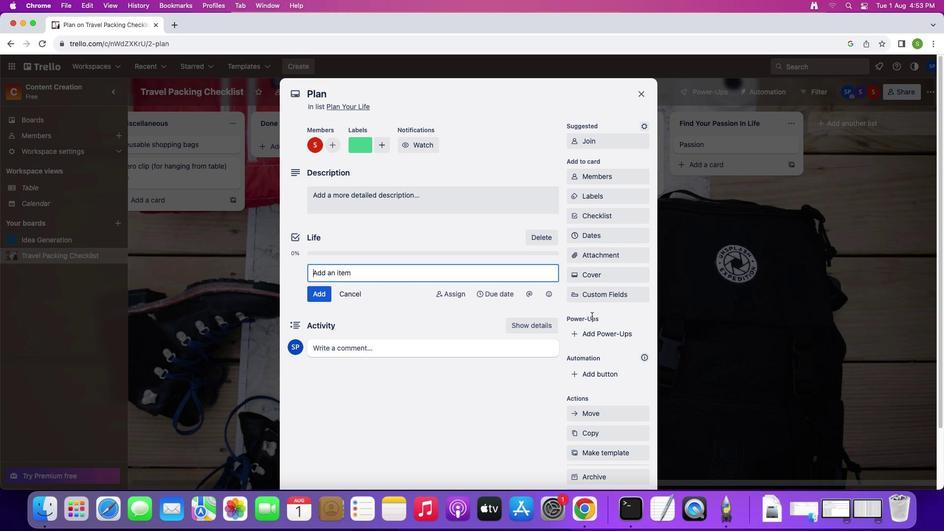 
Action: Mouse pressed left at (595, 319)
Screenshot: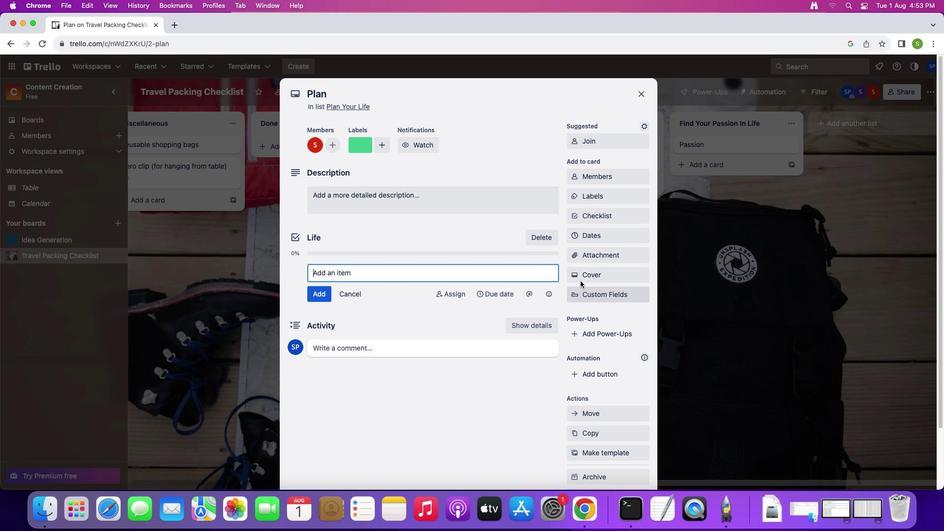 
Action: Mouse moved to (607, 254)
Screenshot: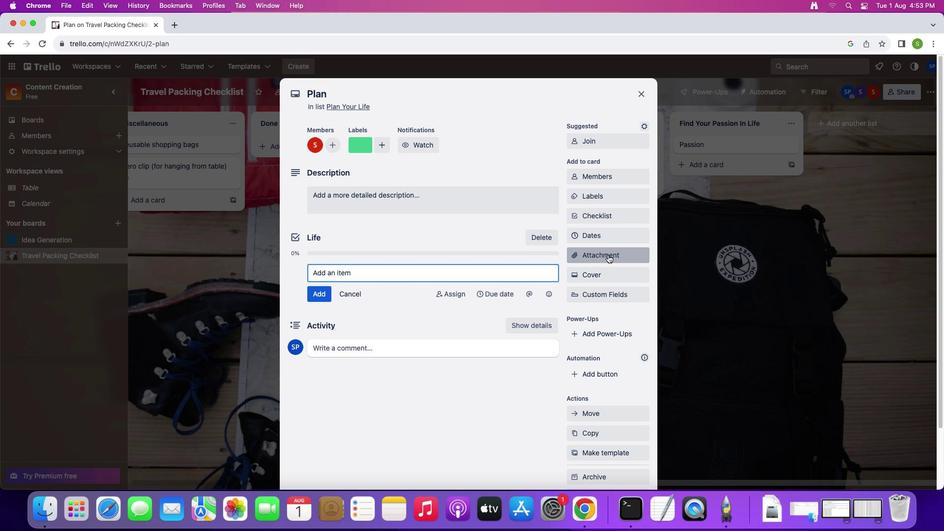 
Action: Mouse pressed left at (607, 254)
Screenshot: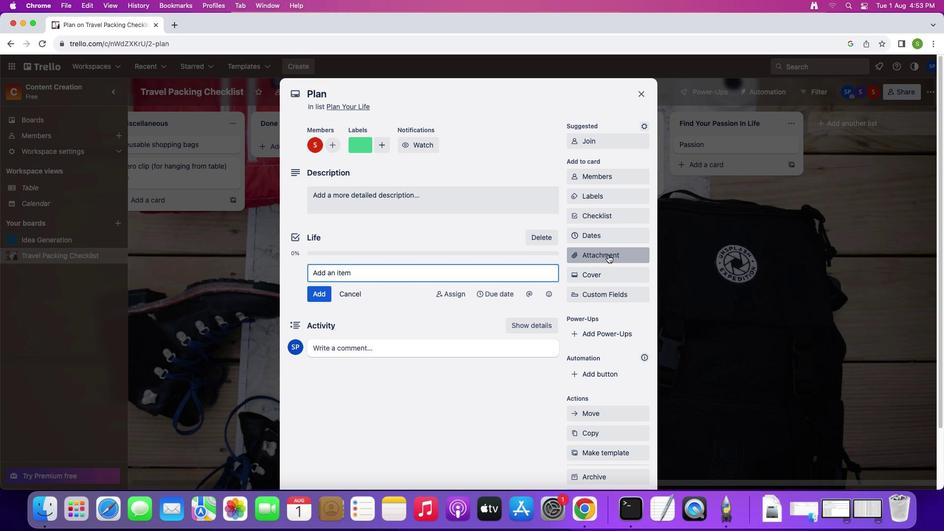 
Action: Mouse moved to (705, 97)
Screenshot: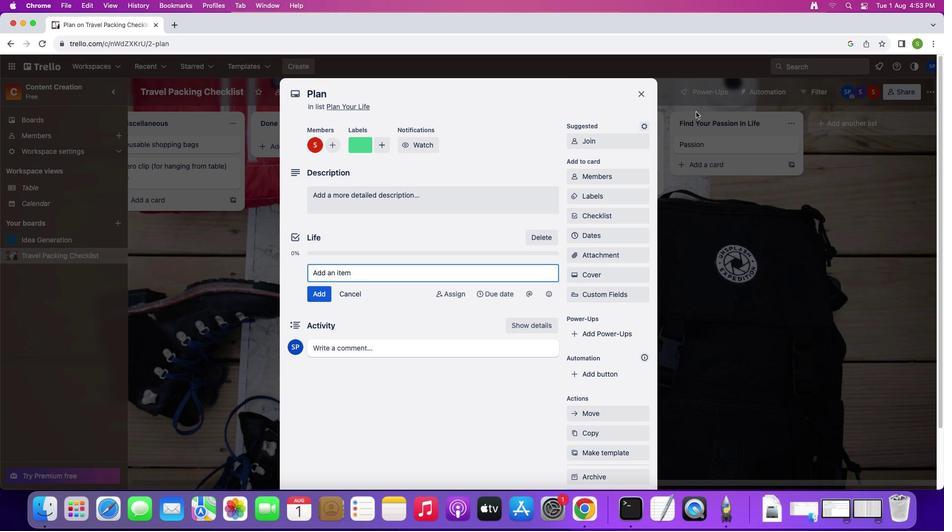 
Action: Mouse pressed left at (705, 97)
Screenshot: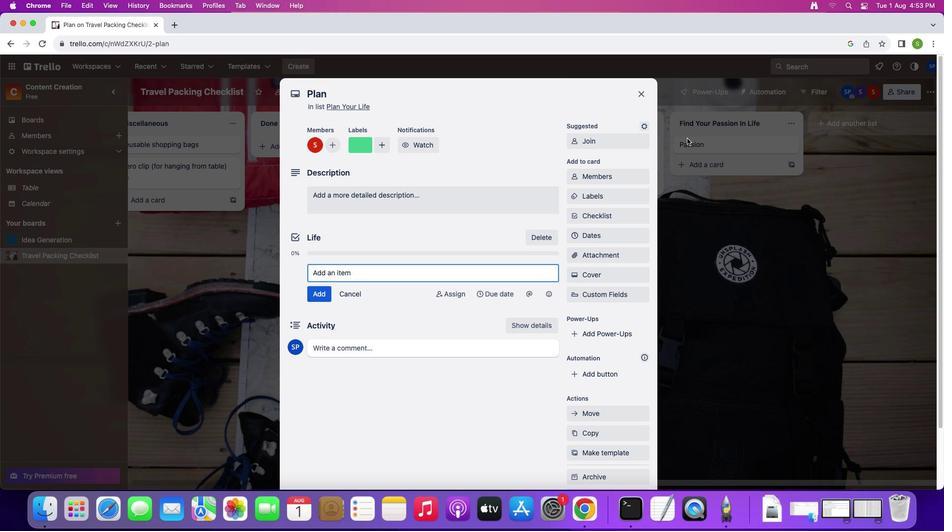 
Action: Mouse moved to (601, 272)
Screenshot: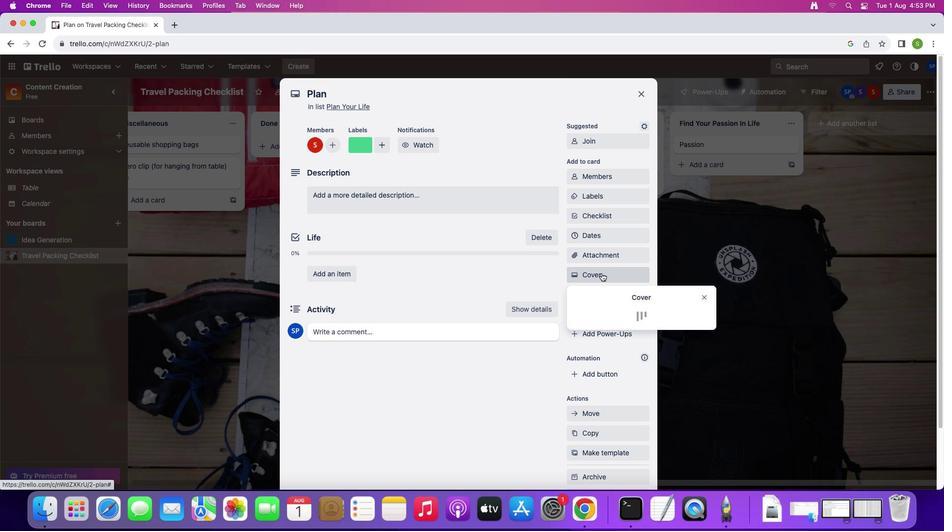 
Action: Mouse pressed left at (601, 272)
Screenshot: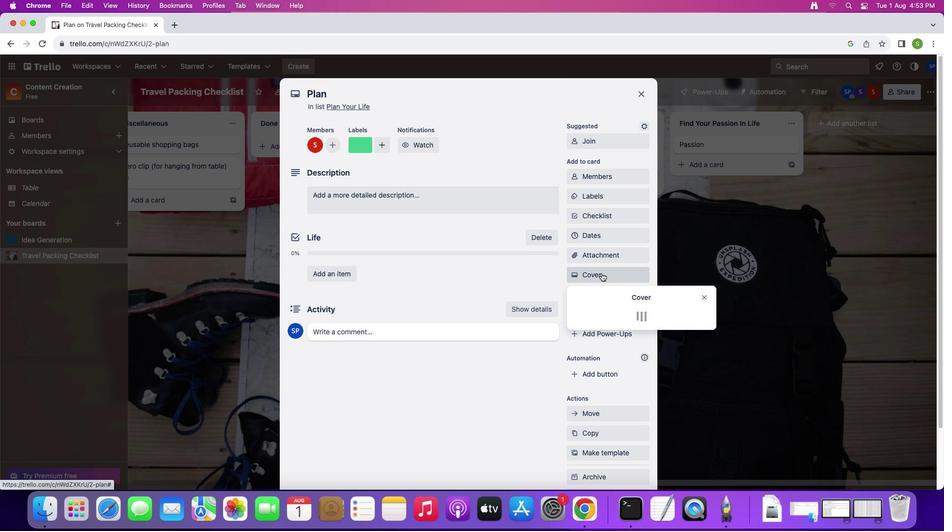 
Action: Mouse moved to (590, 311)
Screenshot: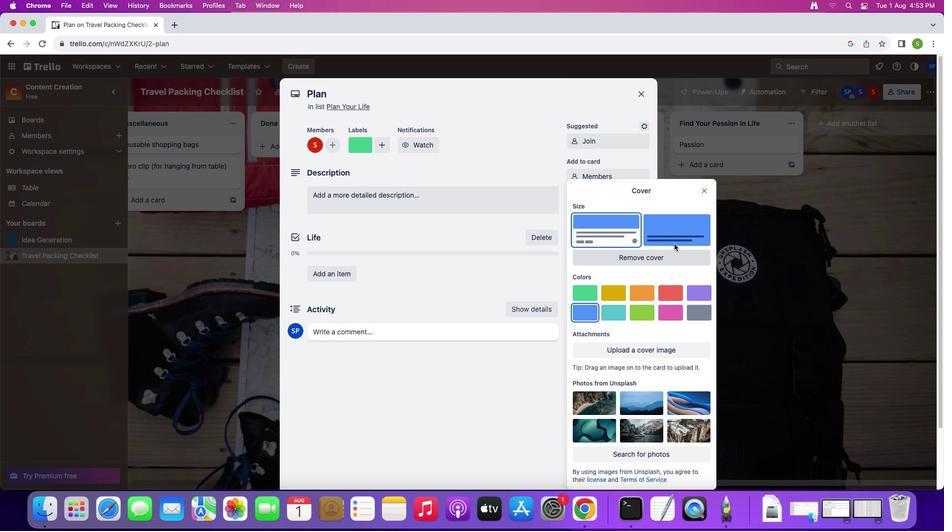 
Action: Mouse pressed left at (590, 311)
Screenshot: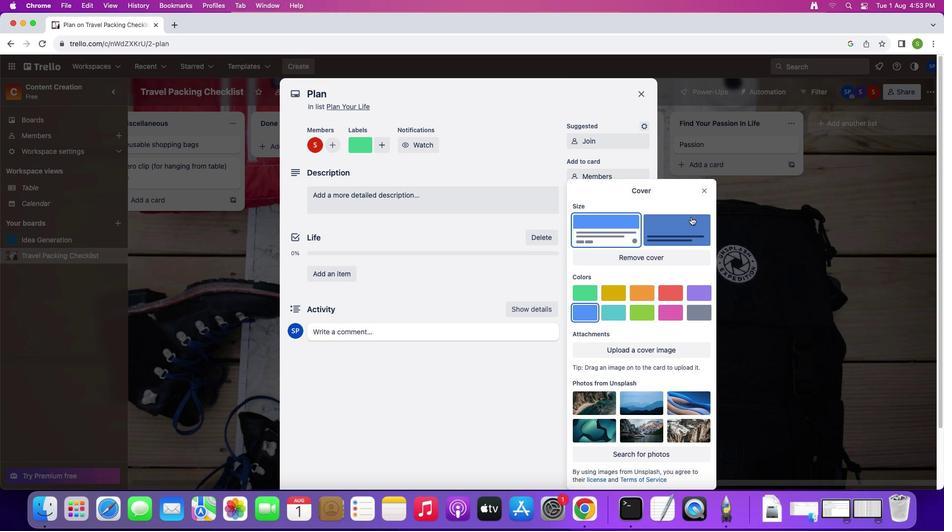 
Action: Mouse moved to (702, 190)
Screenshot: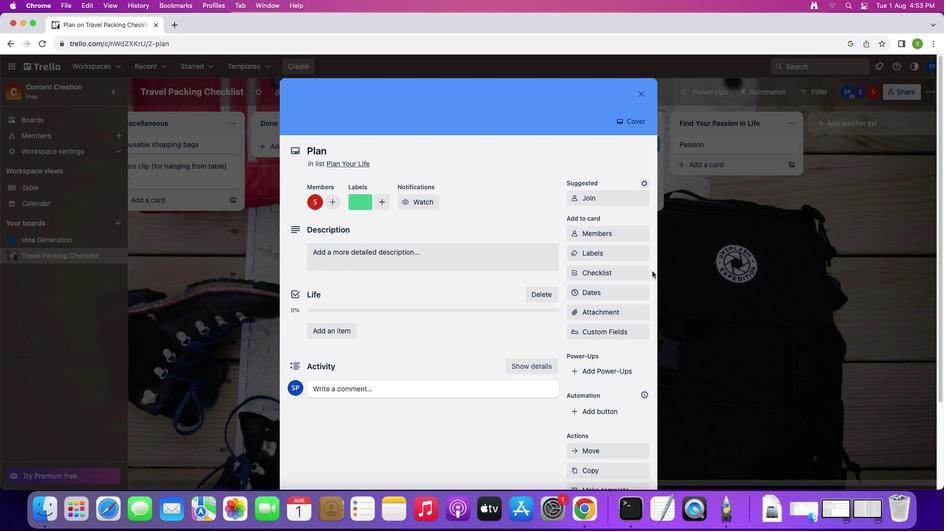 
Action: Mouse pressed left at (702, 190)
Screenshot: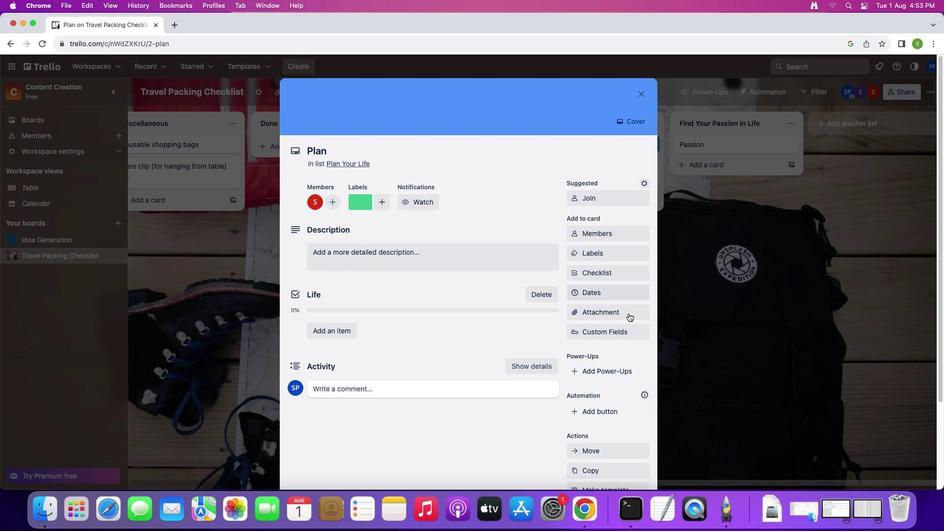 
Action: Mouse moved to (603, 330)
Screenshot: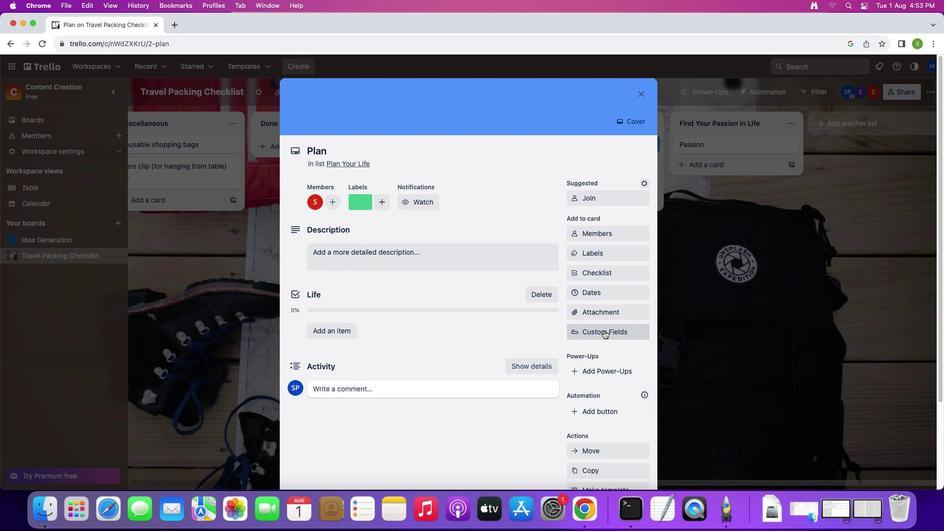 
Action: Mouse scrolled (603, 330) with delta (0, 0)
Screenshot: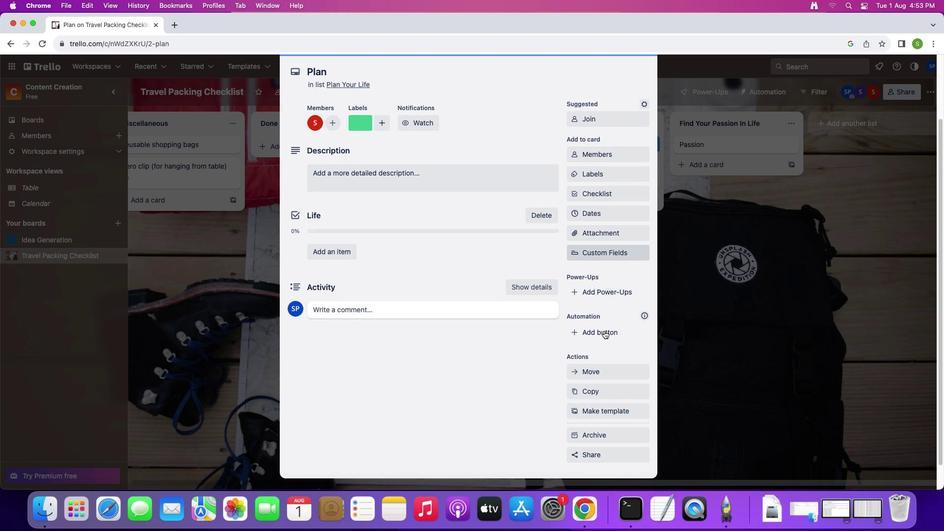 
Action: Mouse scrolled (603, 330) with delta (0, 0)
Screenshot: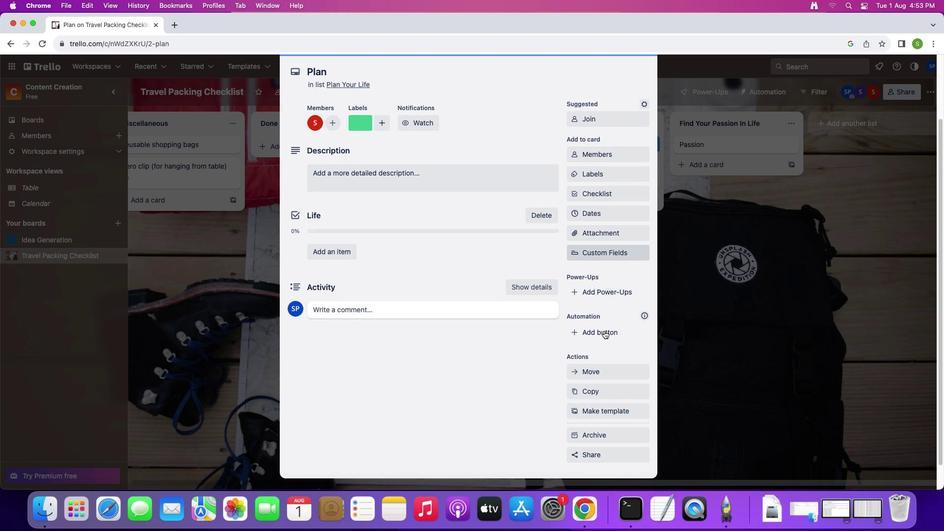 
Action: Mouse scrolled (603, 330) with delta (0, 0)
Screenshot: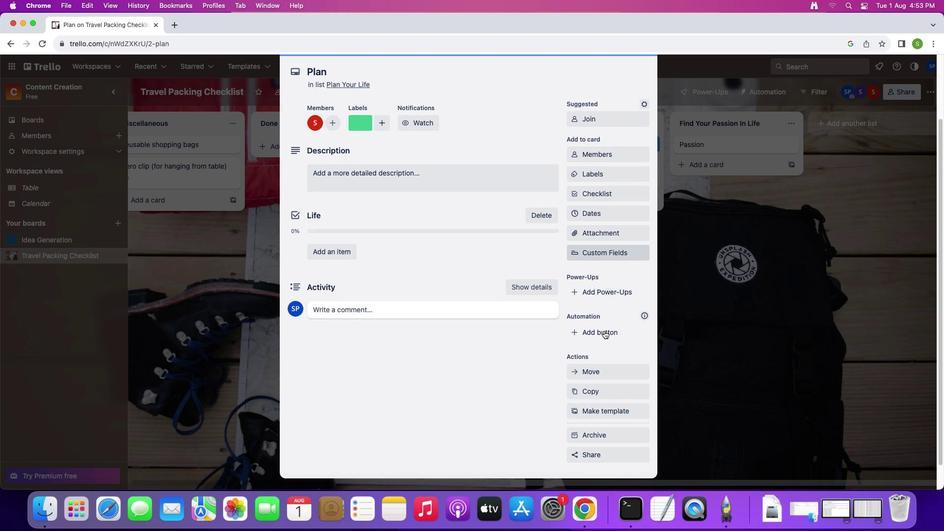 
Action: Mouse moved to (607, 215)
Screenshot: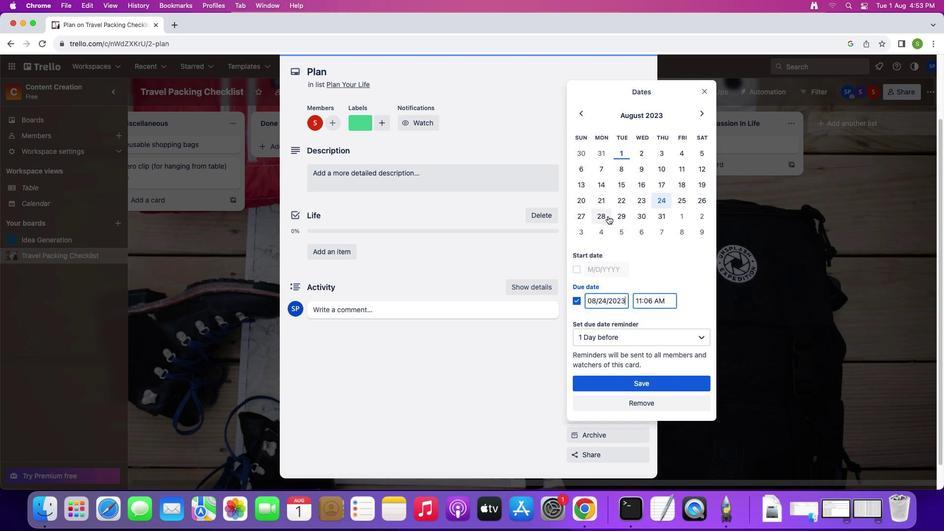 
Action: Mouse pressed left at (607, 215)
Screenshot: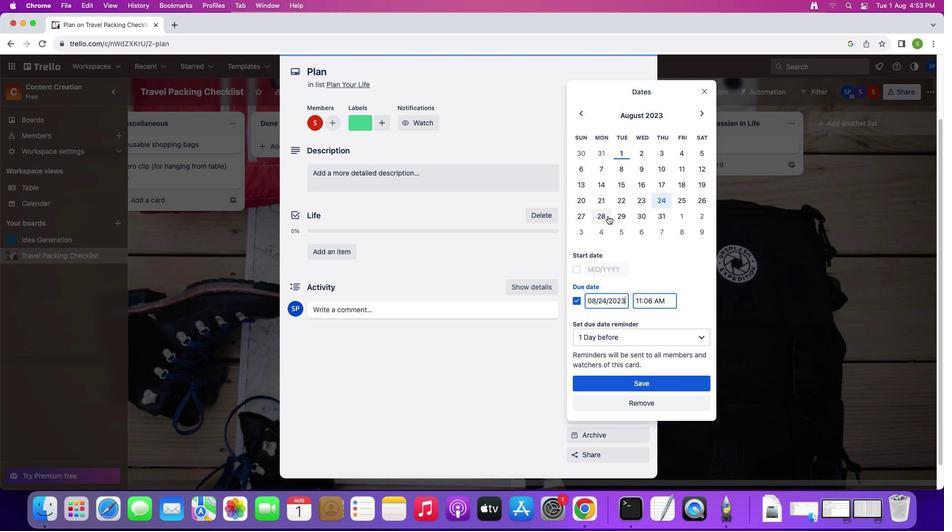 
Action: Mouse moved to (638, 188)
Screenshot: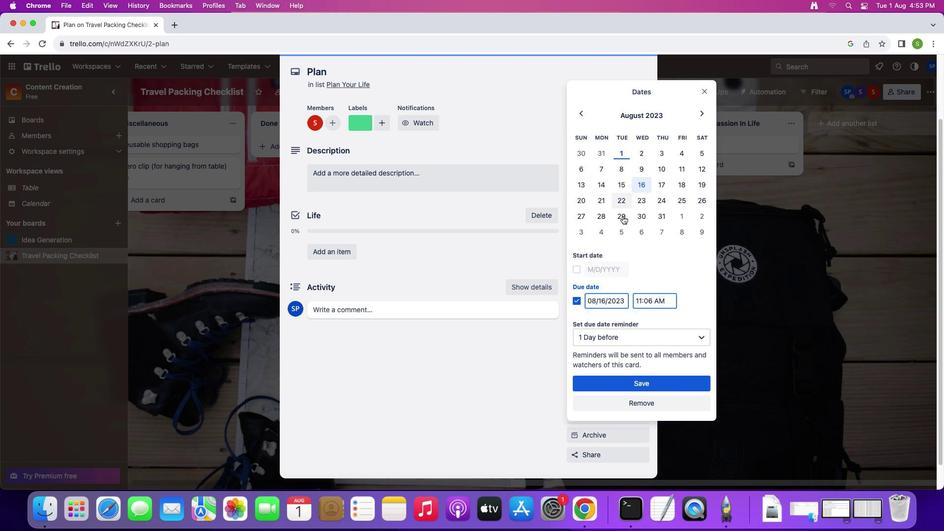 
Action: Mouse pressed left at (638, 188)
Screenshot: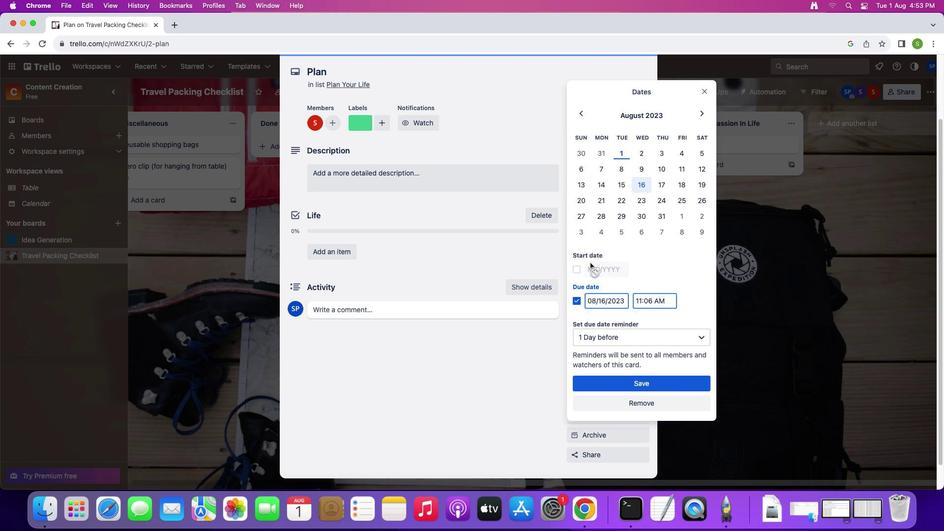 
Action: Mouse moved to (582, 265)
Screenshot: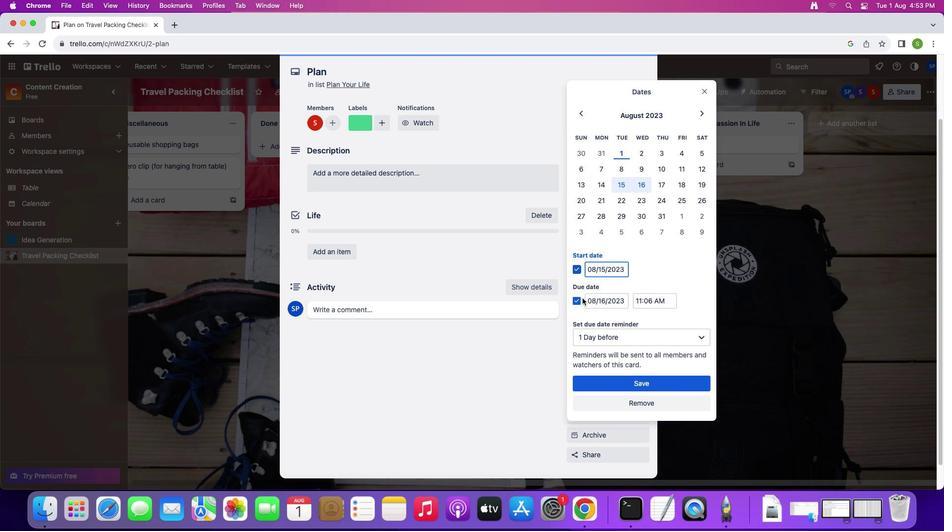 
Action: Mouse pressed left at (582, 265)
Screenshot: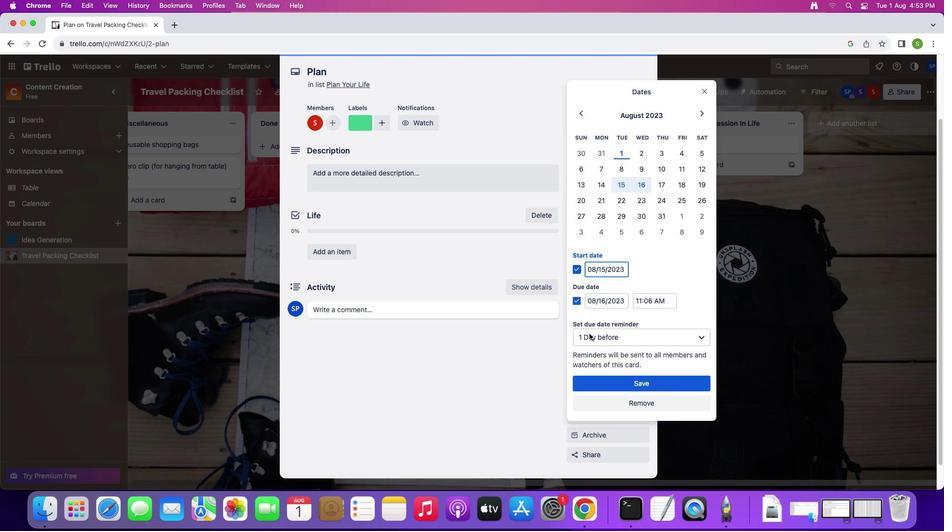 
Action: Mouse moved to (602, 377)
Screenshot: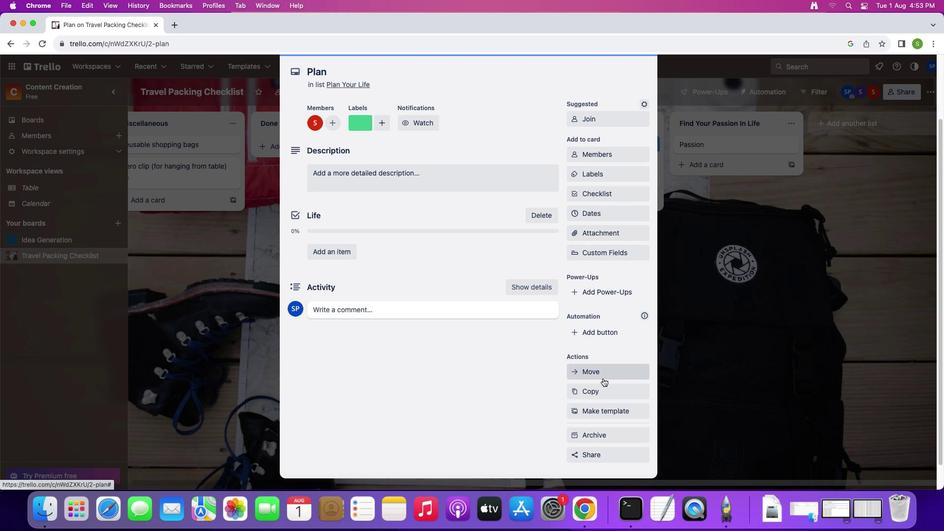 
Action: Mouse pressed left at (602, 377)
Screenshot: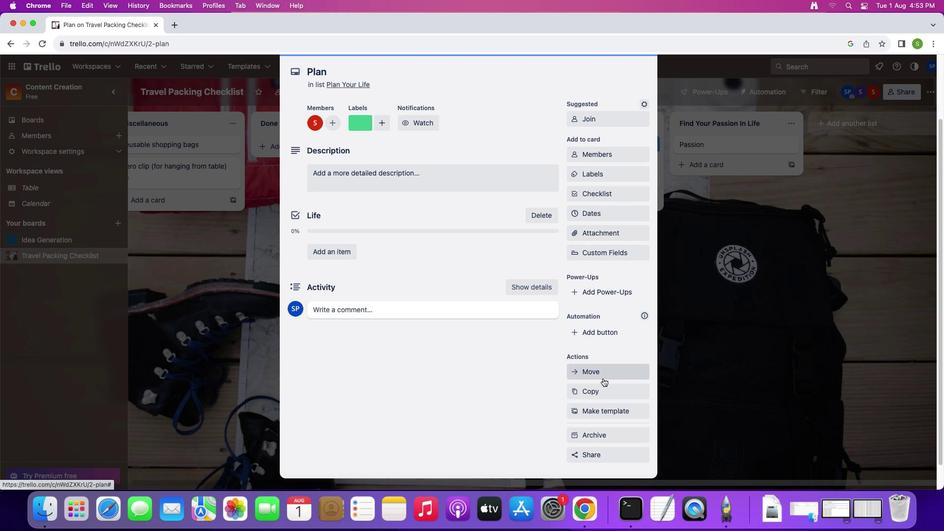 
Action: Mouse moved to (312, 158)
Screenshot: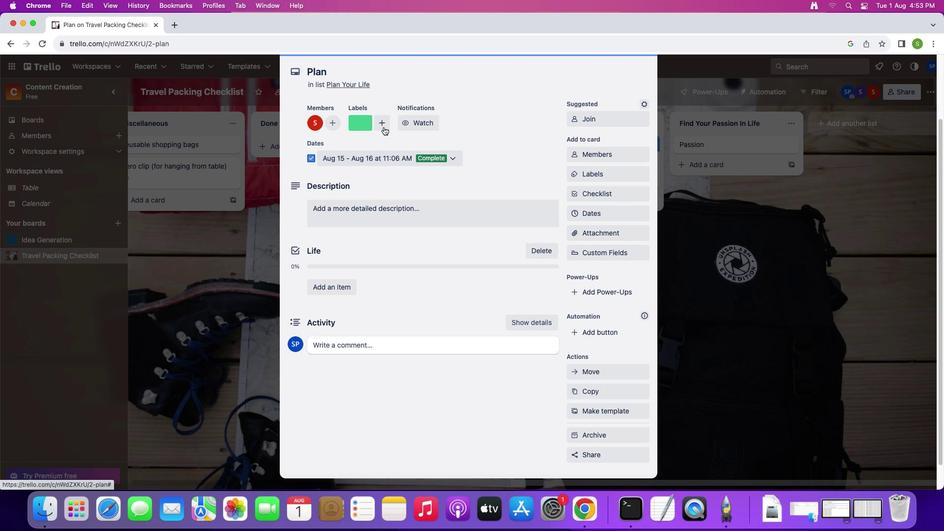 
Action: Mouse pressed left at (312, 158)
Screenshot: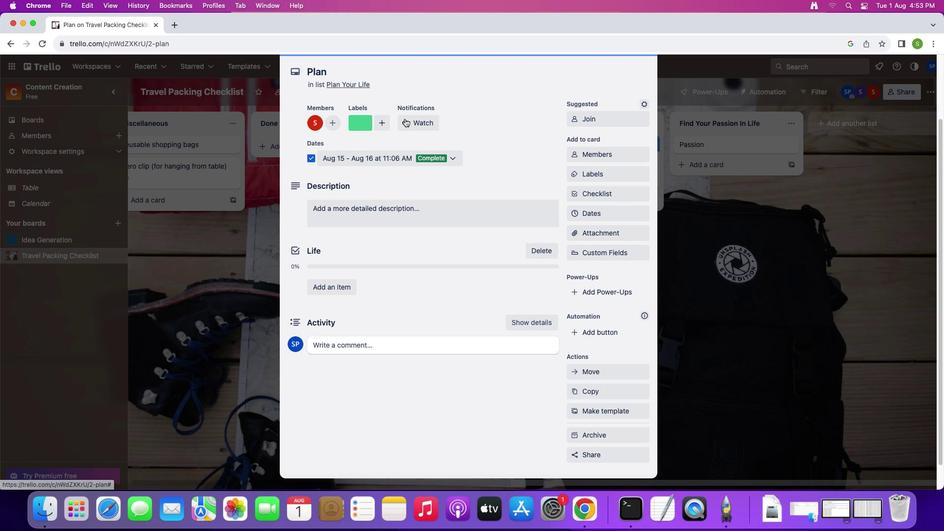 
Action: Mouse moved to (408, 117)
Screenshot: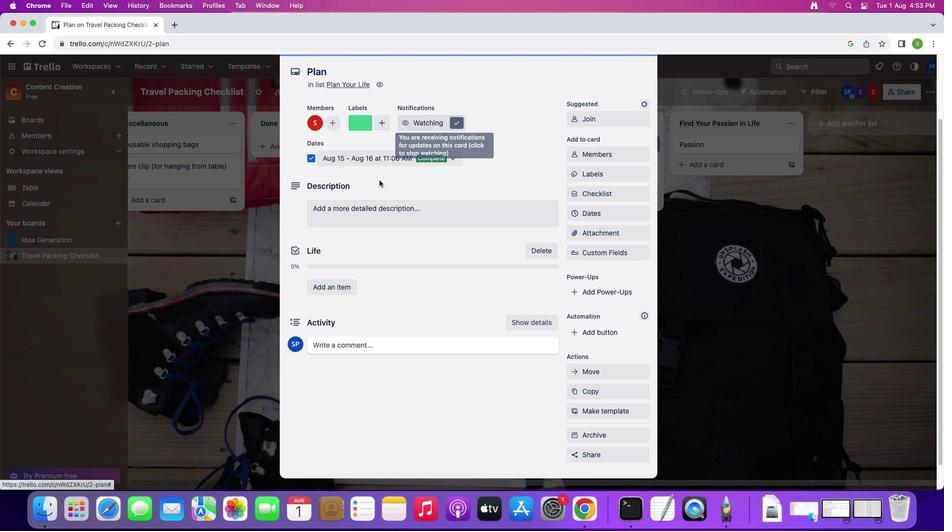 
Action: Mouse pressed left at (408, 117)
Screenshot: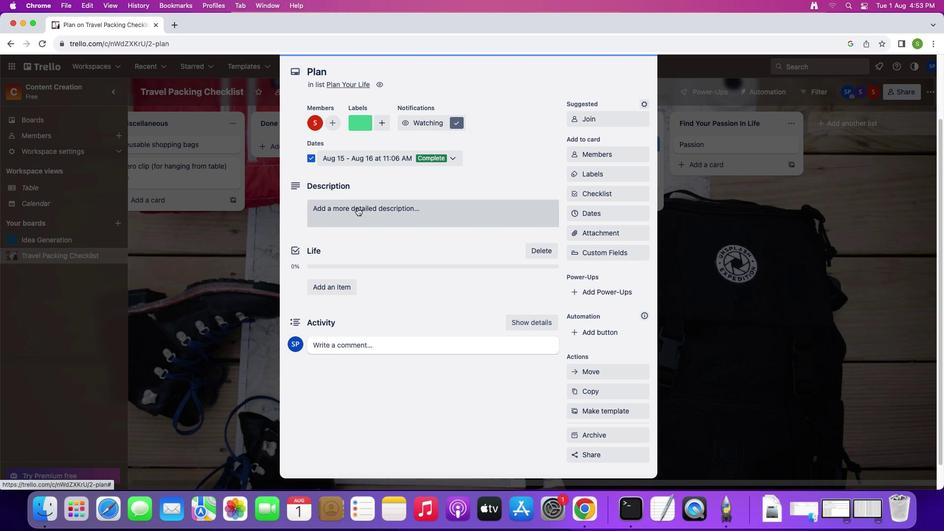 
Action: Mouse moved to (356, 209)
Screenshot: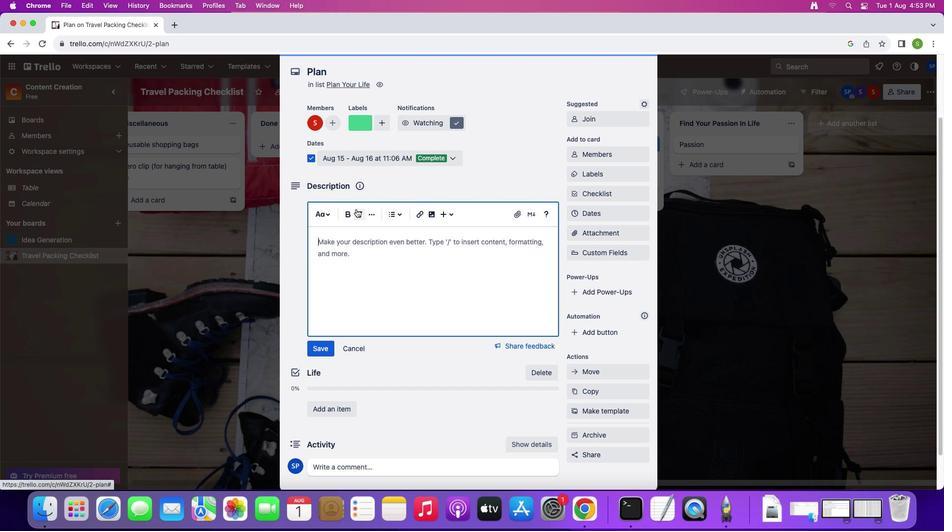
Action: Mouse pressed left at (356, 209)
Screenshot: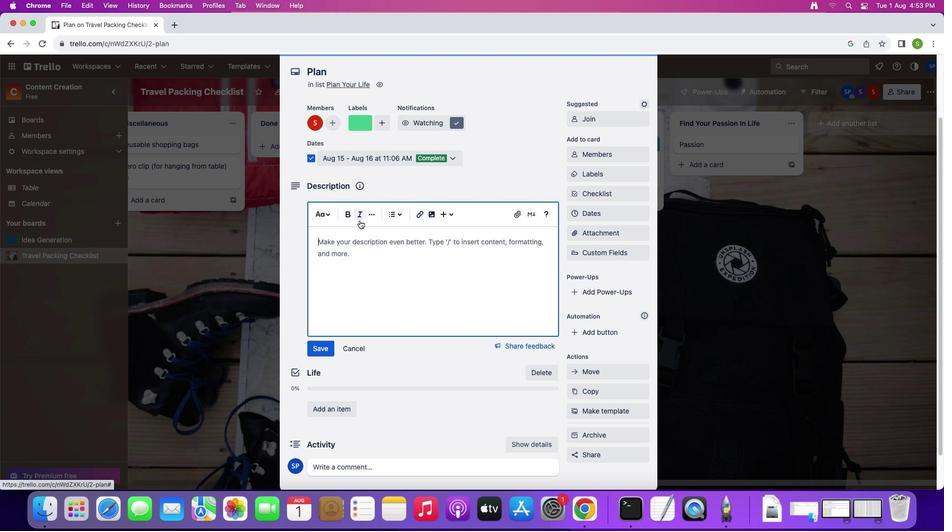 
Action: Mouse moved to (370, 259)
Screenshot: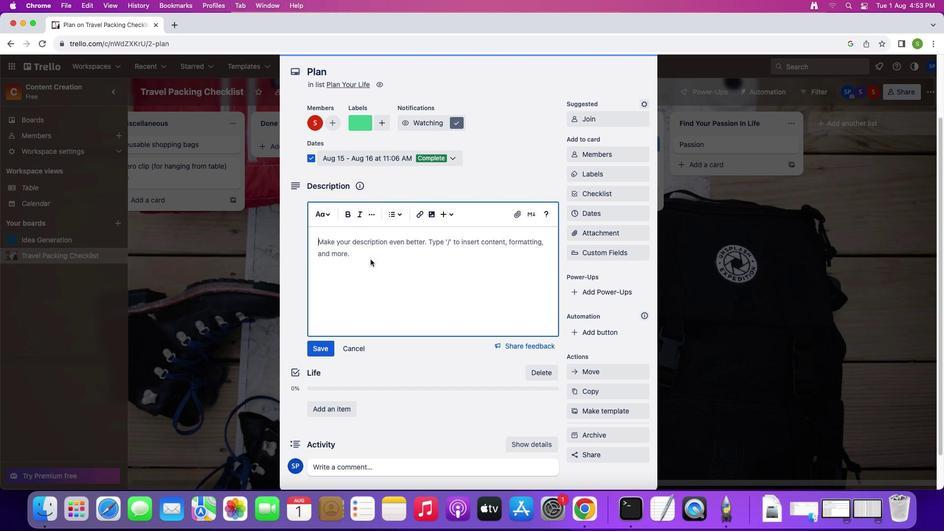 
Action: Key pressed Key.shift'F''i''n''d'Key.spaceKey.shift'Y''o''u''r'Key.spaceKey.shift'd''i''r''e''c''t''i''o''n'Key.space'a''n''d'Key.space'c''o''m''m''i''t'Key.space't''o'Key.space's''o''m''e'Key.space'l''i''f''e'Key.space'c''h''a''n''g''e''s''.'
Screenshot: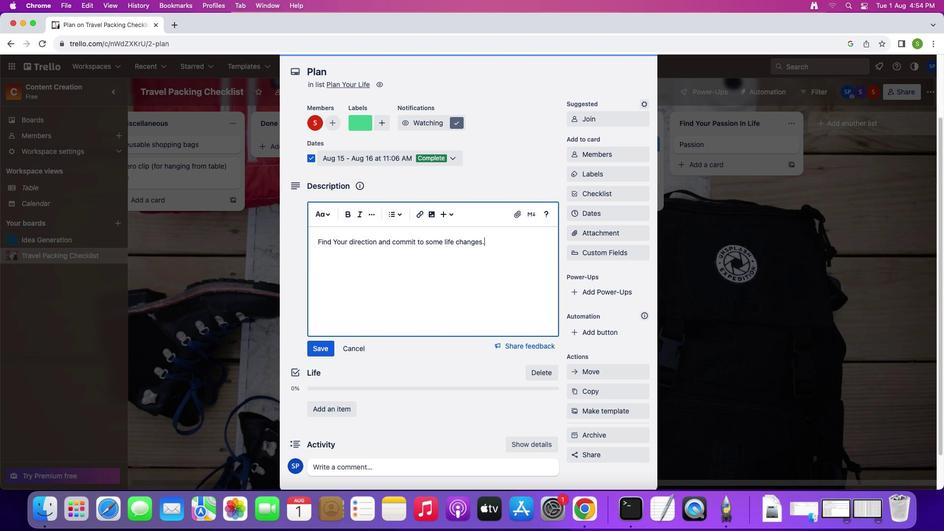 
Action: Mouse moved to (333, 346)
Screenshot: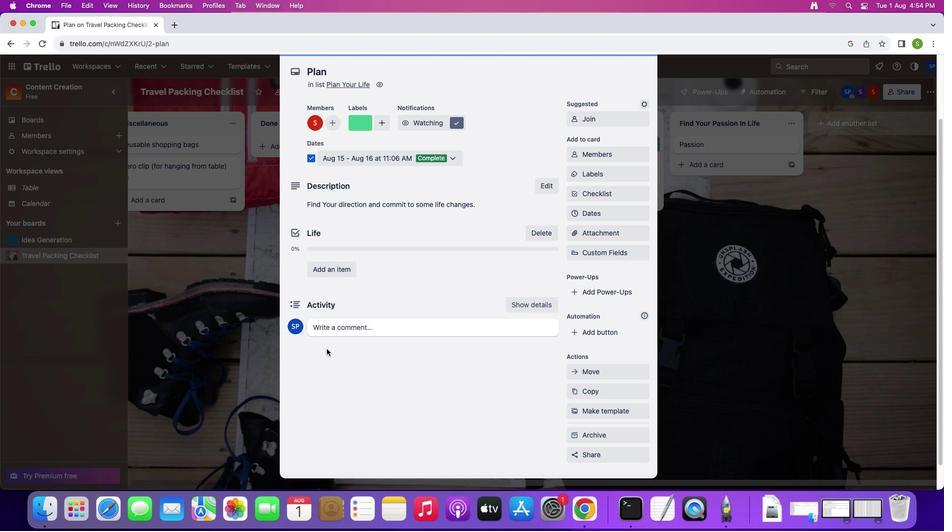 
Action: Mouse pressed left at (333, 346)
Screenshot: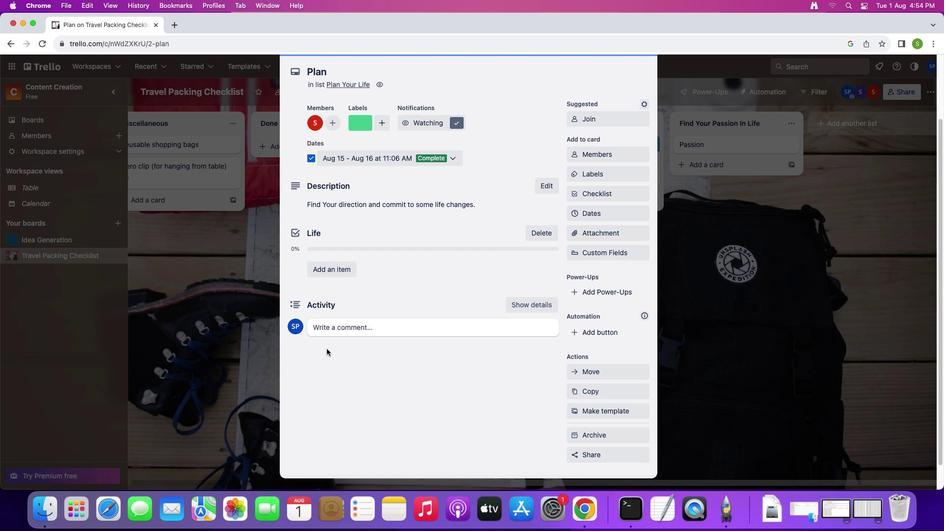 
Action: Mouse moved to (355, 327)
Screenshot: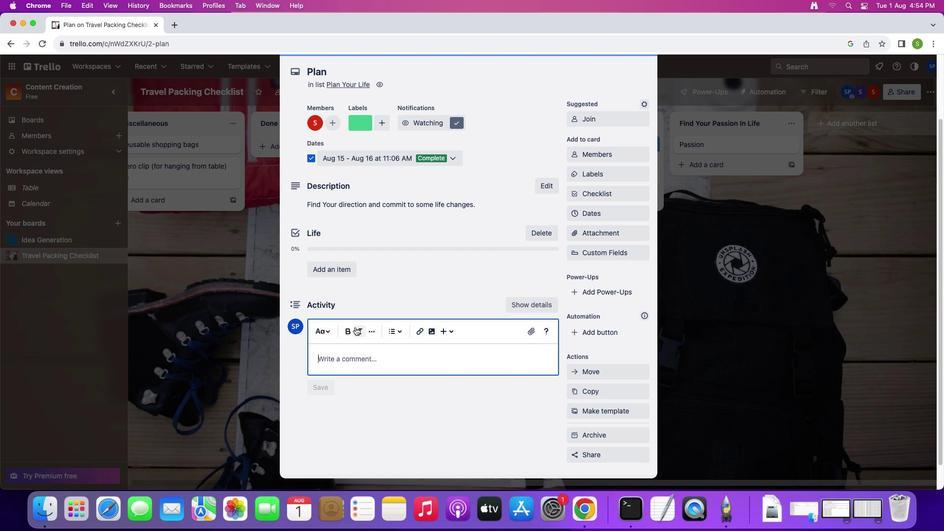 
Action: Mouse pressed left at (355, 327)
Screenshot: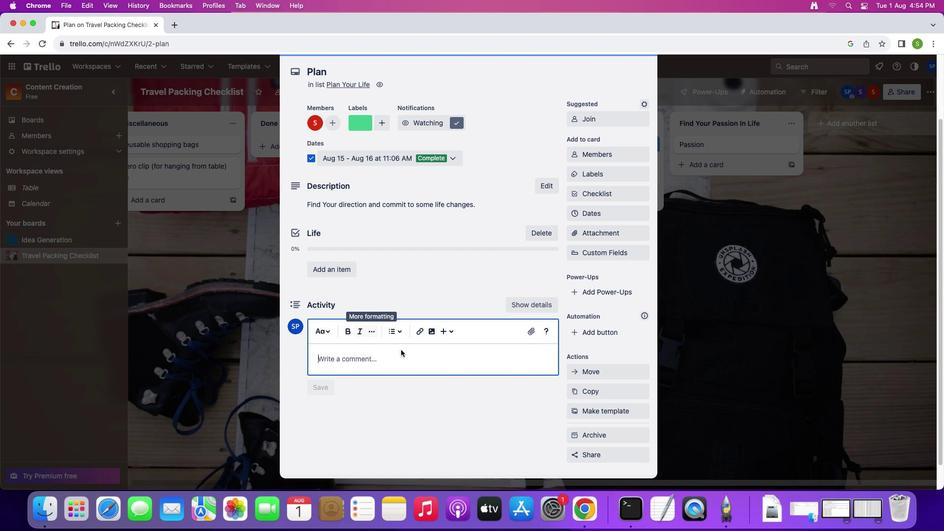 
Action: Mouse moved to (402, 352)
Screenshot: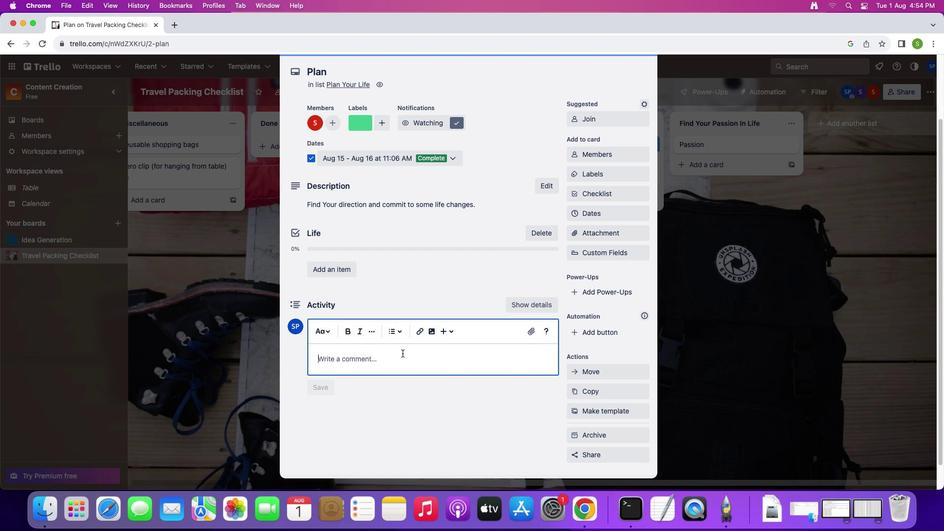 
Action: Key pressed Key.shift'D''i''r''e''c''t''i''o''n'
Screenshot: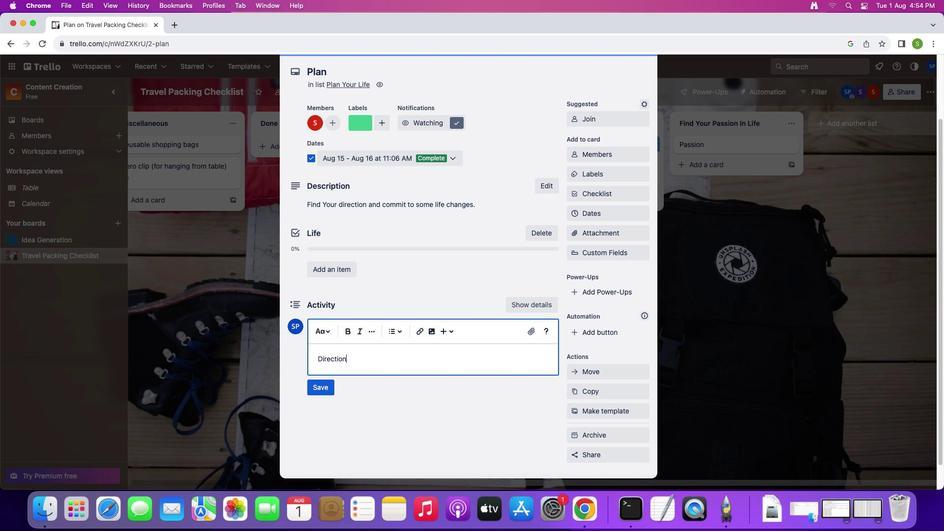 
Action: Mouse moved to (325, 383)
Screenshot: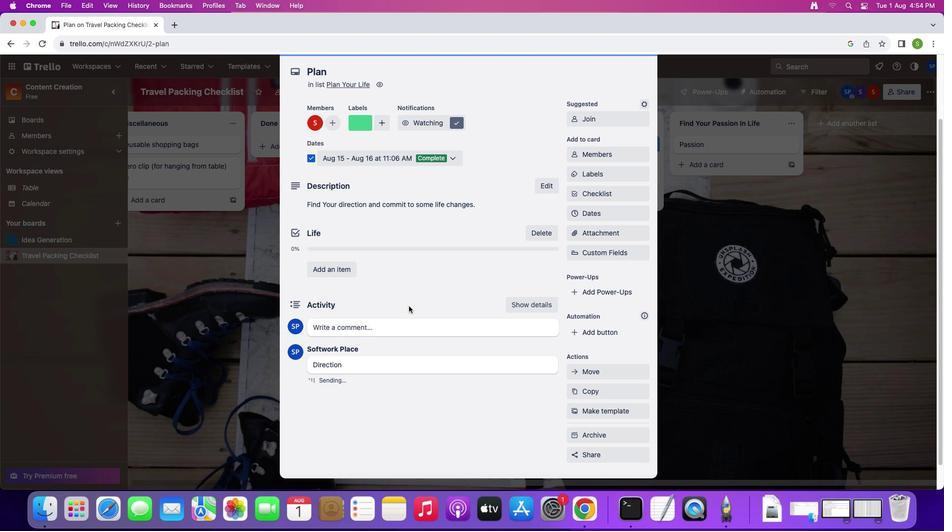 
Action: Mouse pressed left at (325, 383)
Screenshot: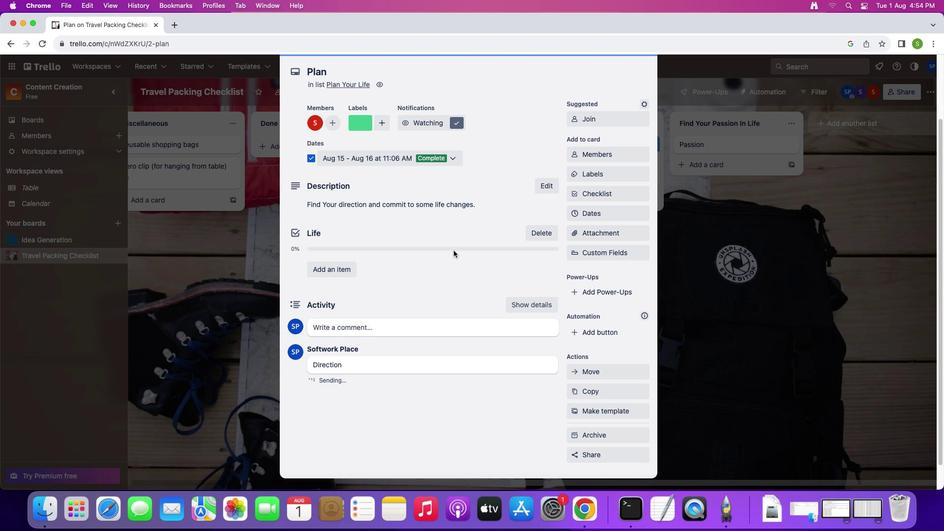 
Action: Mouse moved to (478, 227)
Screenshot: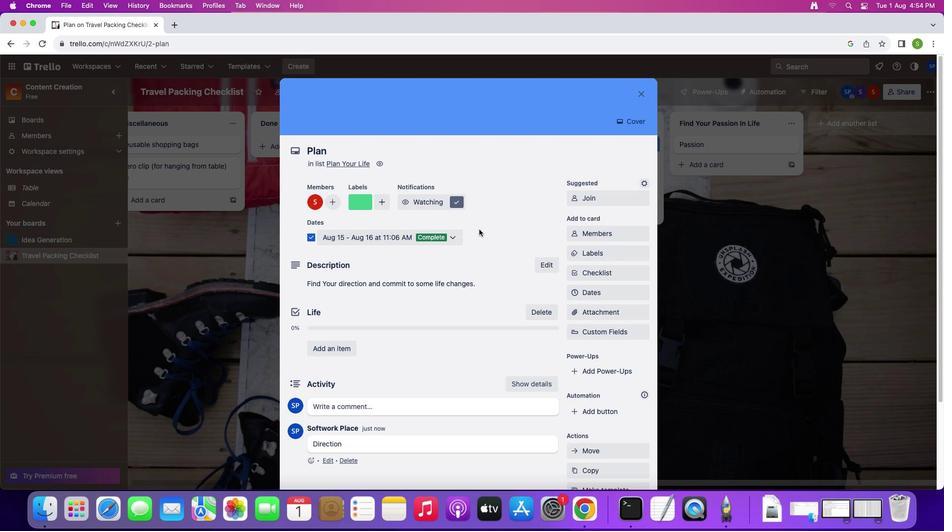 
Action: Mouse scrolled (478, 227) with delta (0, 0)
Screenshot: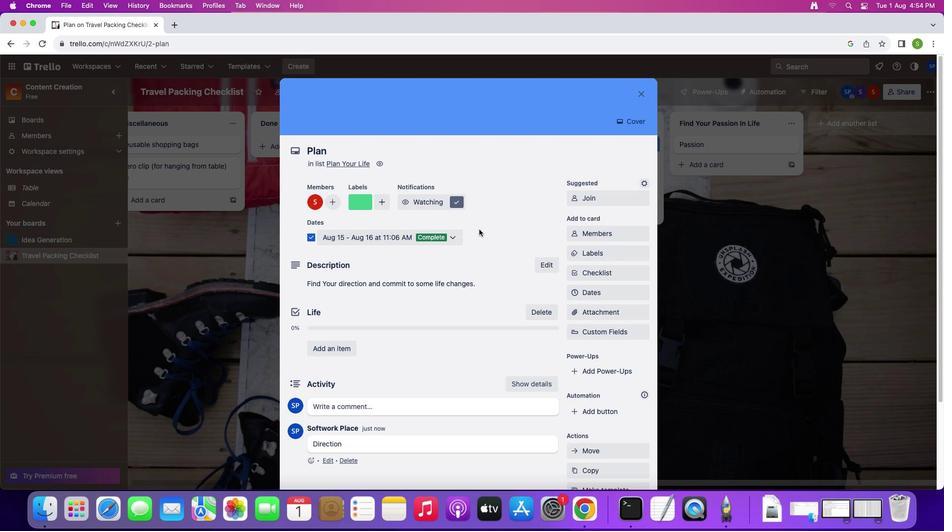 
Action: Mouse moved to (478, 228)
Screenshot: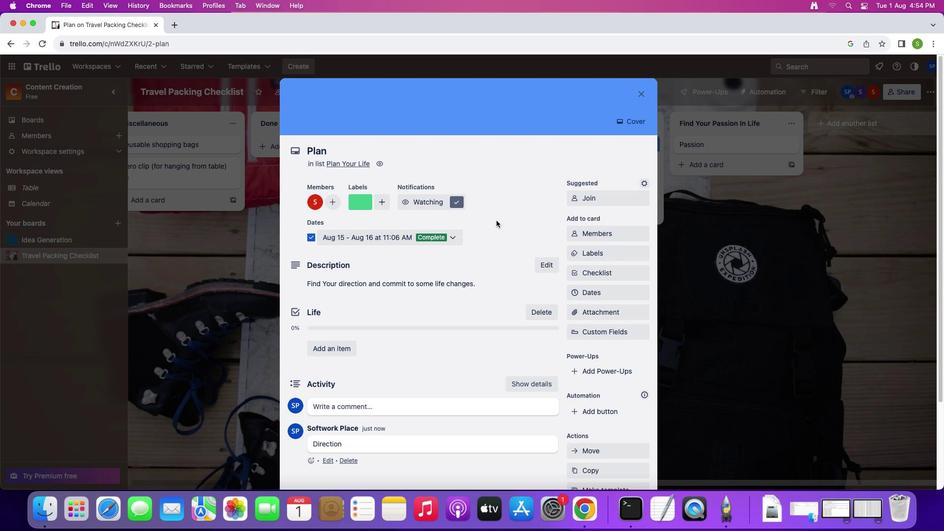 
Action: Mouse scrolled (478, 228) with delta (0, 0)
Screenshot: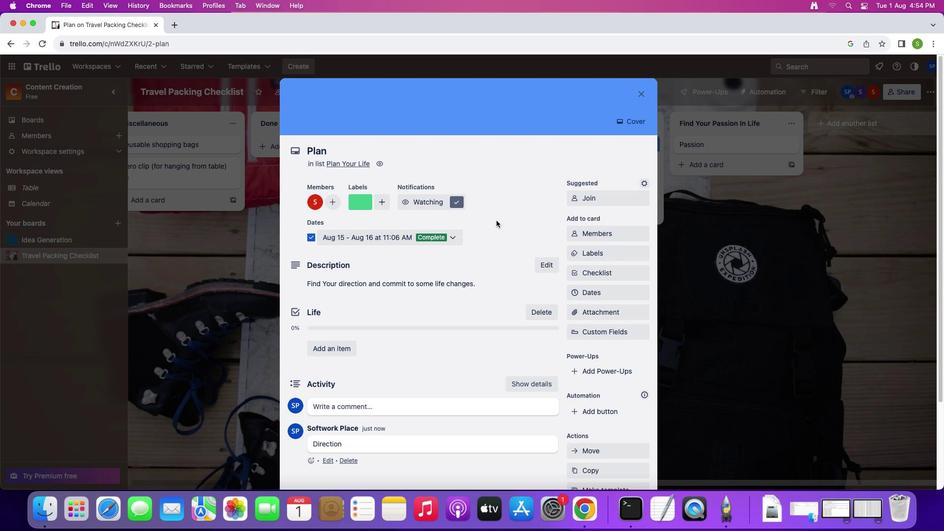 
Action: Mouse moved to (478, 228)
Screenshot: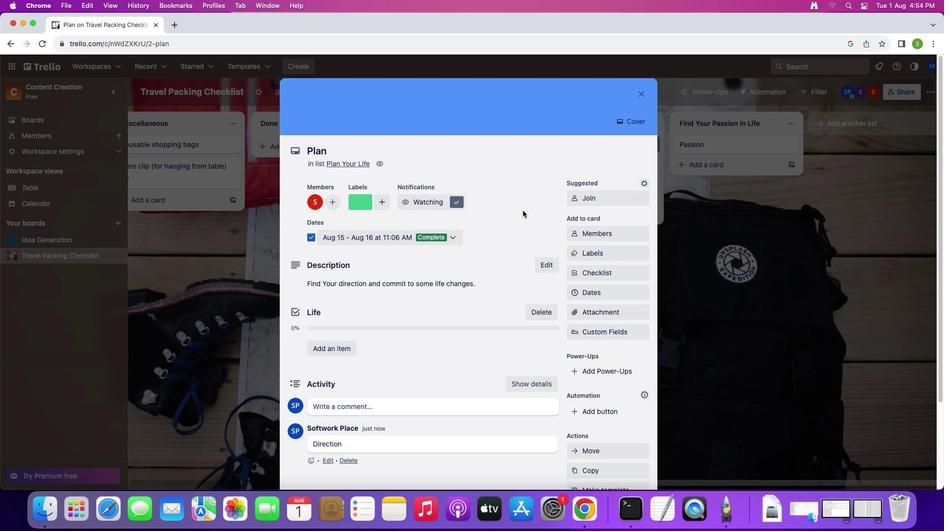 
Action: Mouse scrolled (478, 228) with delta (0, 0)
Screenshot: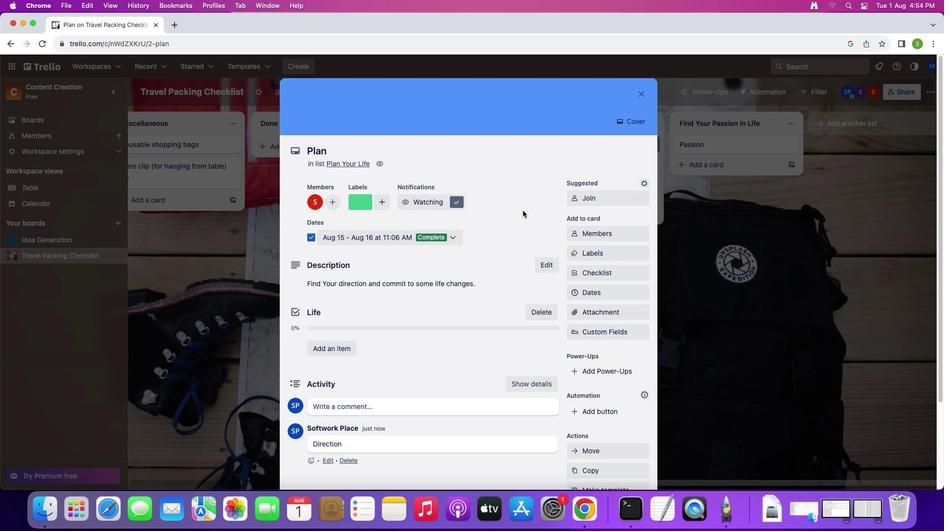 
Action: Mouse moved to (478, 228)
Screenshot: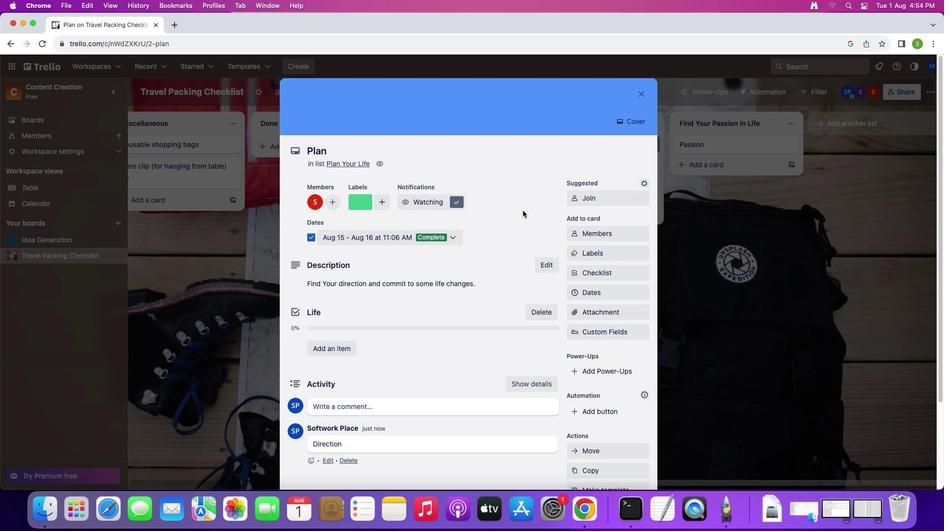 
Action: Mouse scrolled (478, 228) with delta (0, 1)
Screenshot: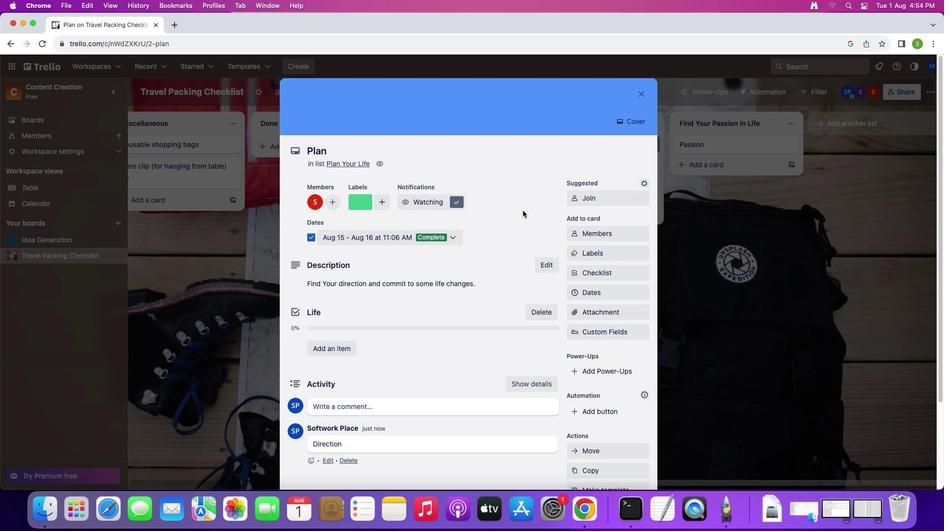 
Action: Mouse moved to (477, 229)
Screenshot: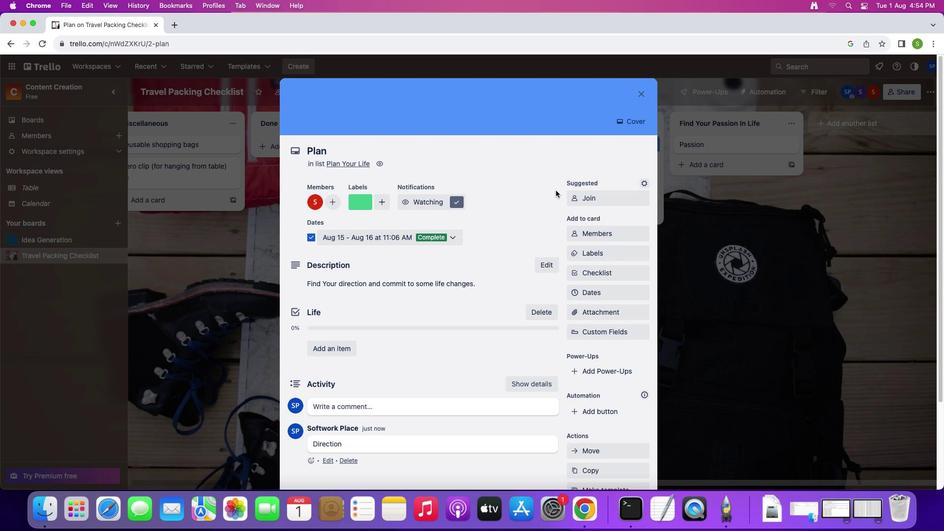 
Action: Mouse scrolled (477, 229) with delta (0, 0)
Screenshot: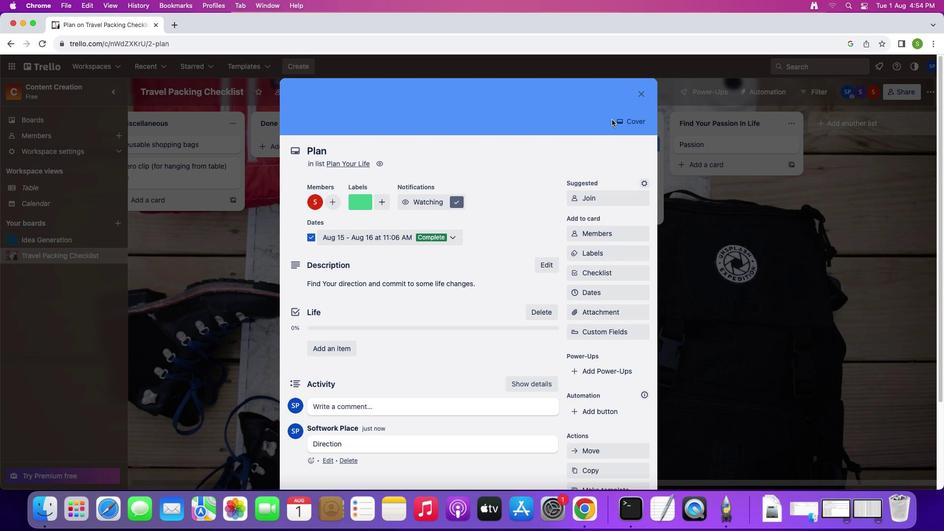 
Action: Mouse moved to (477, 229)
Screenshot: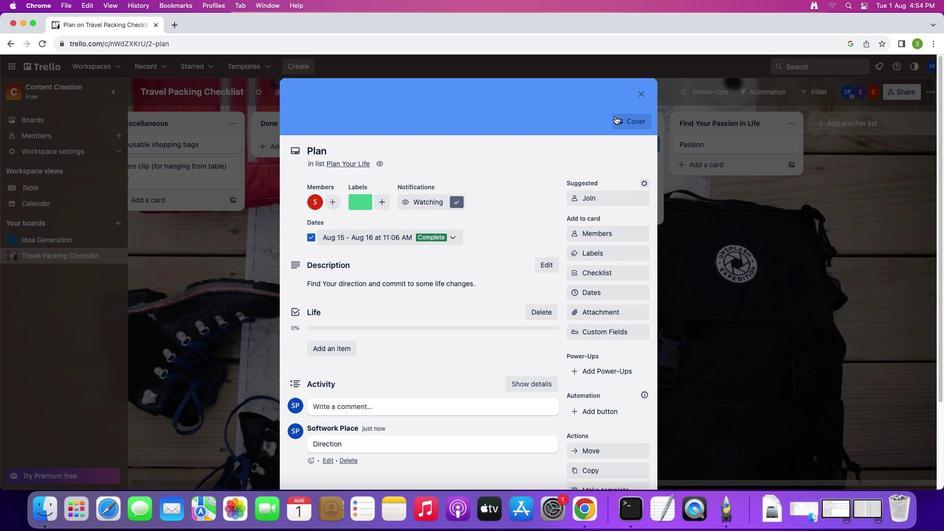 
Action: Mouse scrolled (477, 229) with delta (0, 0)
Screenshot: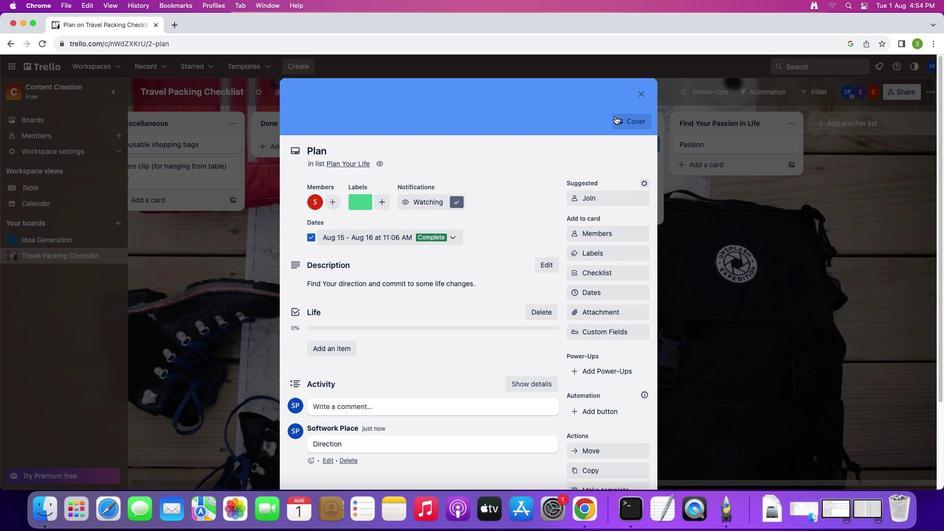 
Action: Mouse scrolled (477, 229) with delta (0, 0)
Screenshot: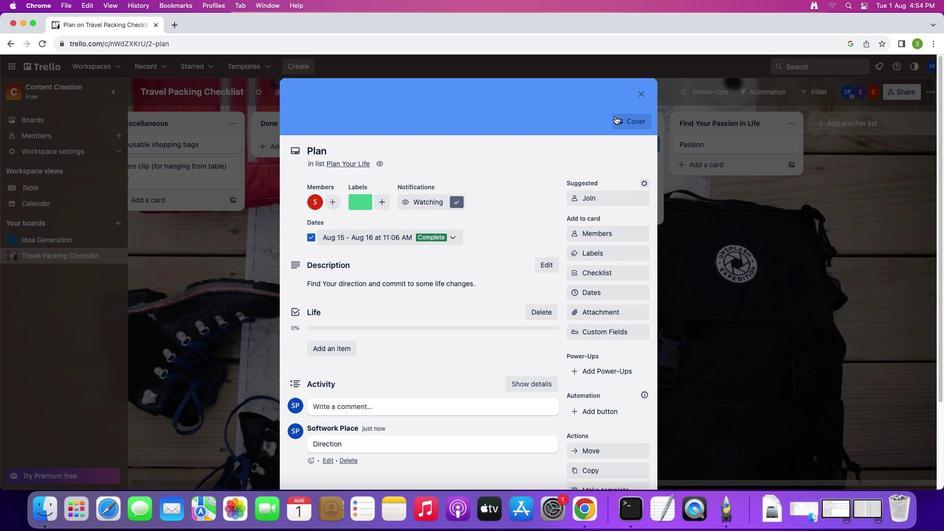 
Action: Mouse scrolled (477, 229) with delta (0, 1)
Screenshot: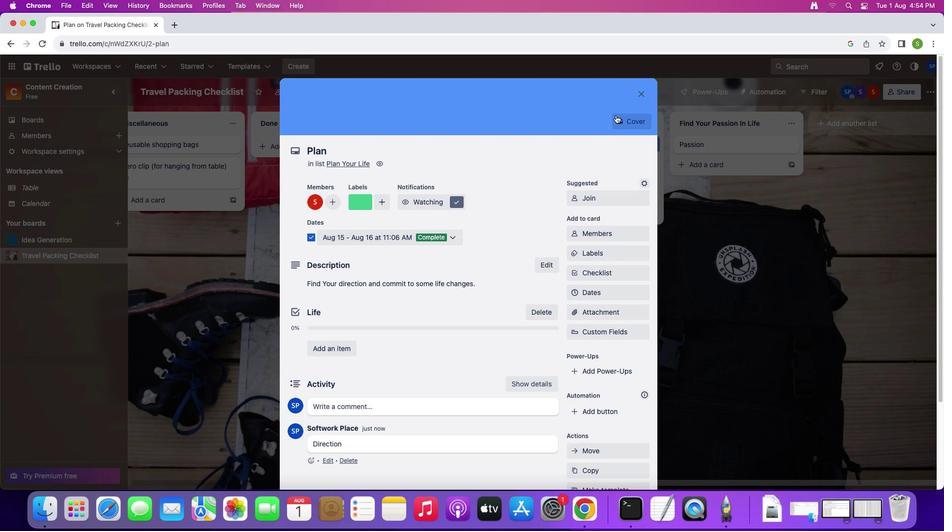 
Action: Mouse moved to (640, 92)
Screenshot: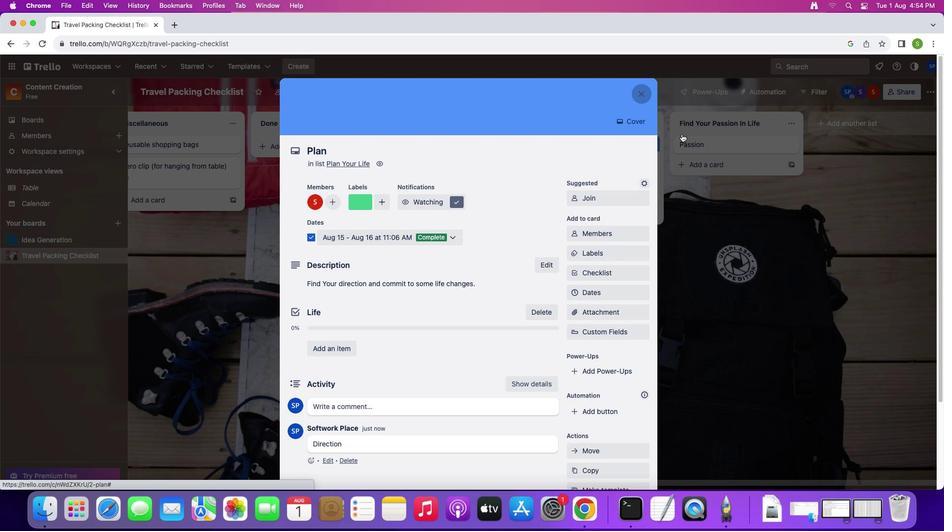 
Action: Mouse pressed left at (640, 92)
Screenshot: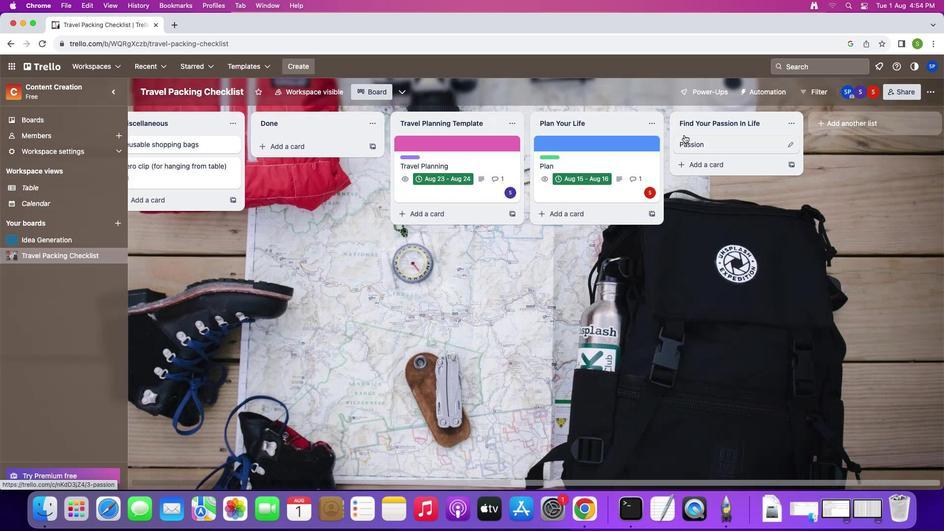 
Action: Mouse moved to (709, 143)
Screenshot: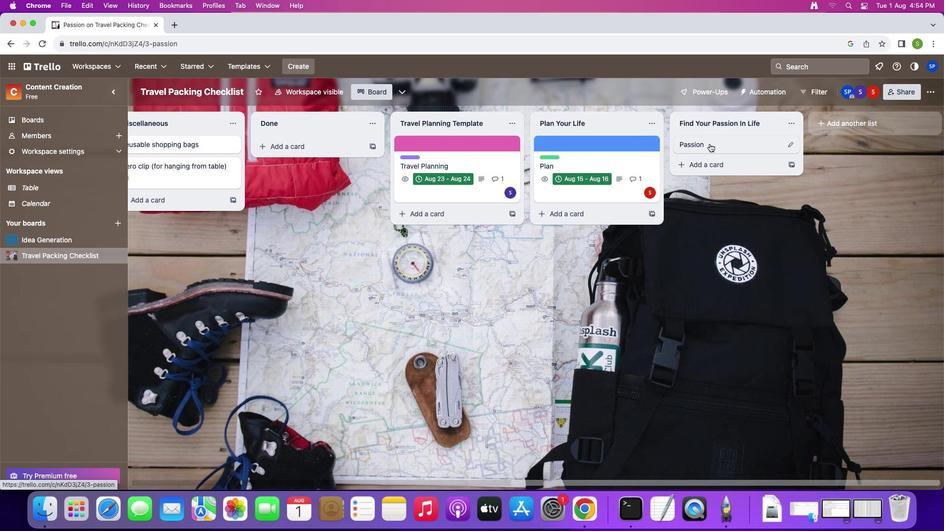 
Action: Mouse pressed left at (709, 143)
Screenshot: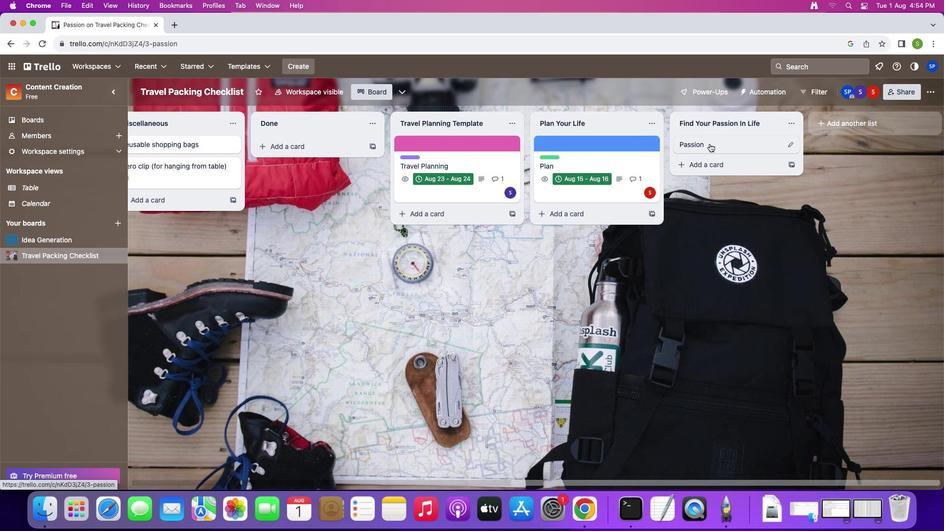
Action: Mouse moved to (586, 176)
Screenshot: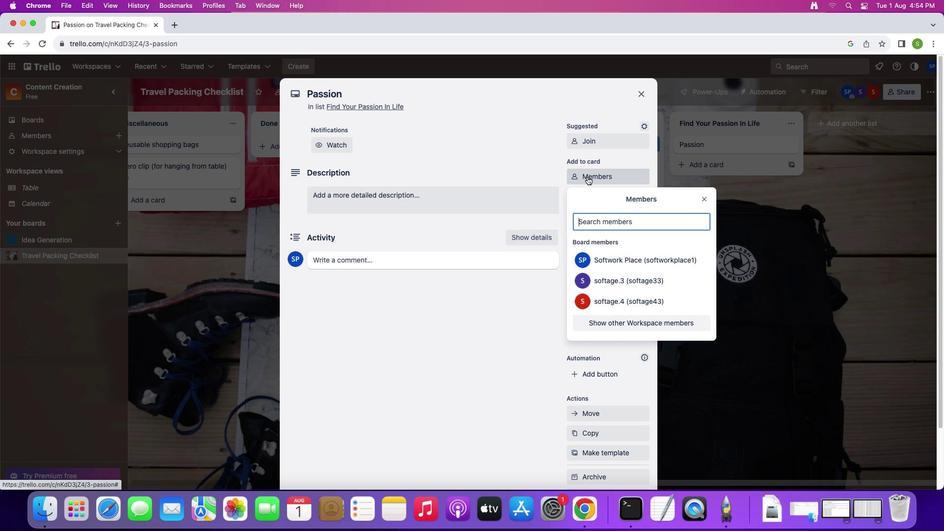 
Action: Mouse pressed left at (586, 176)
Screenshot: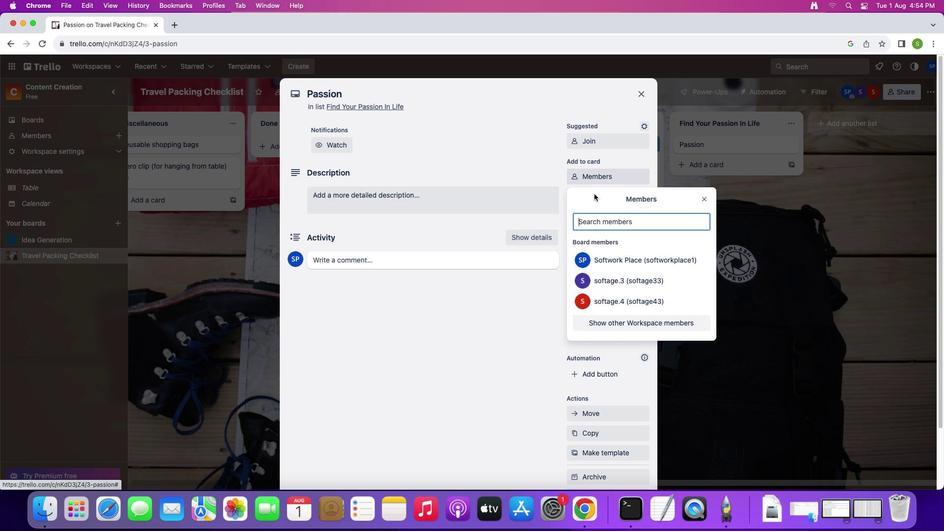 
Action: Mouse moved to (596, 220)
Screenshot: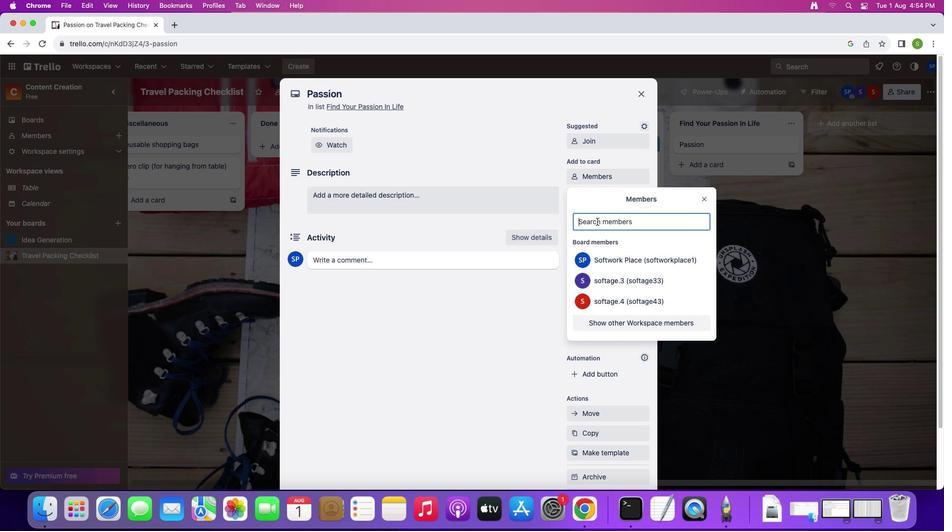 
Action: Key pressed 's''o''f''t''a''g''e''.''3'Key.shift'@''s''o''f''t''a''g''e''.''n''e''t'
Screenshot: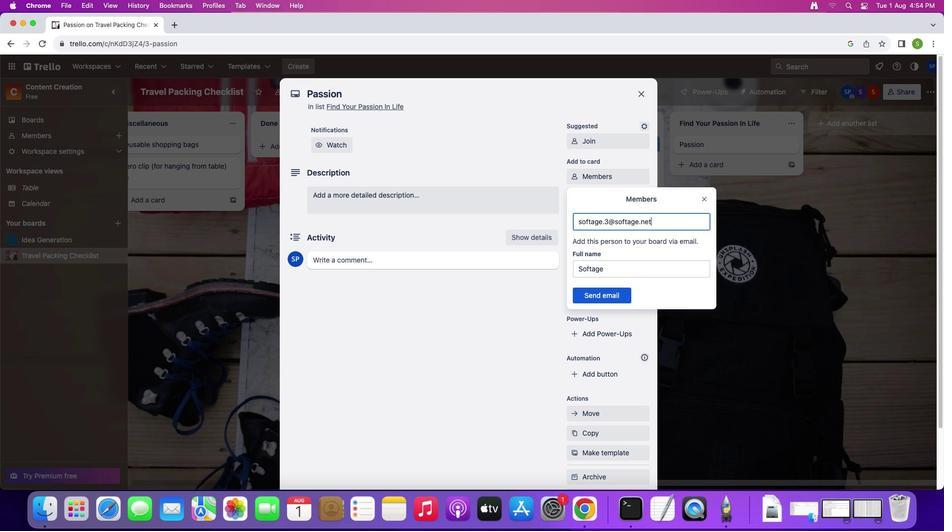 
Action: Mouse moved to (587, 293)
Screenshot: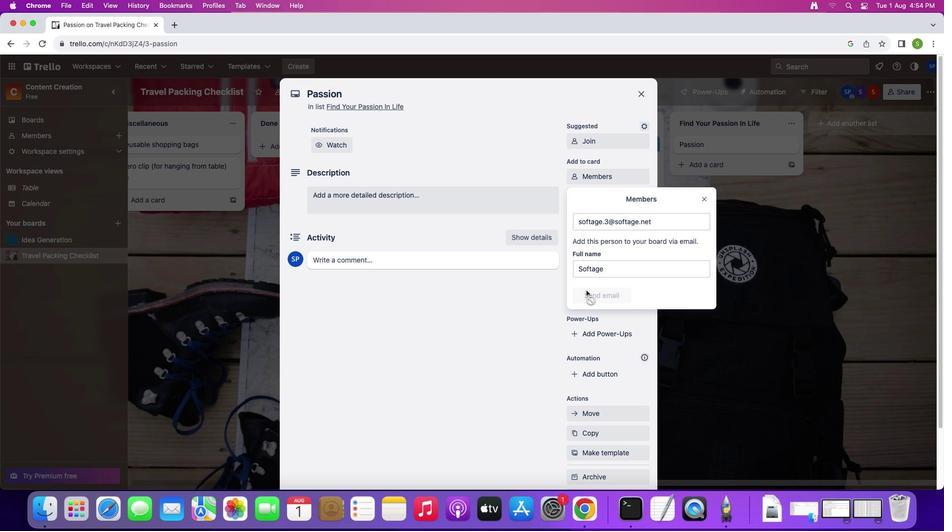 
Action: Mouse pressed left at (587, 293)
Screenshot: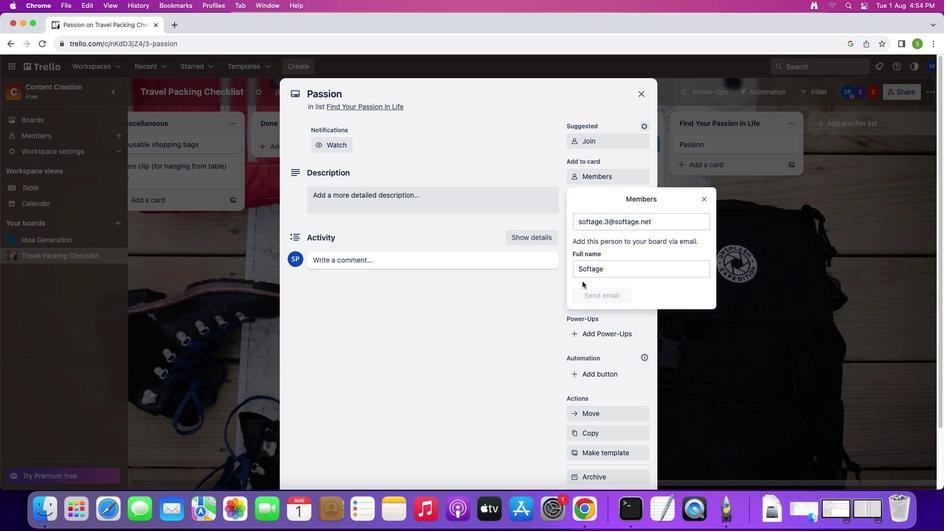 
Action: Mouse moved to (596, 192)
Screenshot: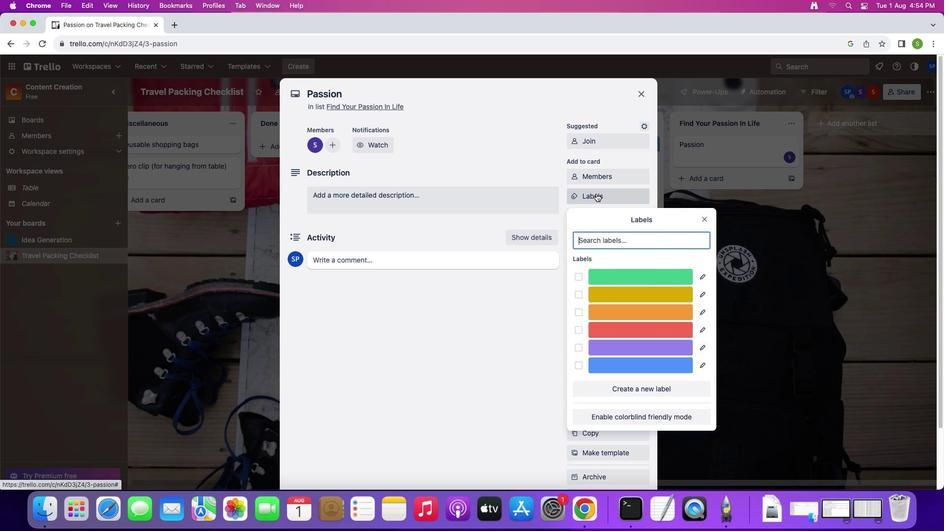 
Action: Mouse pressed left at (596, 192)
Screenshot: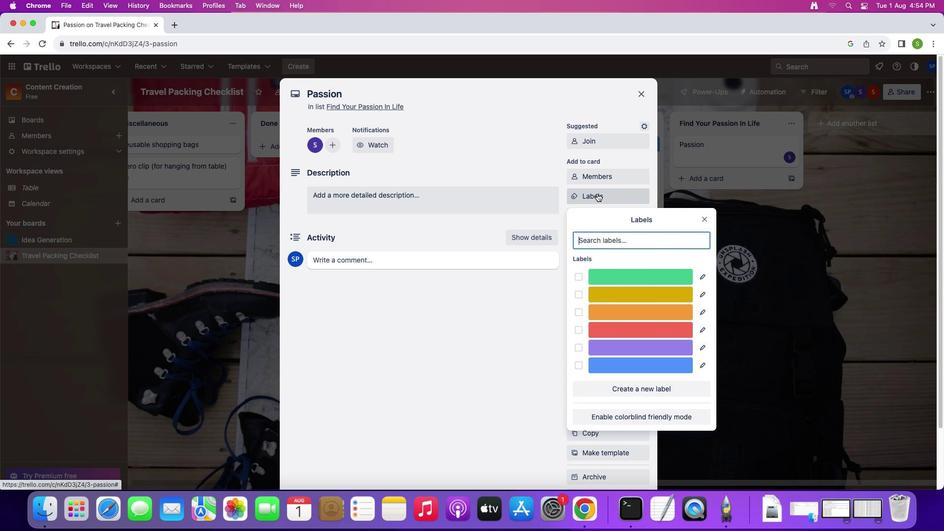 
Action: Mouse moved to (621, 310)
Screenshot: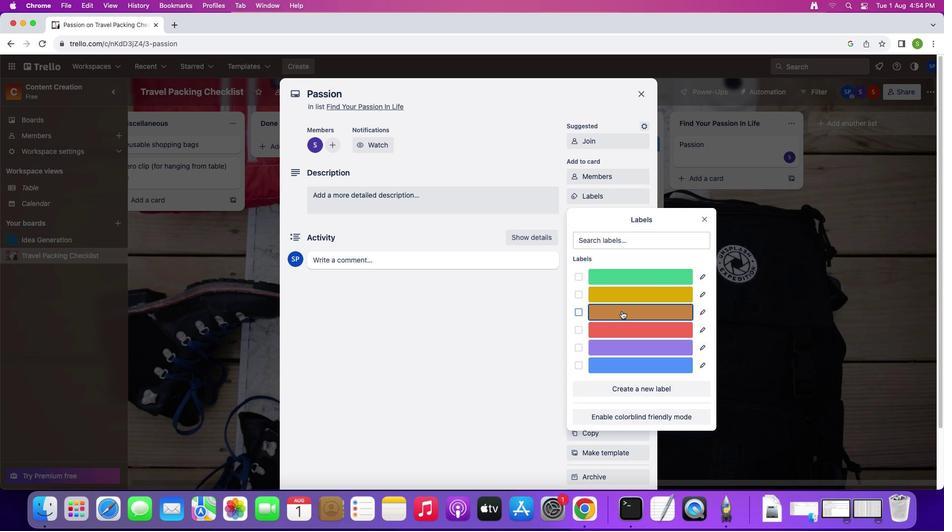 
Action: Mouse pressed left at (621, 310)
Screenshot: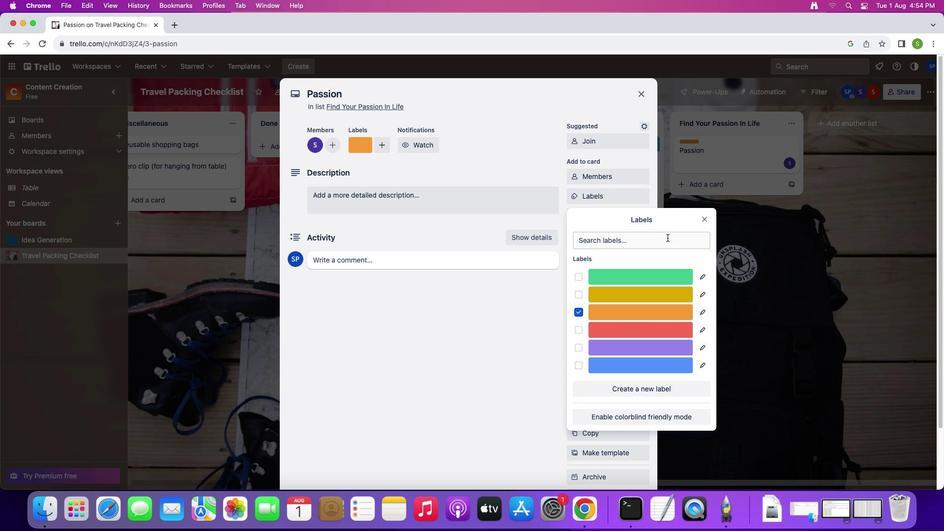 
Action: Mouse moved to (699, 220)
Screenshot: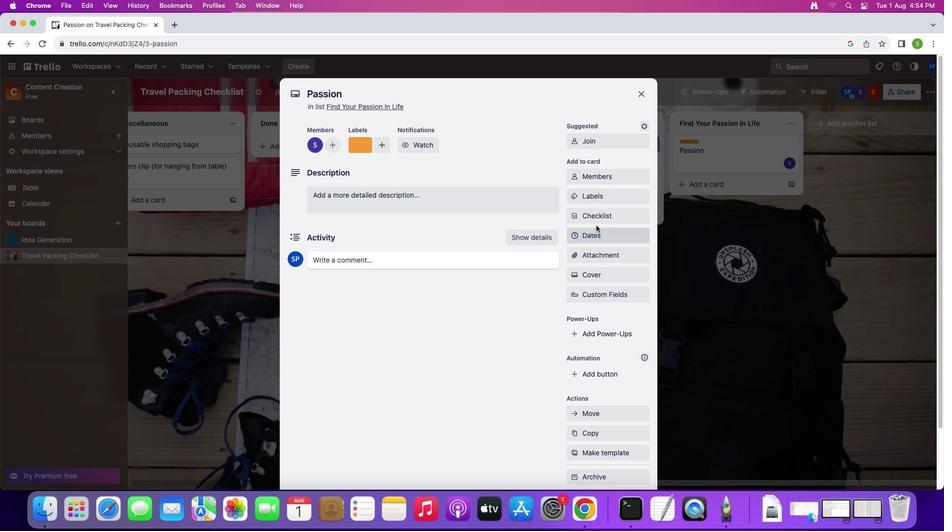 
Action: Mouse pressed left at (699, 220)
Screenshot: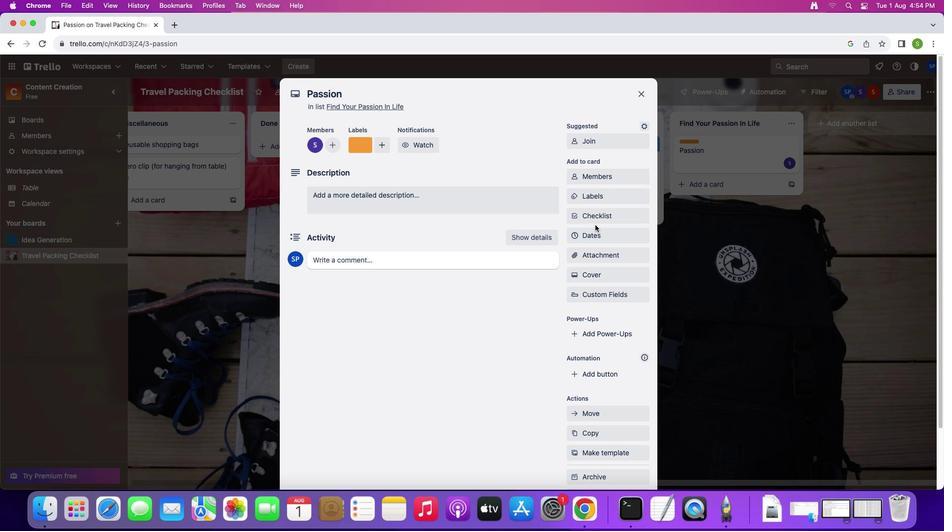 
Action: Mouse moved to (596, 217)
Screenshot: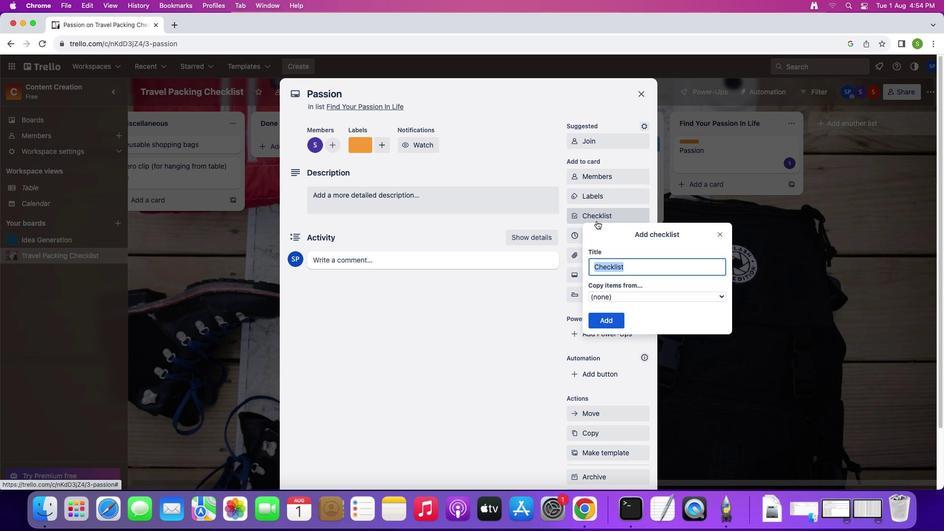 
Action: Mouse pressed left at (596, 217)
Screenshot: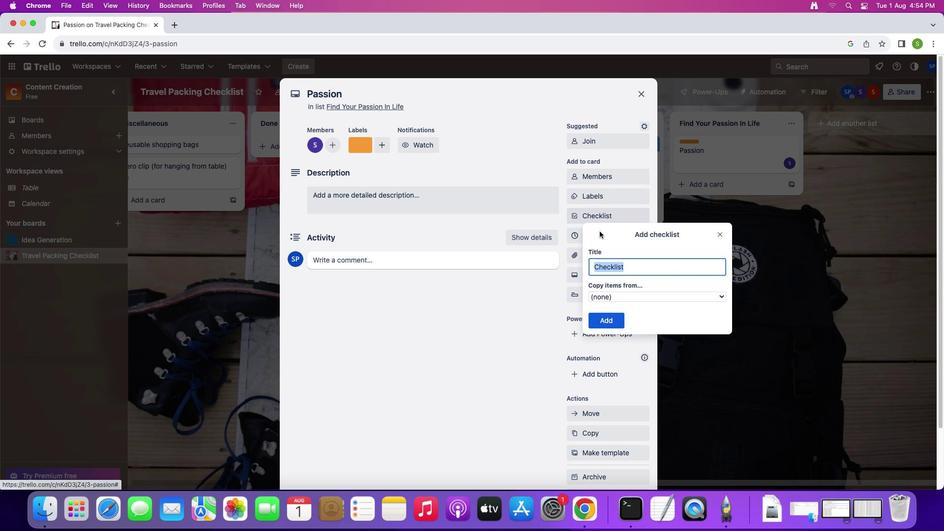 
Action: Mouse moved to (632, 275)
Screenshot: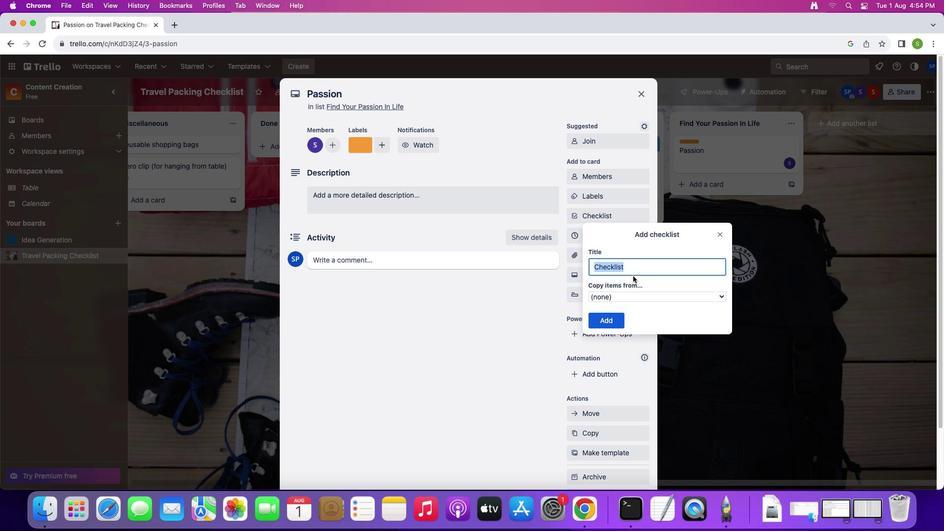 
Action: Key pressed Key.shift'J''o''i''n'
Screenshot: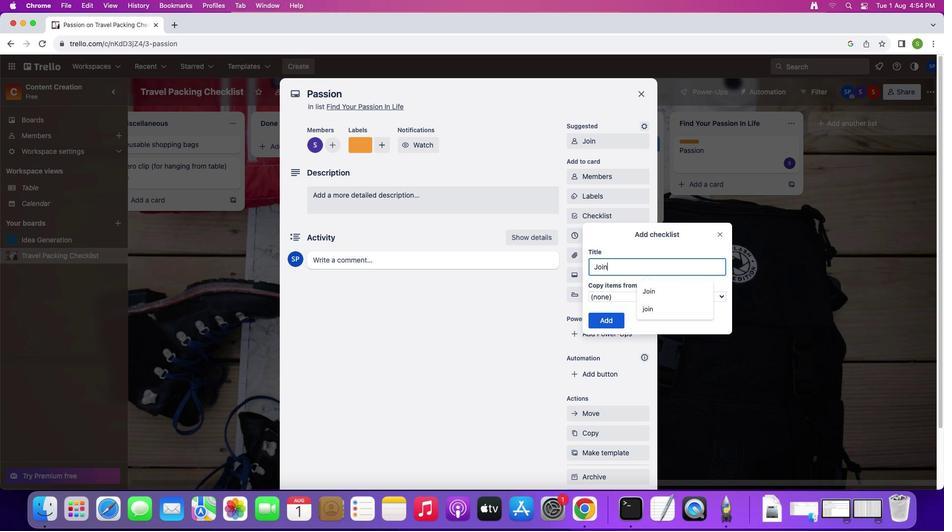 
Action: Mouse moved to (603, 319)
Screenshot: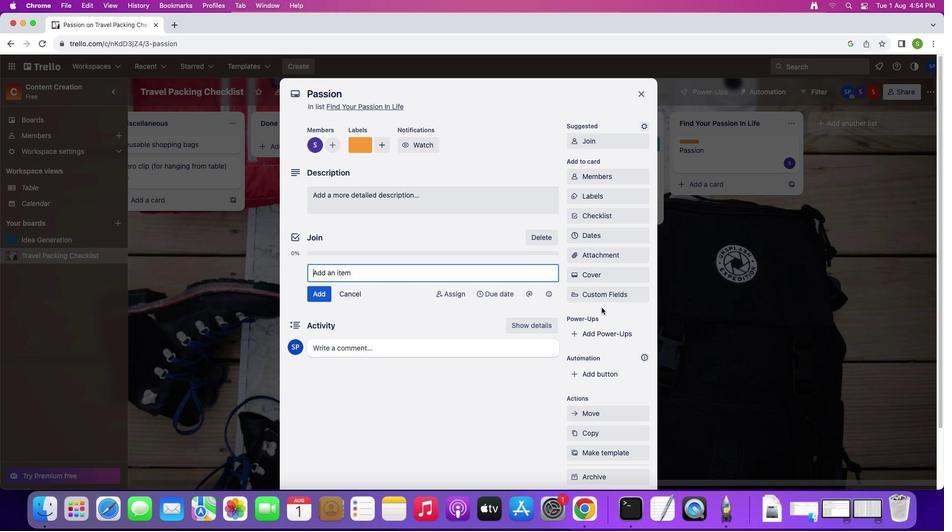 
Action: Mouse pressed left at (603, 319)
Screenshot: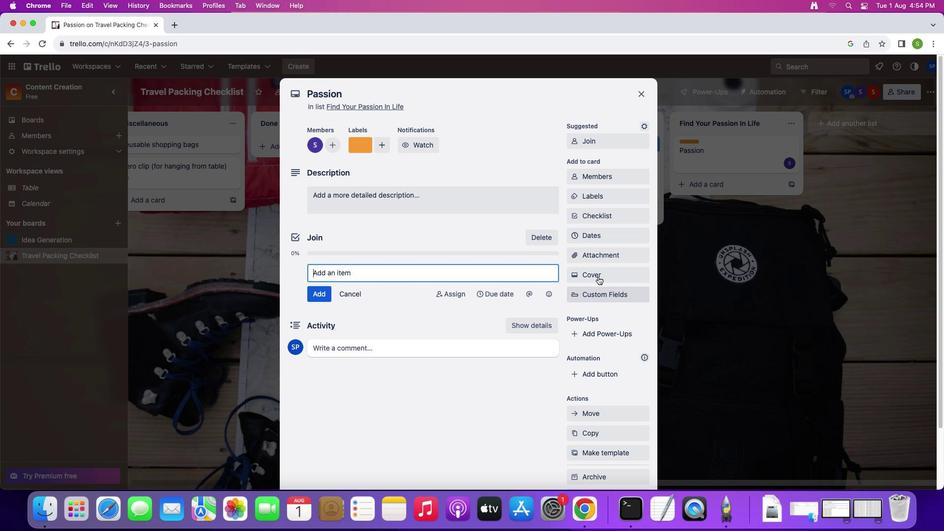 
Action: Mouse moved to (607, 235)
Screenshot: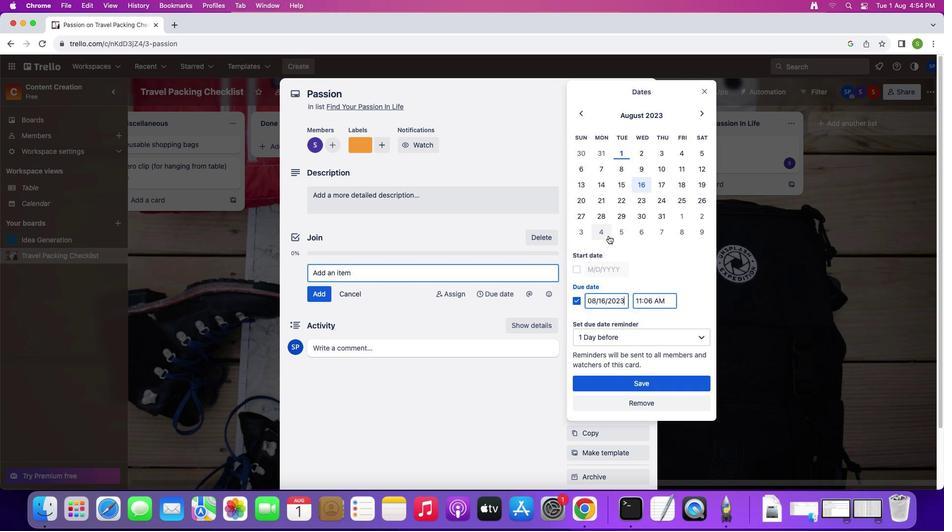 
Action: Mouse pressed left at (607, 235)
Screenshot: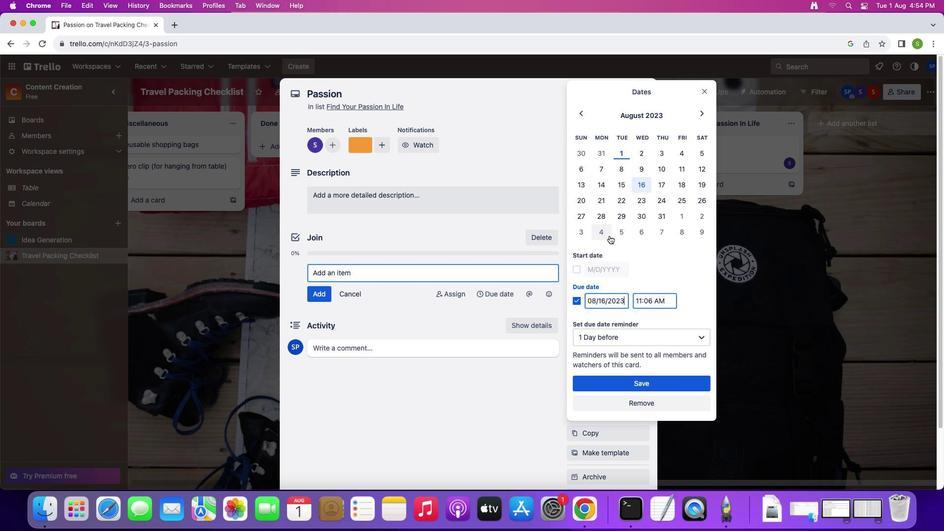 
Action: Mouse moved to (697, 201)
Screenshot: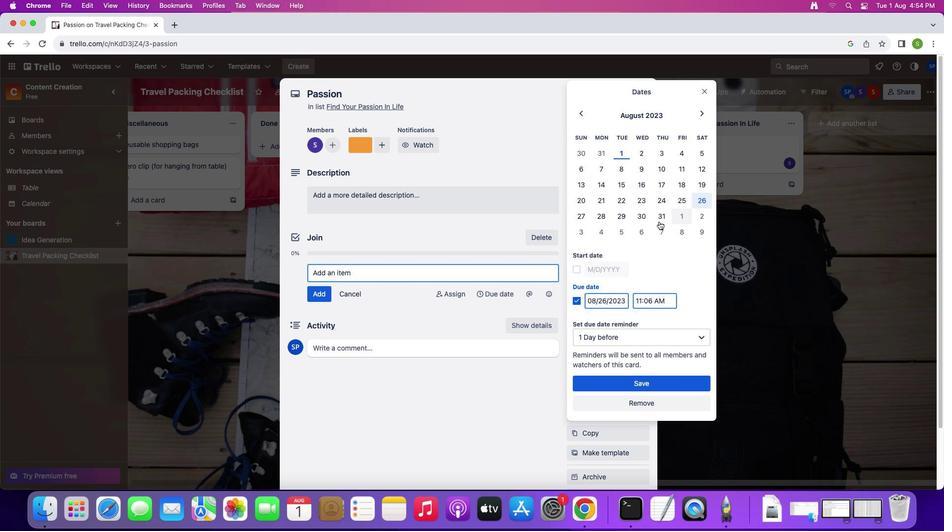 
Action: Mouse pressed left at (697, 201)
Screenshot: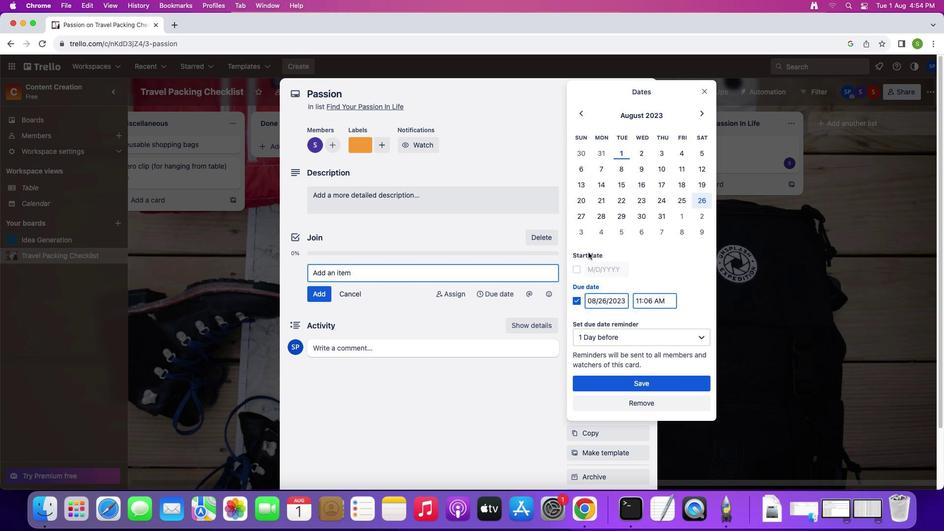 
Action: Mouse moved to (578, 263)
Screenshot: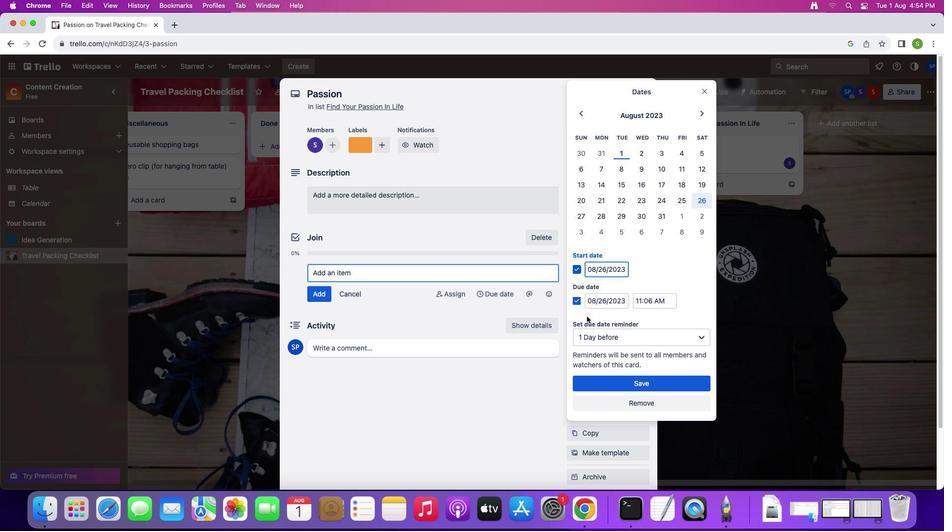 
Action: Mouse pressed left at (578, 263)
Screenshot: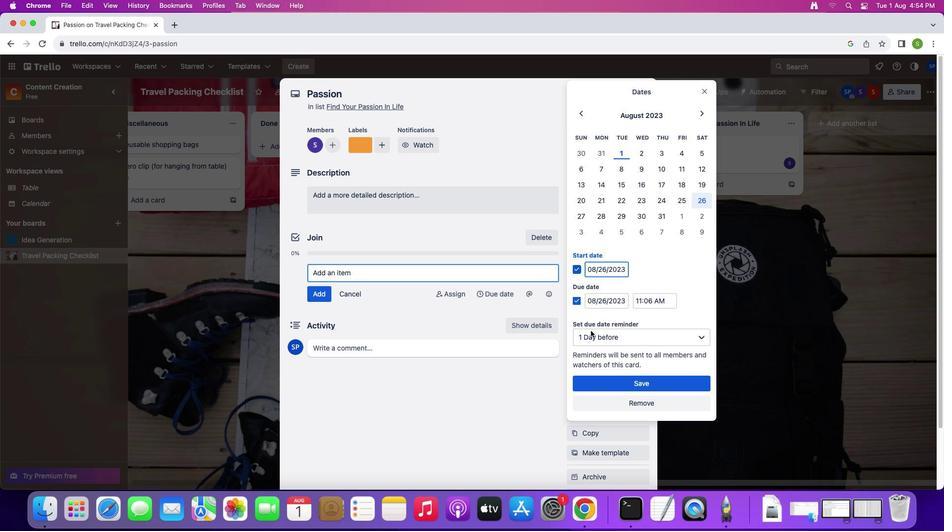 
Action: Mouse moved to (606, 380)
Screenshot: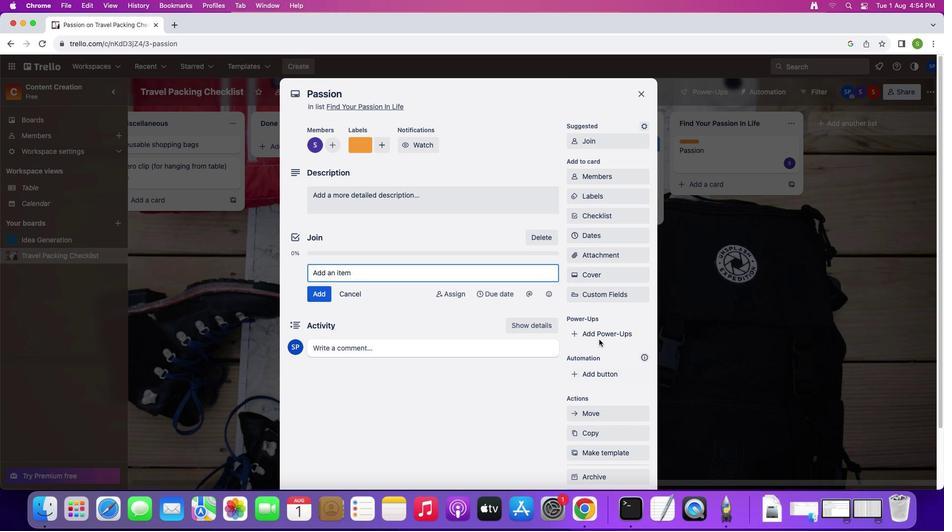 
Action: Mouse pressed left at (606, 380)
Screenshot: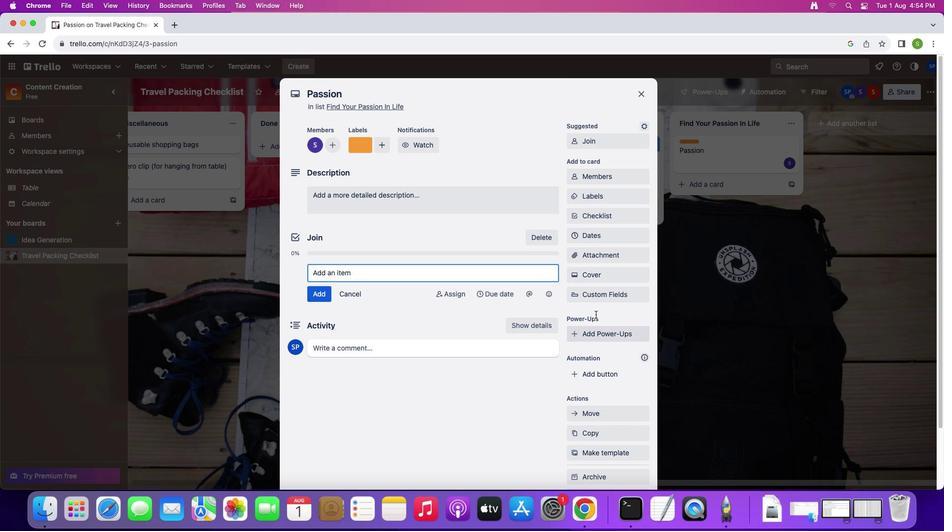 
Action: Mouse moved to (601, 277)
Screenshot: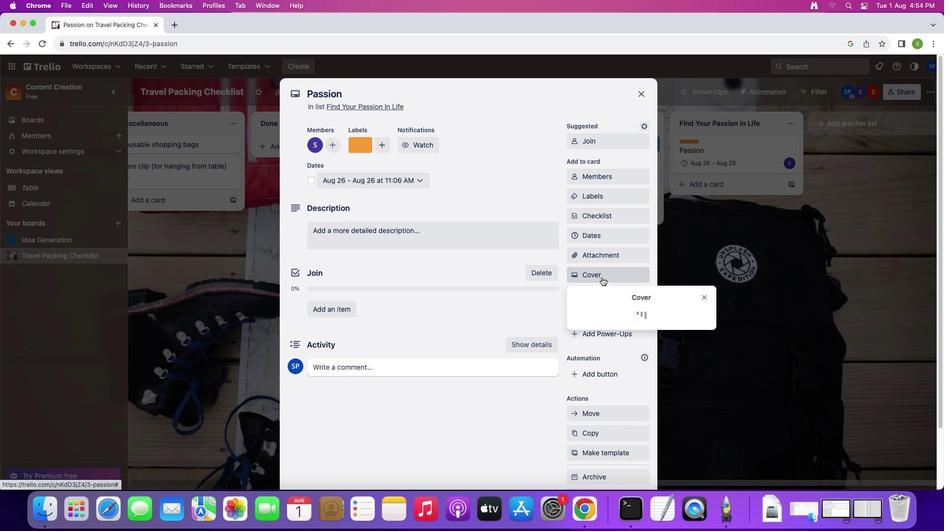 
Action: Mouse pressed left at (601, 277)
Screenshot: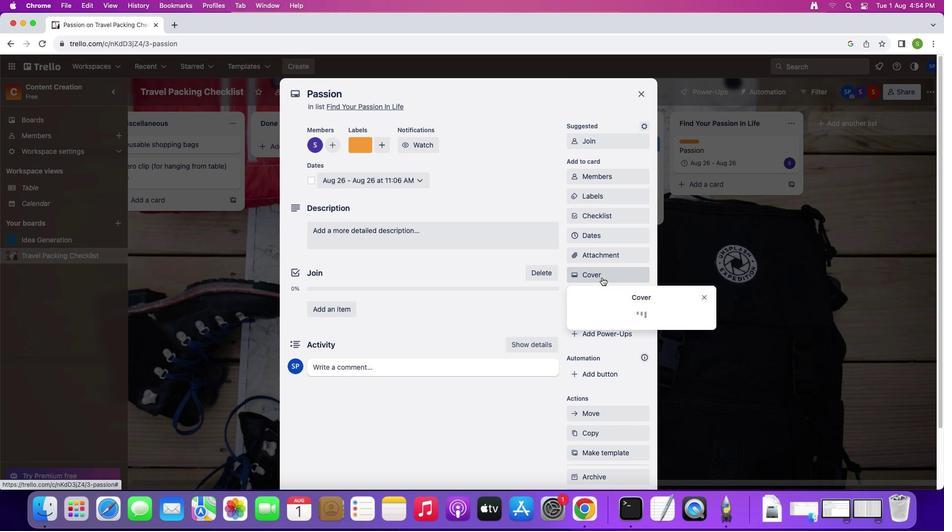 
Action: Mouse moved to (675, 290)
Screenshot: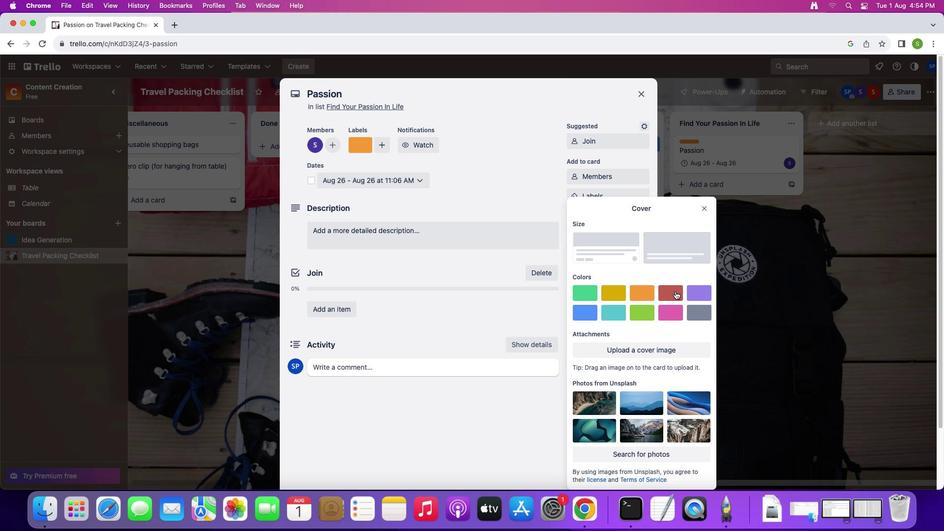 
Action: Mouse pressed left at (675, 290)
Screenshot: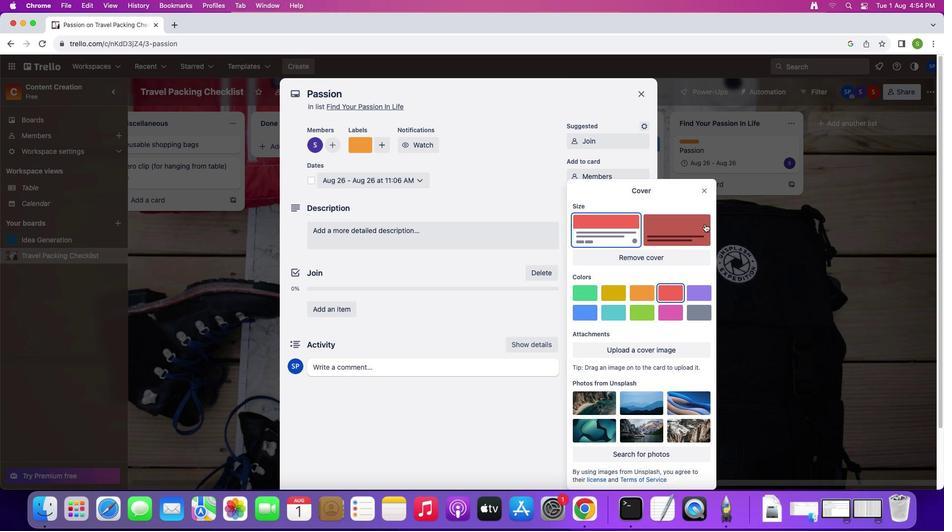 
Action: Mouse moved to (707, 194)
Screenshot: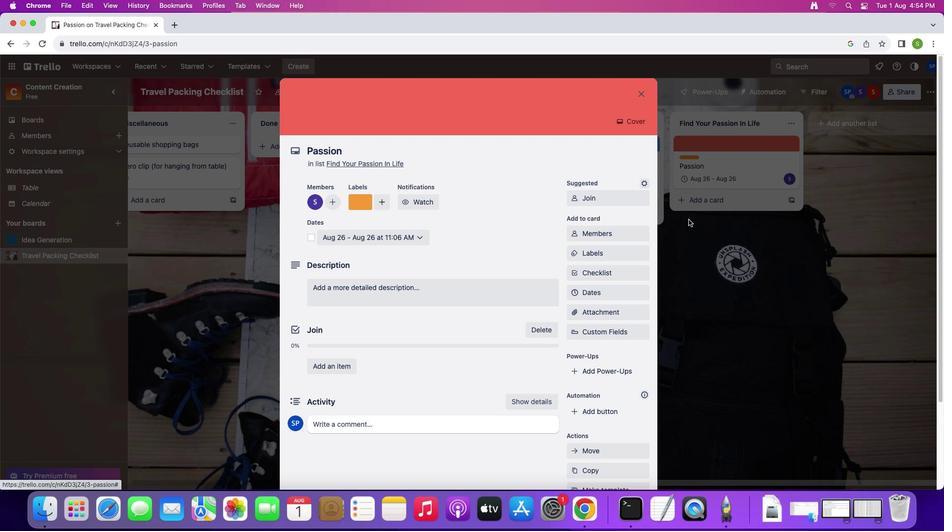 
Action: Mouse pressed left at (707, 194)
Screenshot: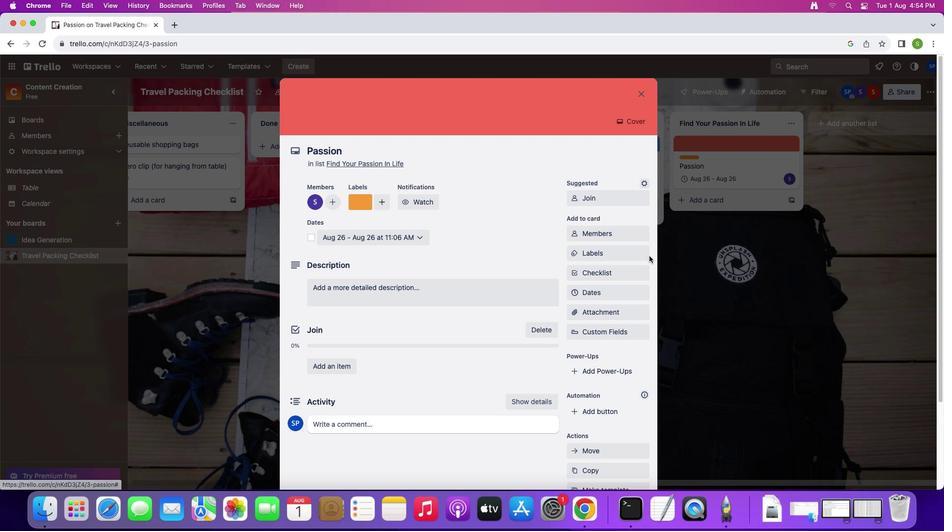 
Action: Mouse moved to (600, 331)
Screenshot: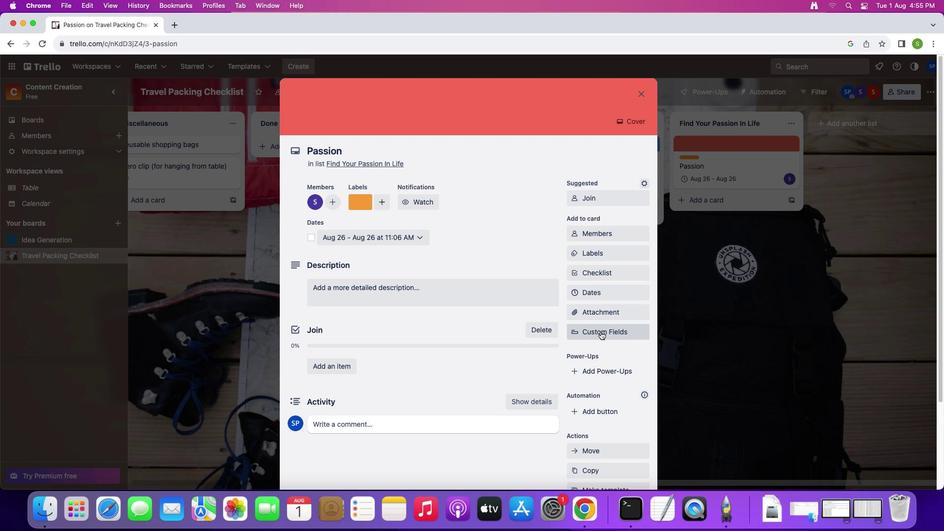 
Action: Mouse scrolled (600, 331) with delta (0, 0)
Screenshot: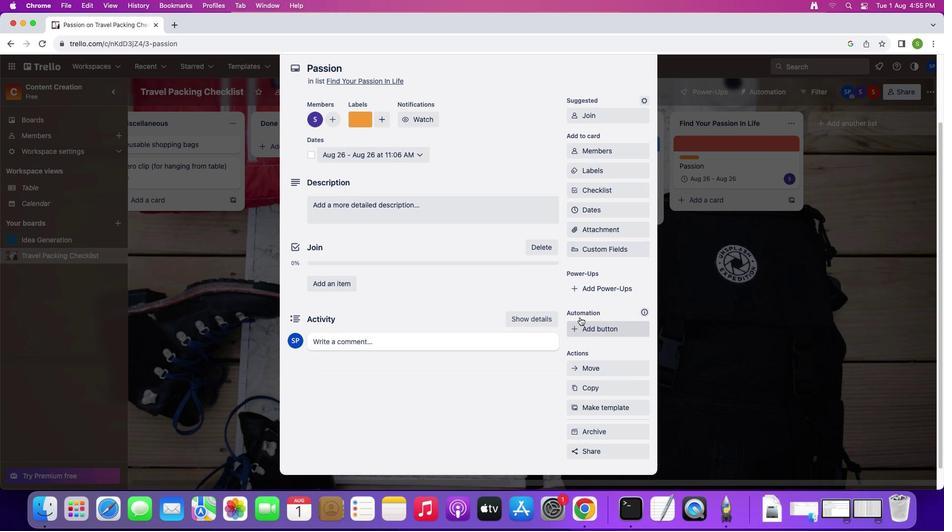 
Action: Mouse scrolled (600, 331) with delta (0, 0)
Screenshot: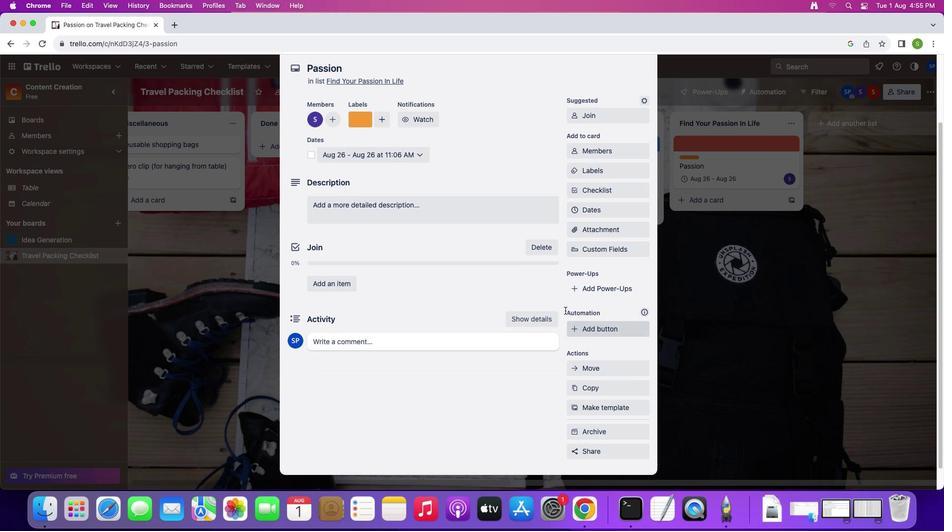 
Action: Mouse scrolled (600, 331) with delta (0, -1)
Screenshot: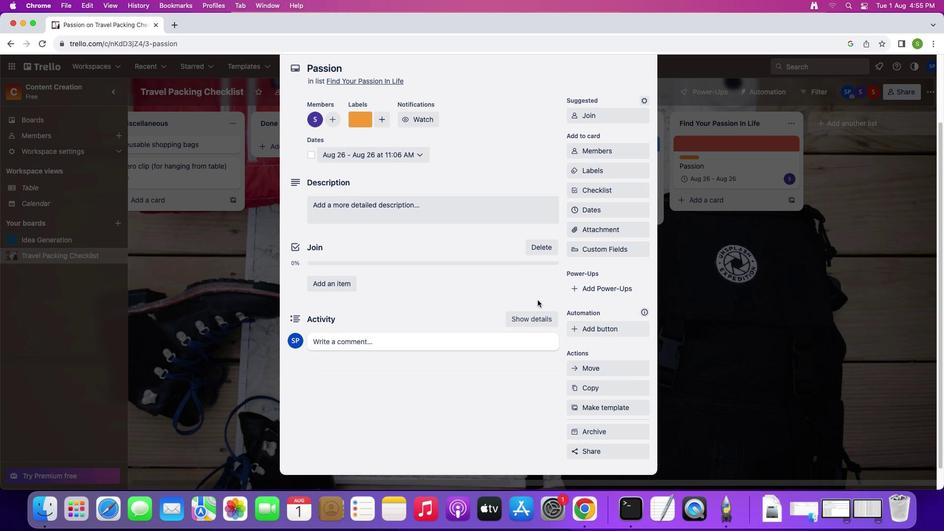 
Action: Mouse moved to (411, 113)
Screenshot: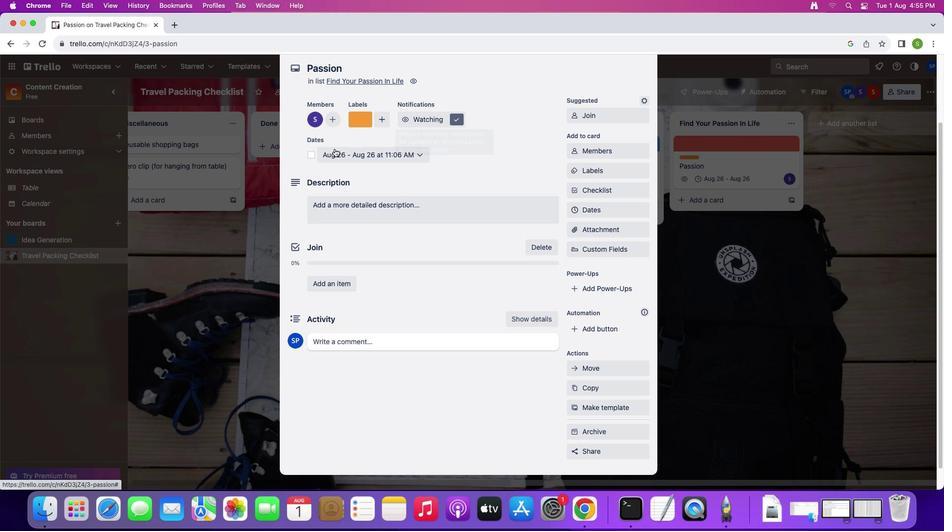 
Action: Mouse pressed left at (411, 113)
Screenshot: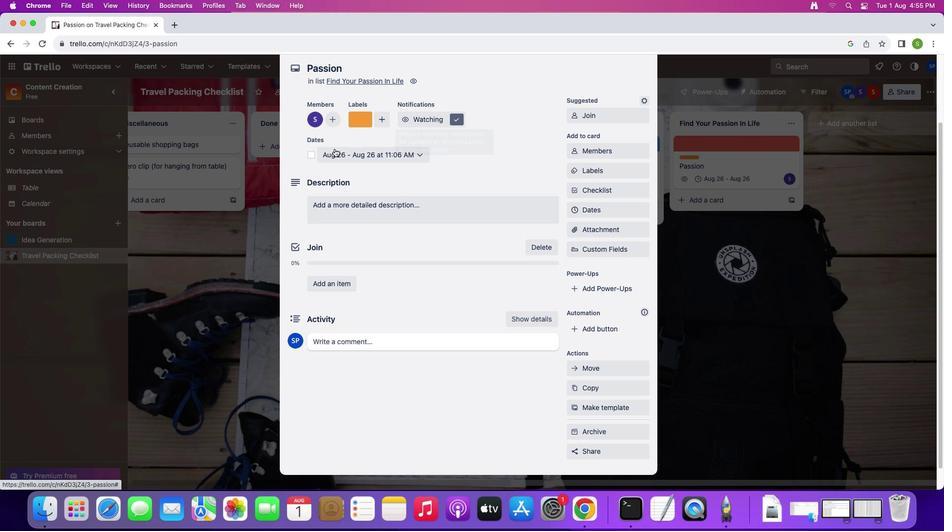 
Action: Mouse moved to (307, 154)
Screenshot: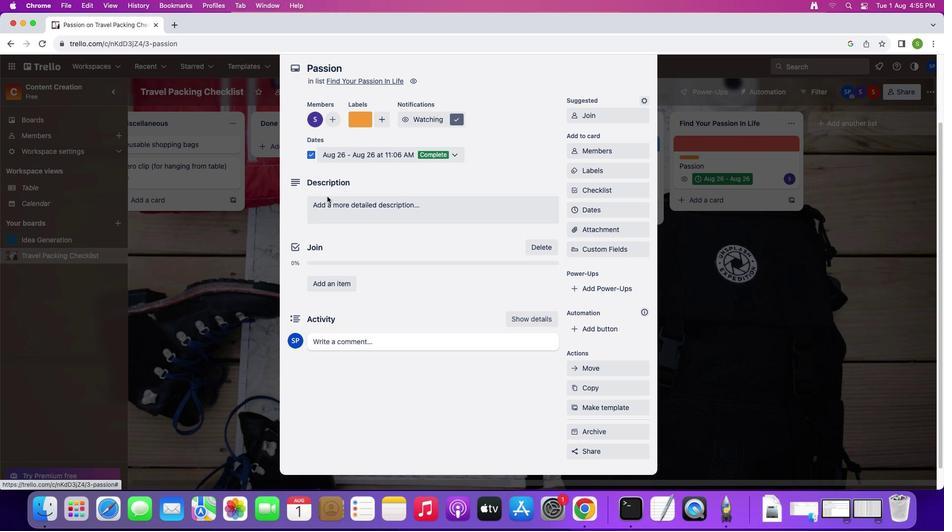 
Action: Mouse pressed left at (307, 154)
Screenshot: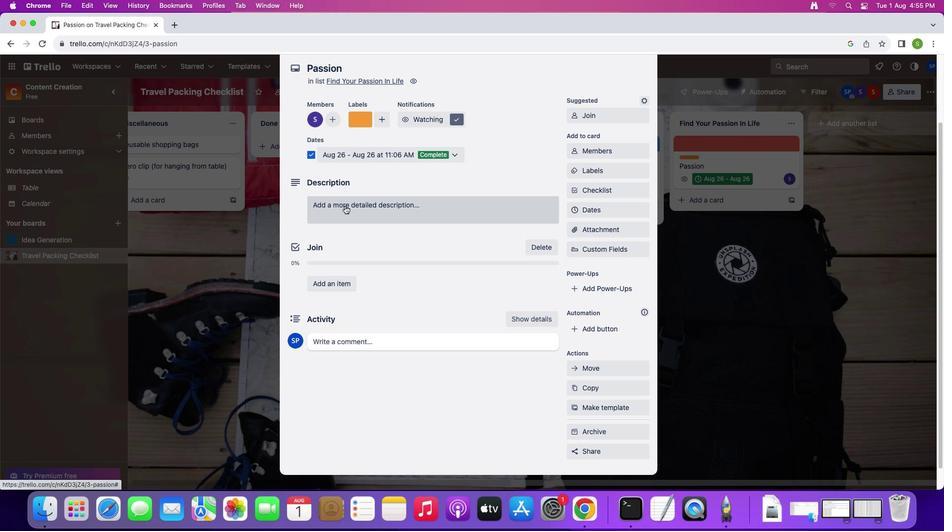 
Action: Mouse moved to (345, 206)
Screenshot: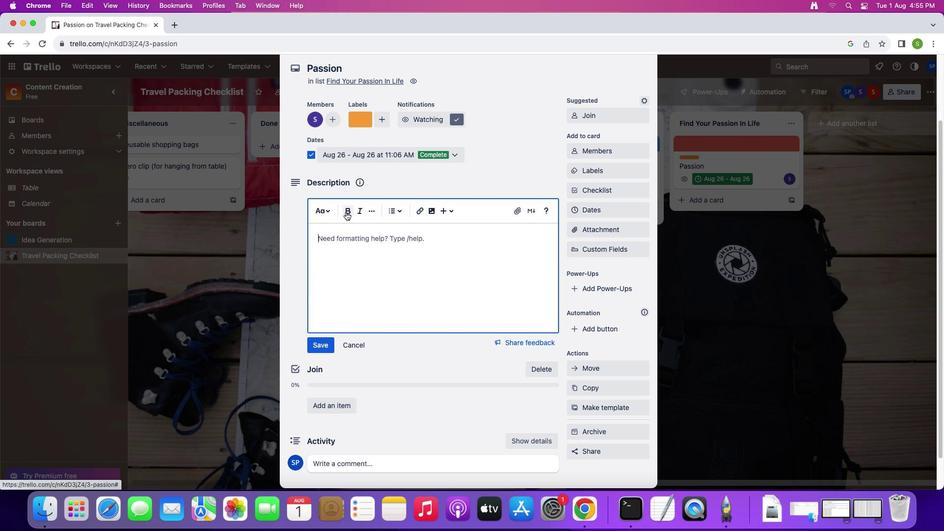
Action: Mouse pressed left at (345, 206)
Screenshot: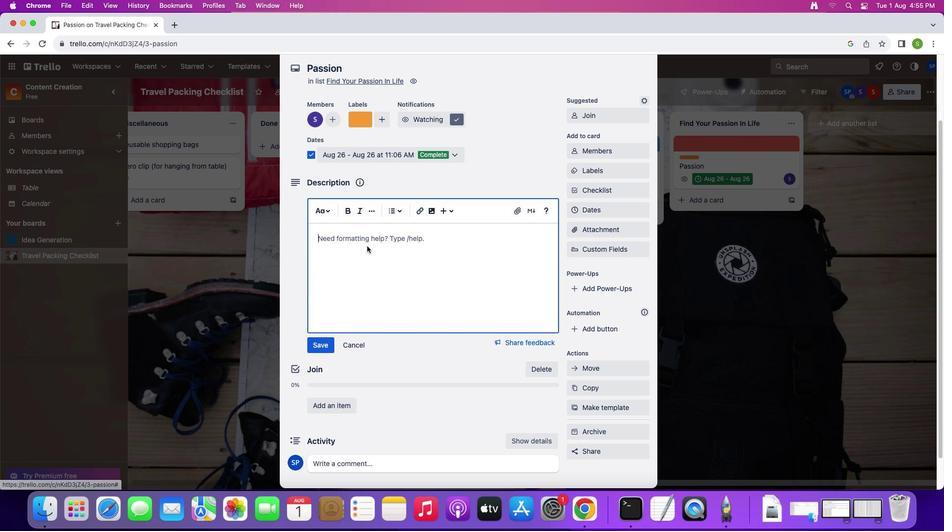 
Action: Mouse moved to (367, 245)
Screenshot: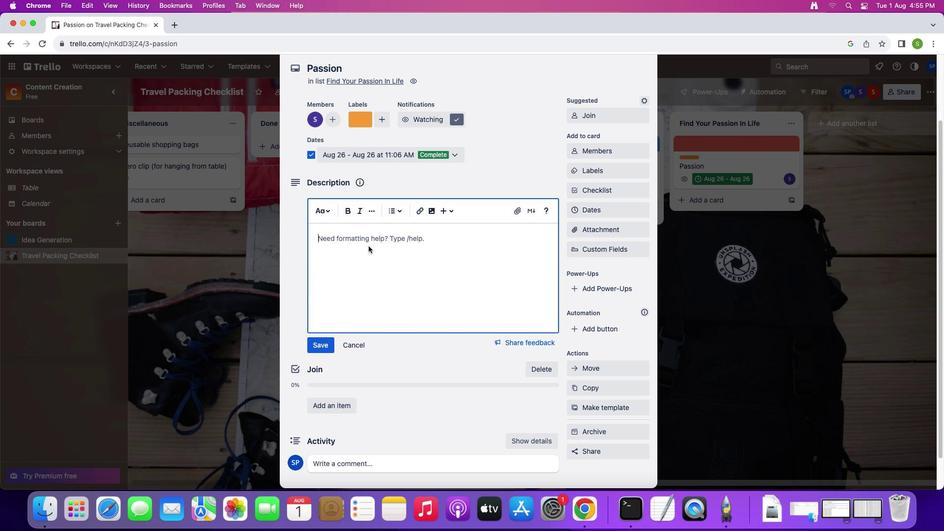 
Action: Key pressed Key.shift'Q''u''e''s''t''i''o''n'Key.space't''o'Key.space'h''e''l''p'Key.space'y''o''u'Key.space'd''i''s''c''o''v''e''r'Key.space'y''o''u''r'Key.space'p''a''s''s''i''o''n'
Screenshot: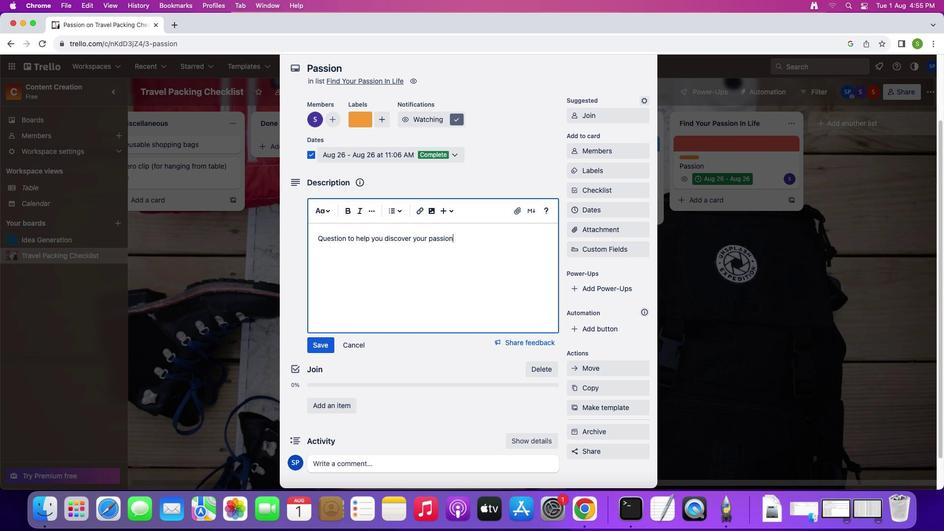 
Action: Mouse moved to (319, 340)
Screenshot: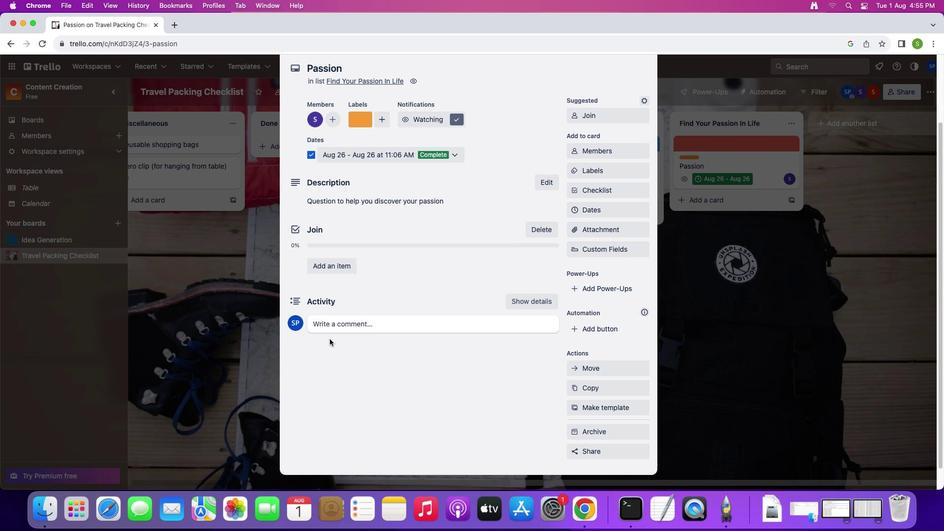 
Action: Mouse pressed left at (319, 340)
Screenshot: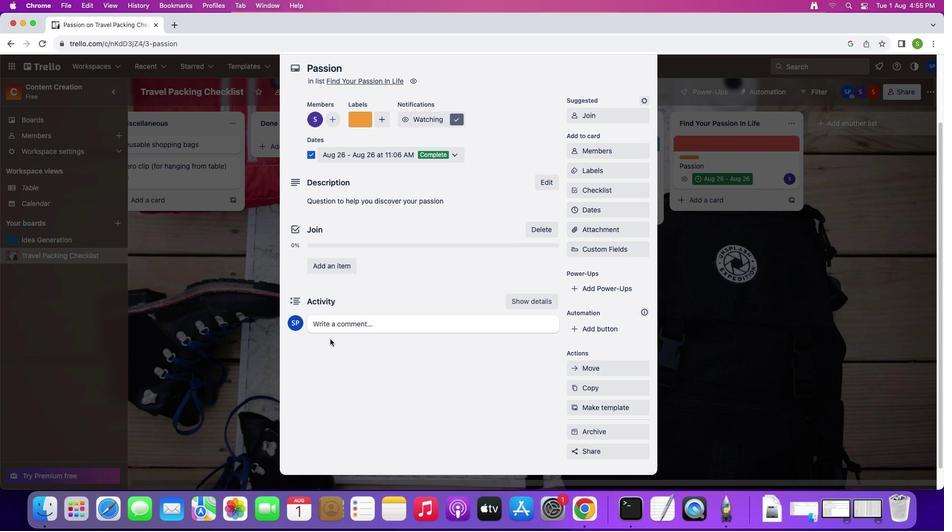 
Action: Mouse moved to (419, 297)
Screenshot: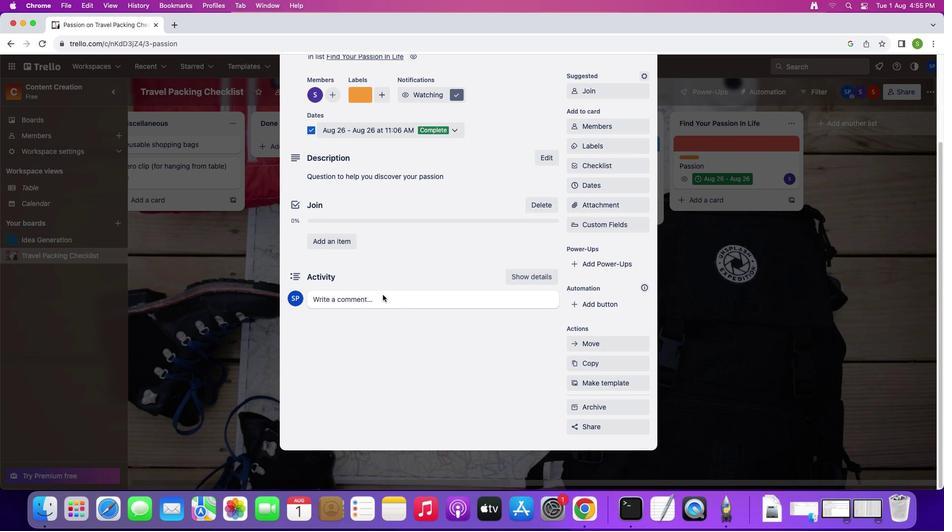 
Action: Mouse scrolled (419, 297) with delta (0, 0)
Screenshot: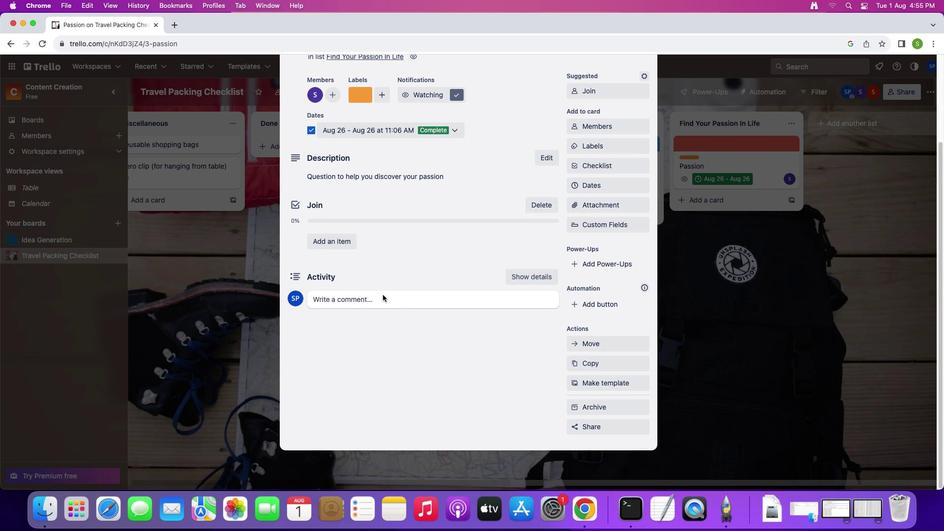 
Action: Mouse scrolled (419, 297) with delta (0, 0)
Screenshot: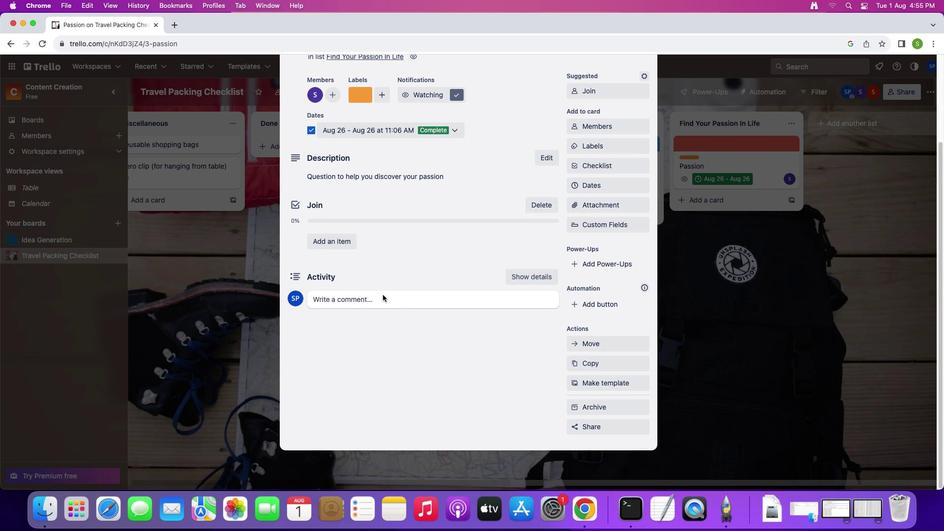 
Action: Mouse scrolled (419, 297) with delta (0, -1)
Screenshot: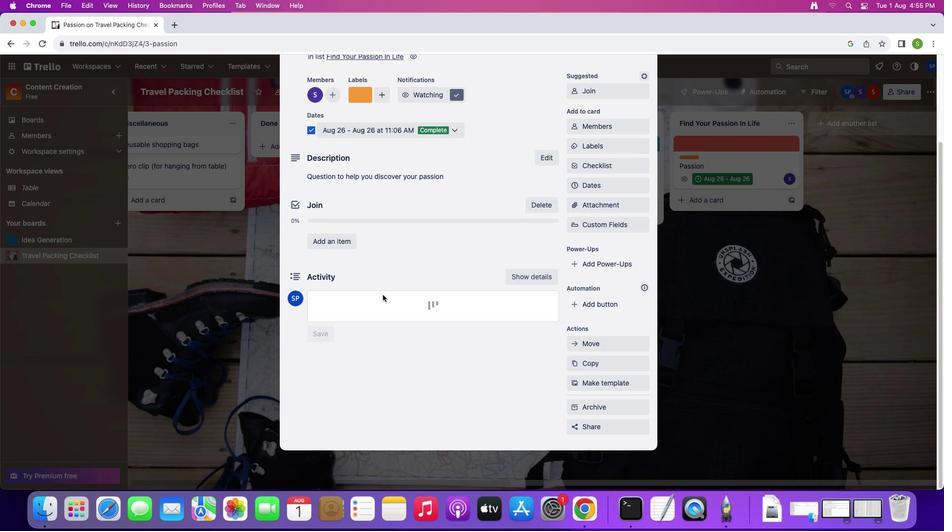 
Action: Mouse moved to (382, 294)
Screenshot: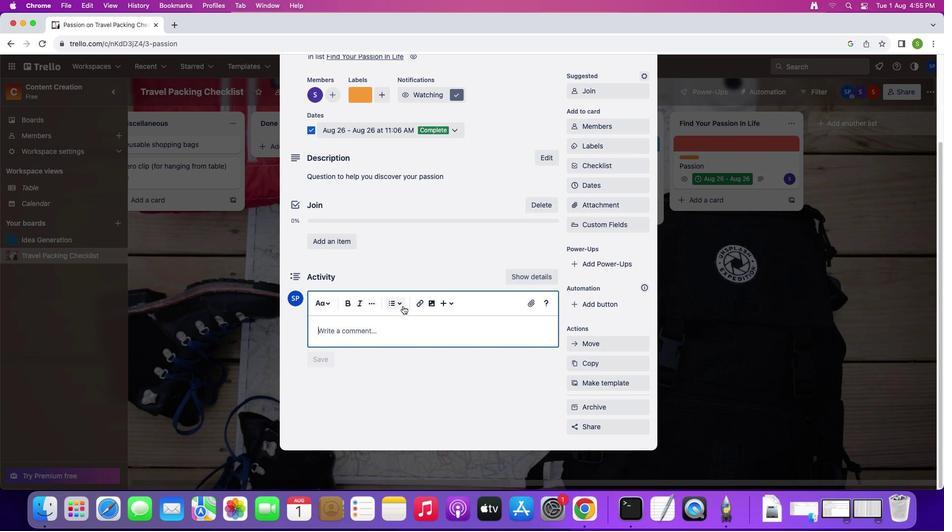 
Action: Mouse pressed left at (382, 294)
Screenshot: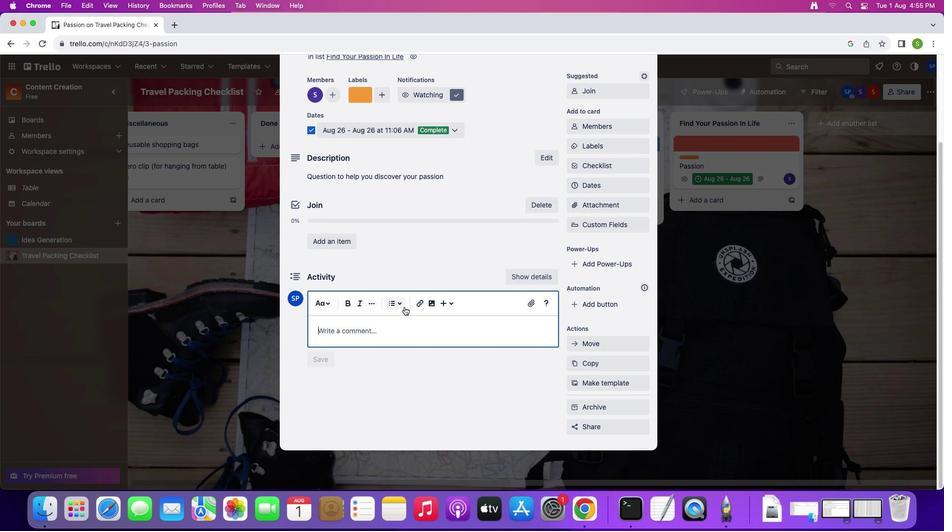 
Action: Mouse moved to (418, 332)
